 Task: Look for space in Morgan Hill, United States from 10th September, 2023 to 16th September, 2023 for 4 adults in price range Rs.10000 to Rs.14000. Place can be private room with 4 bedrooms having 4 beds and 4 bathrooms. Property type can be house, flat, guest house. Amenities needed are: wifi, TV, free parkinig on premises, gym, breakfast. Booking option can be shelf check-in. Required host language is English.
Action: Mouse moved to (455, 131)
Screenshot: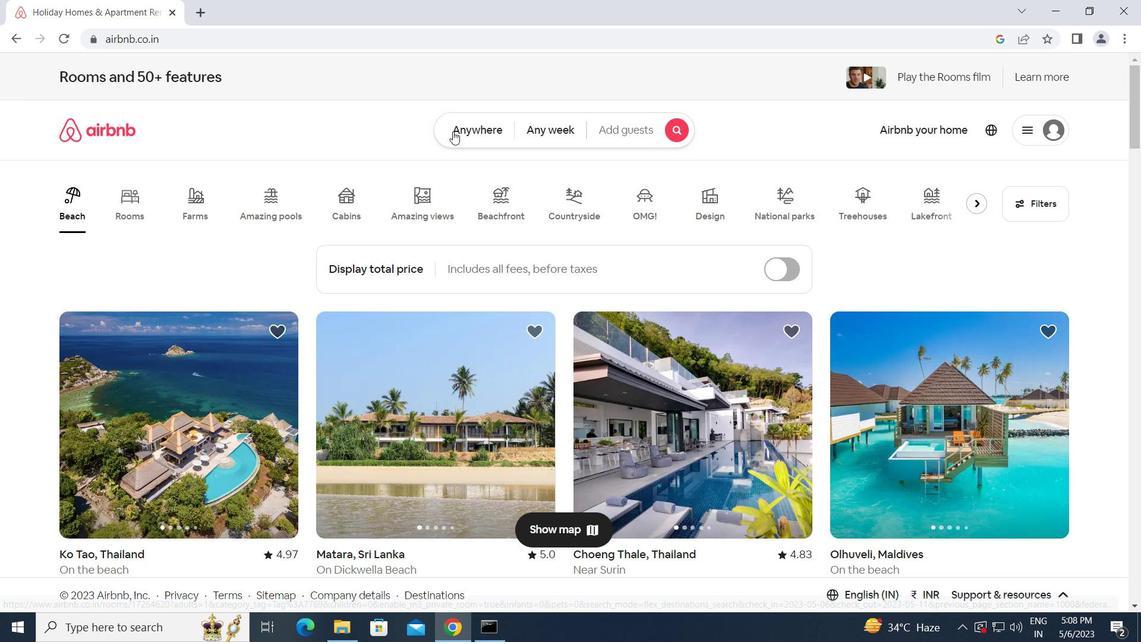 
Action: Mouse pressed left at (455, 131)
Screenshot: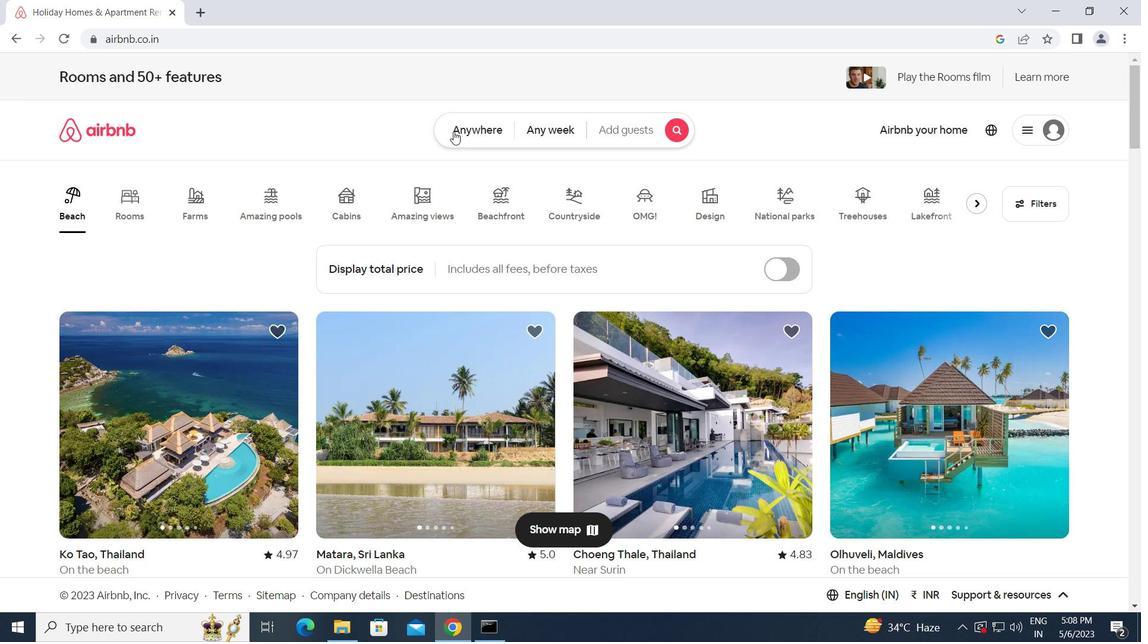 
Action: Mouse moved to (417, 184)
Screenshot: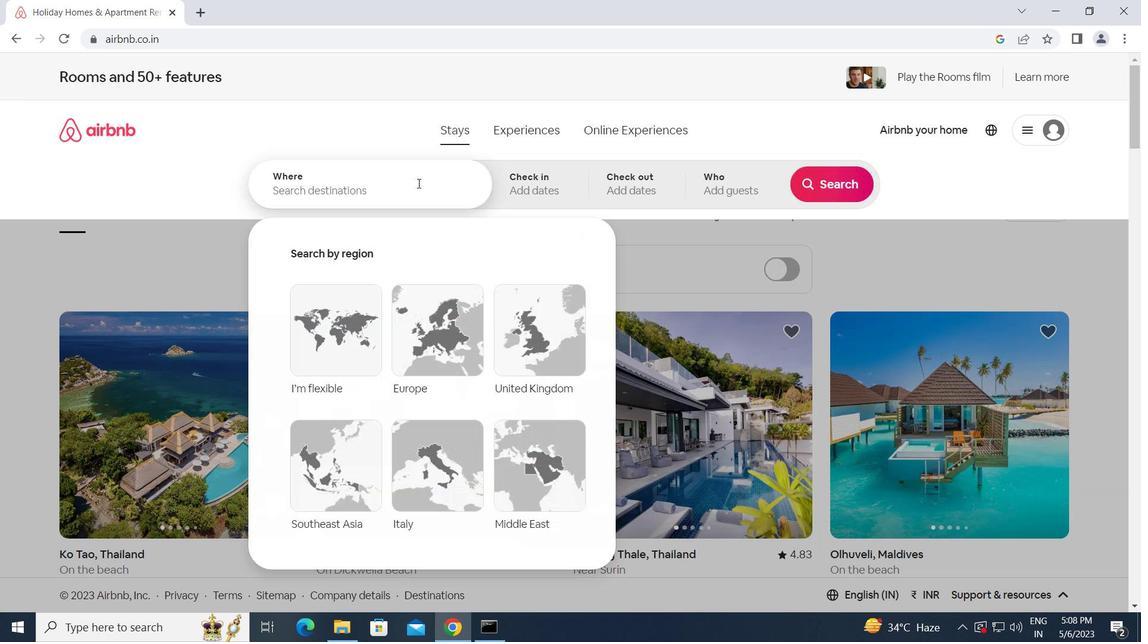 
Action: Mouse pressed left at (417, 184)
Screenshot: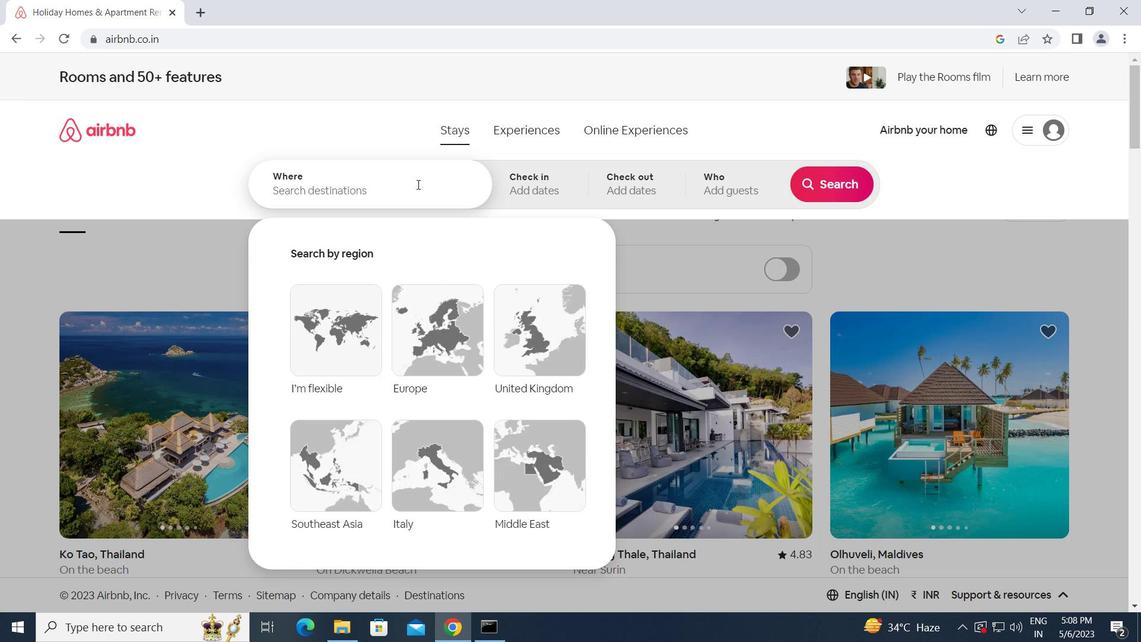 
Action: Key pressed <Key.caps_lock><Key.caps_lock>m<Key.caps_lock>organ<Key.space><Key.caps_lock>h<Key.caps_lock>ill,<Key.space><Key.caps_lock>u<Key.caps_lock>nited<Key.space><Key.caps_lock>s<Key.caps_lock>tates<Key.enter>
Screenshot: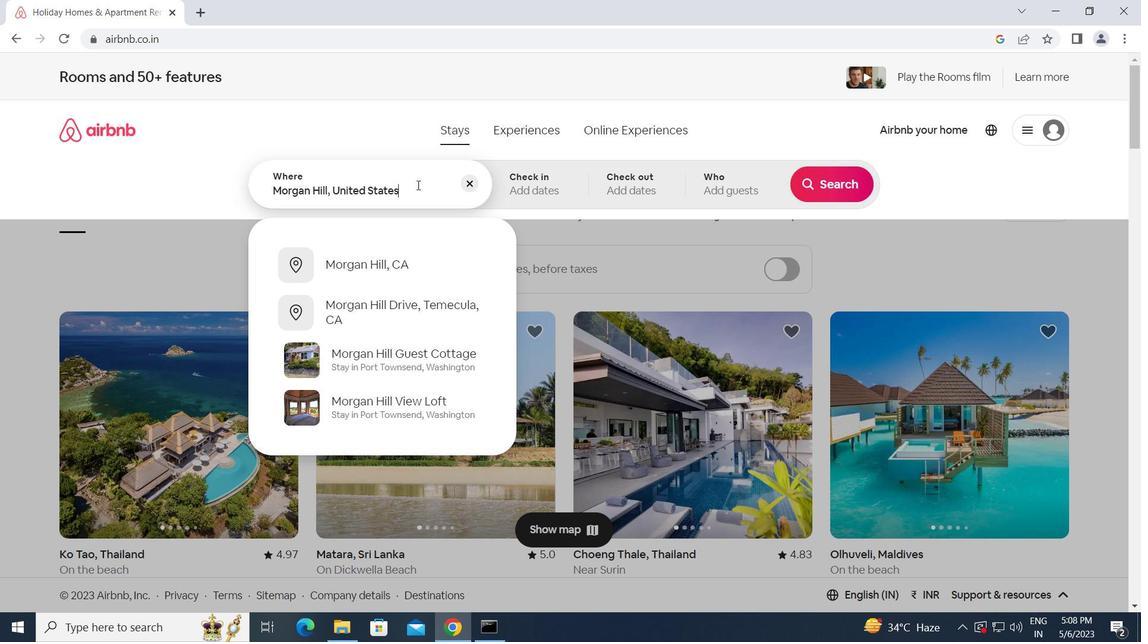 
Action: Mouse moved to (820, 307)
Screenshot: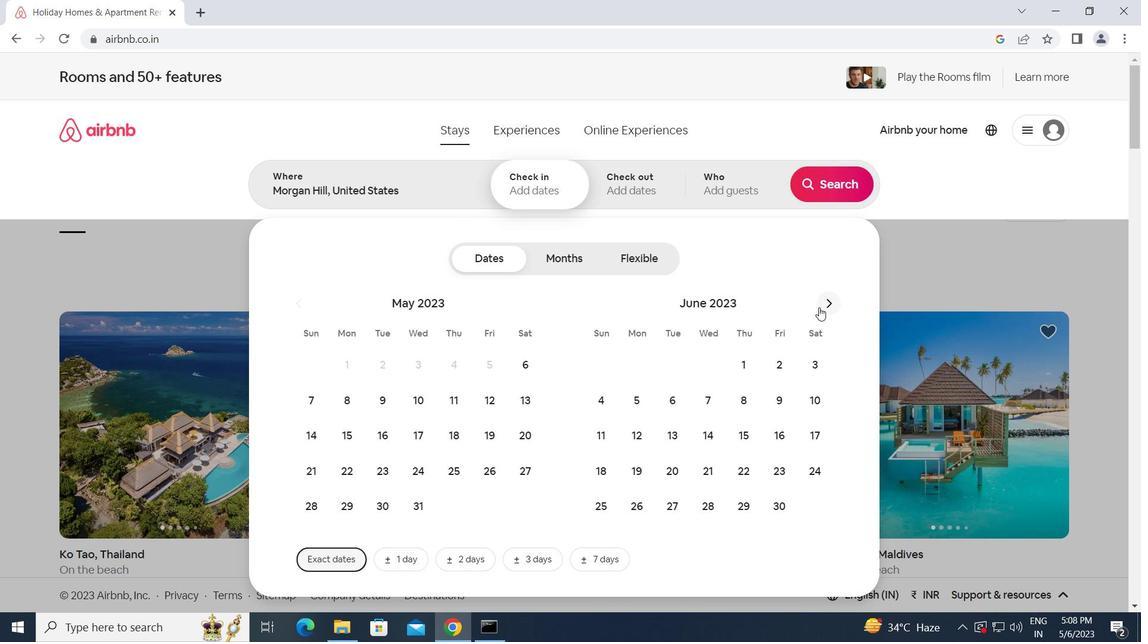
Action: Mouse pressed left at (820, 307)
Screenshot: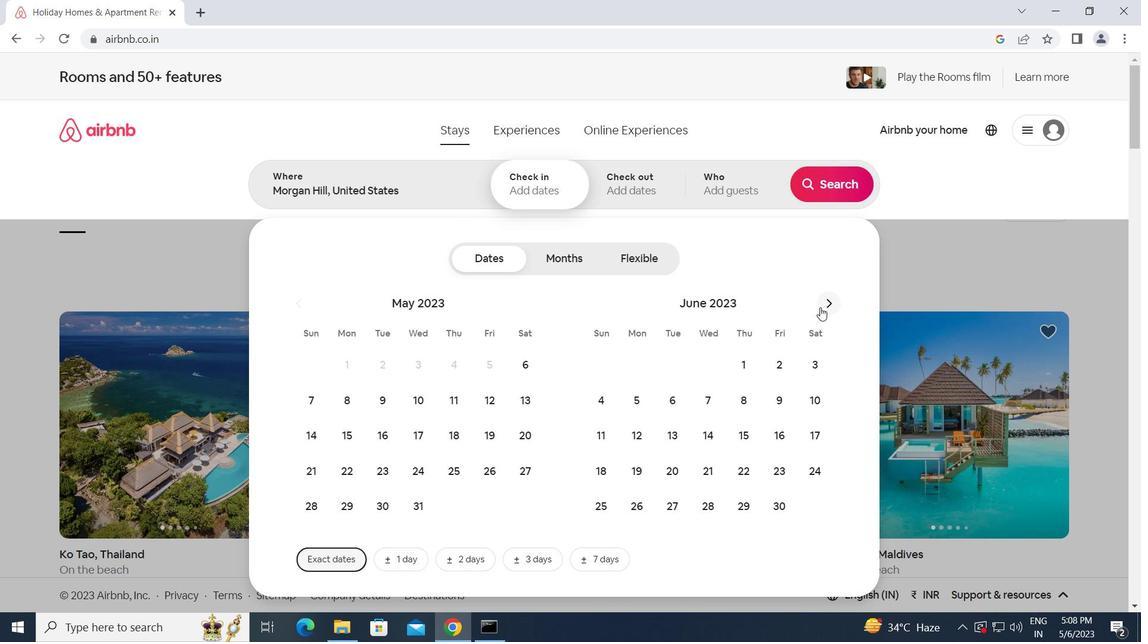 
Action: Mouse moved to (822, 302)
Screenshot: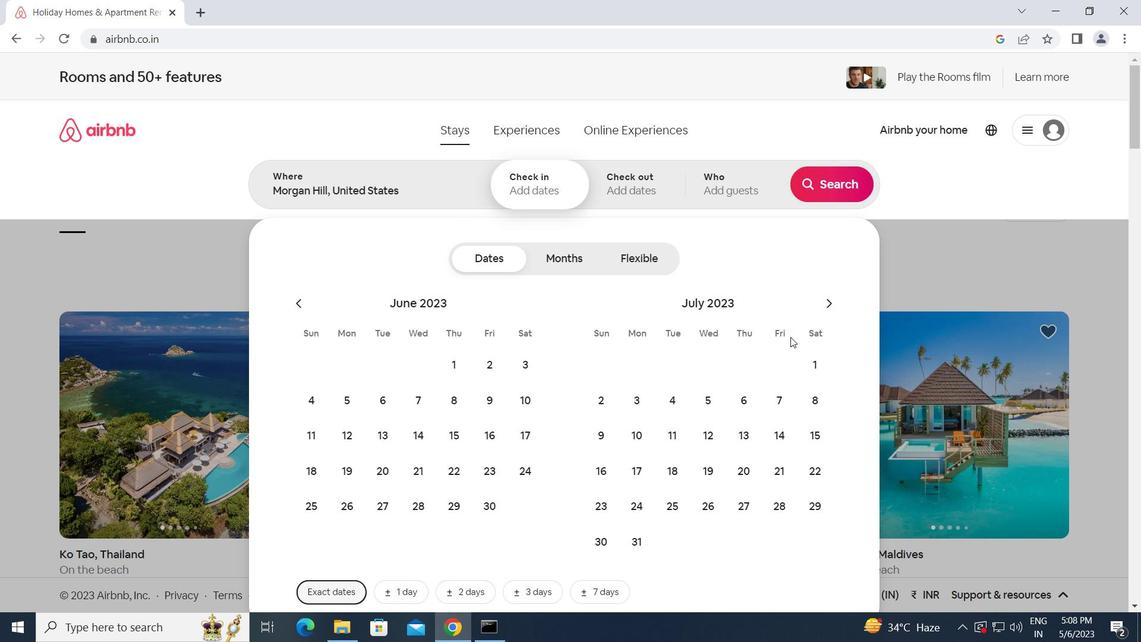
Action: Mouse pressed left at (822, 302)
Screenshot: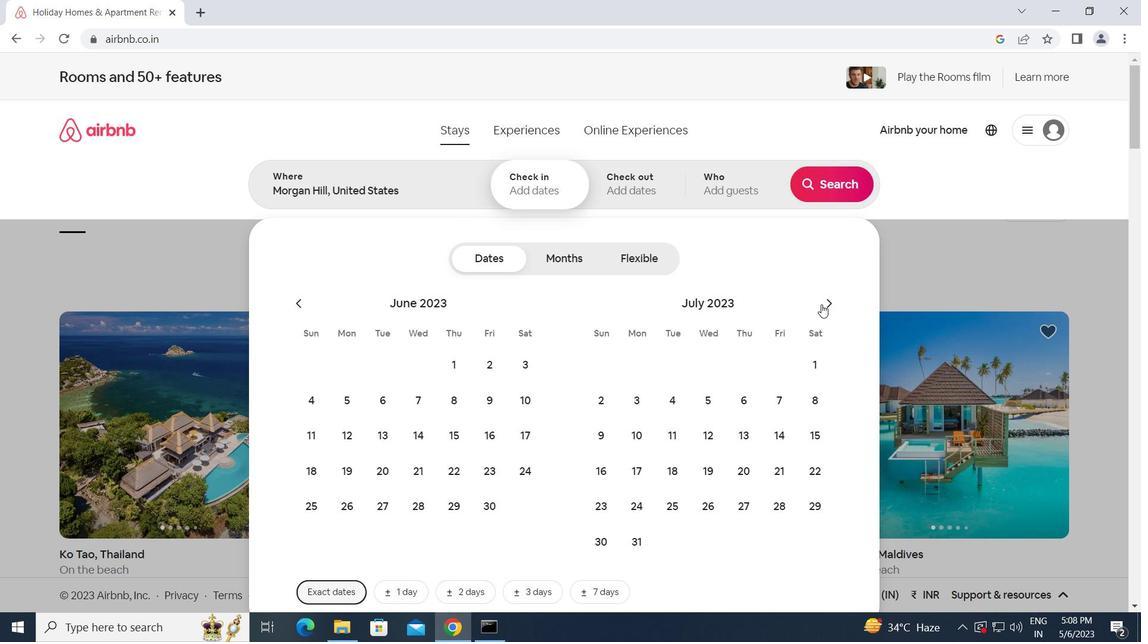 
Action: Mouse pressed left at (822, 302)
Screenshot: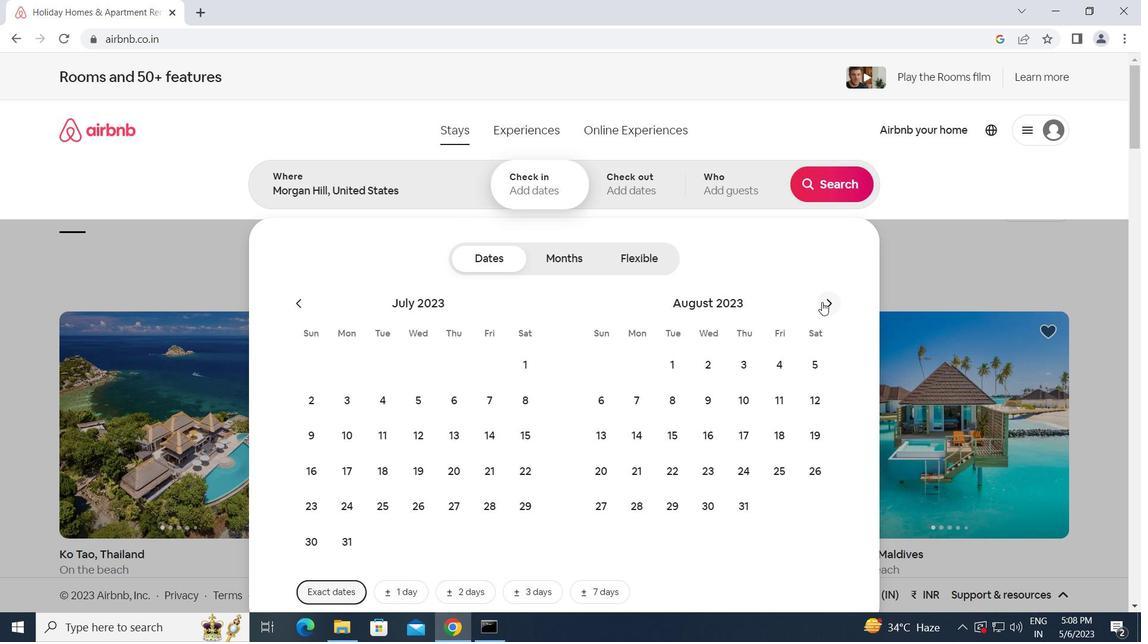 
Action: Mouse moved to (596, 426)
Screenshot: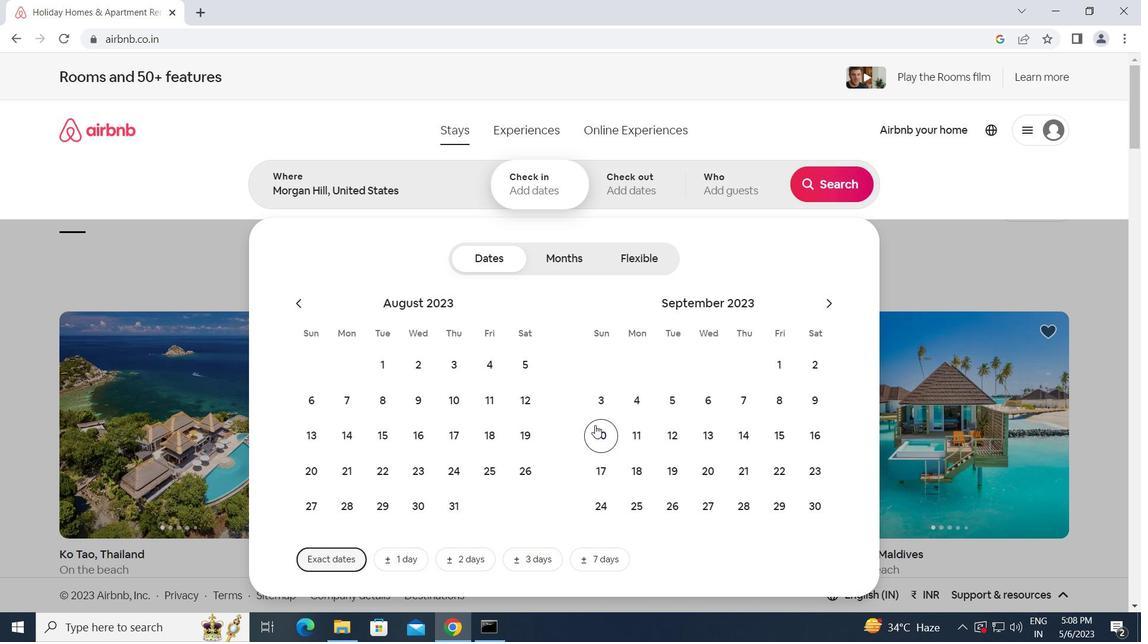 
Action: Mouse pressed left at (596, 426)
Screenshot: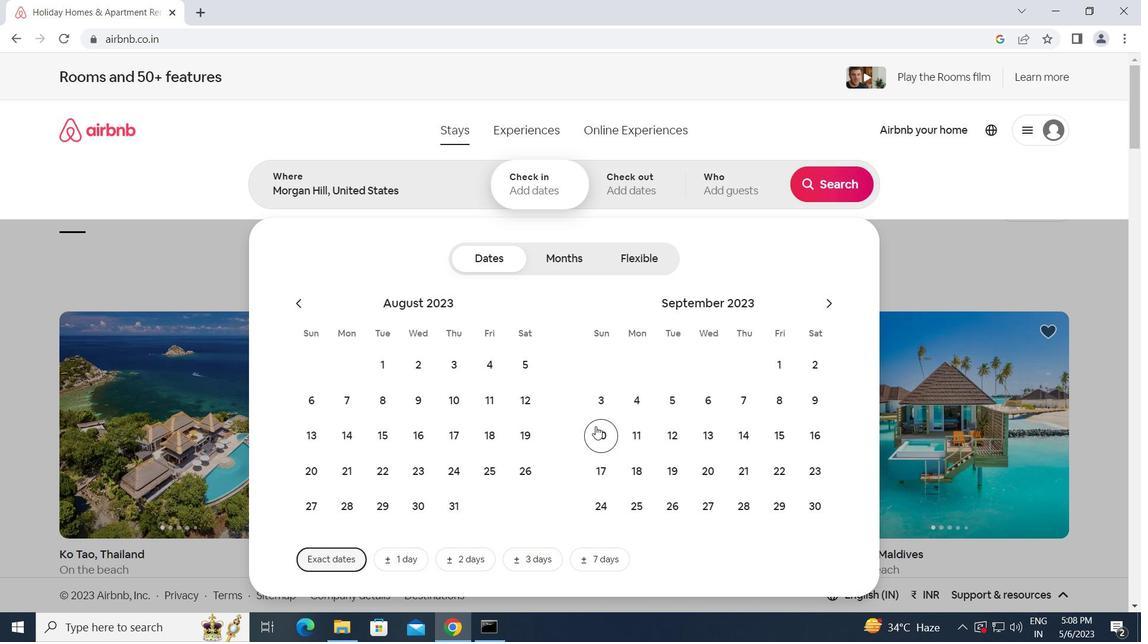
Action: Mouse moved to (816, 432)
Screenshot: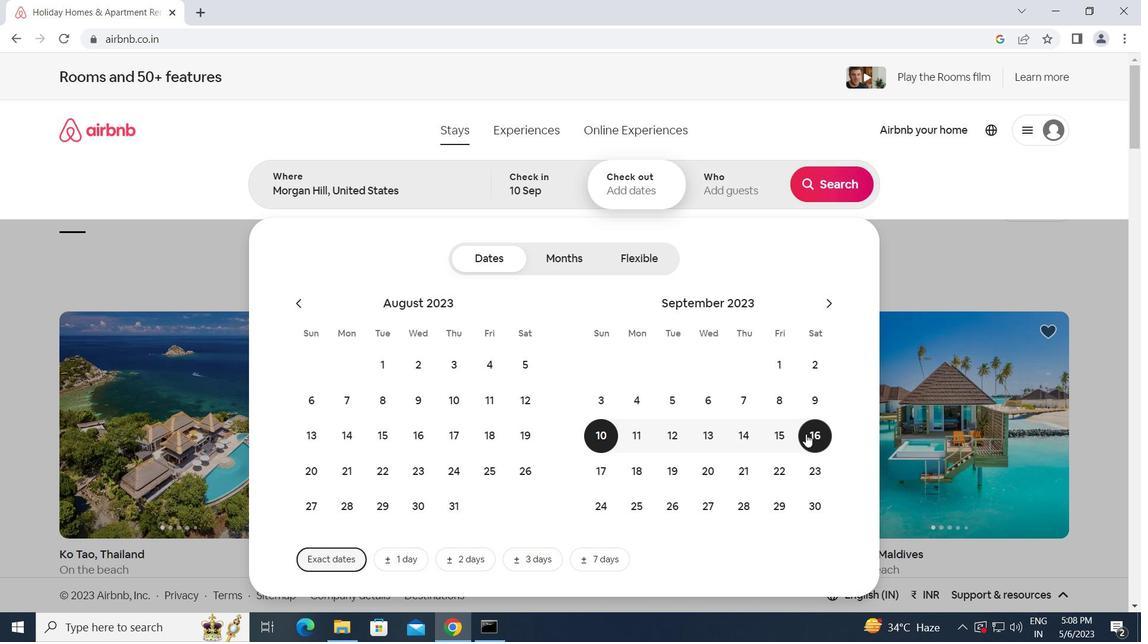 
Action: Mouse pressed left at (816, 432)
Screenshot: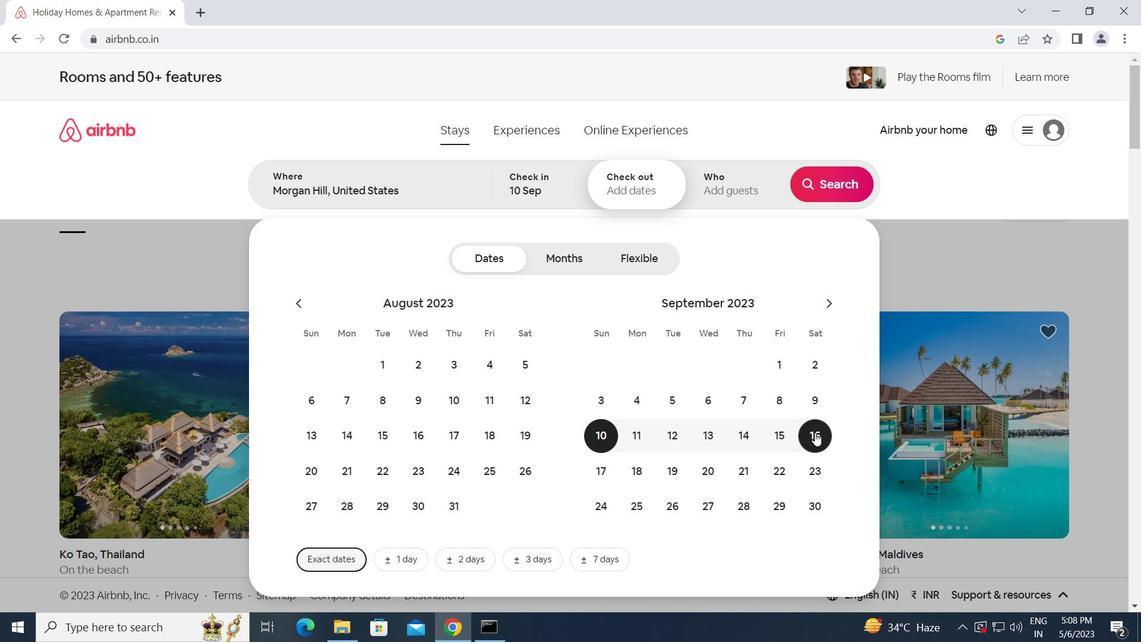 
Action: Mouse moved to (752, 185)
Screenshot: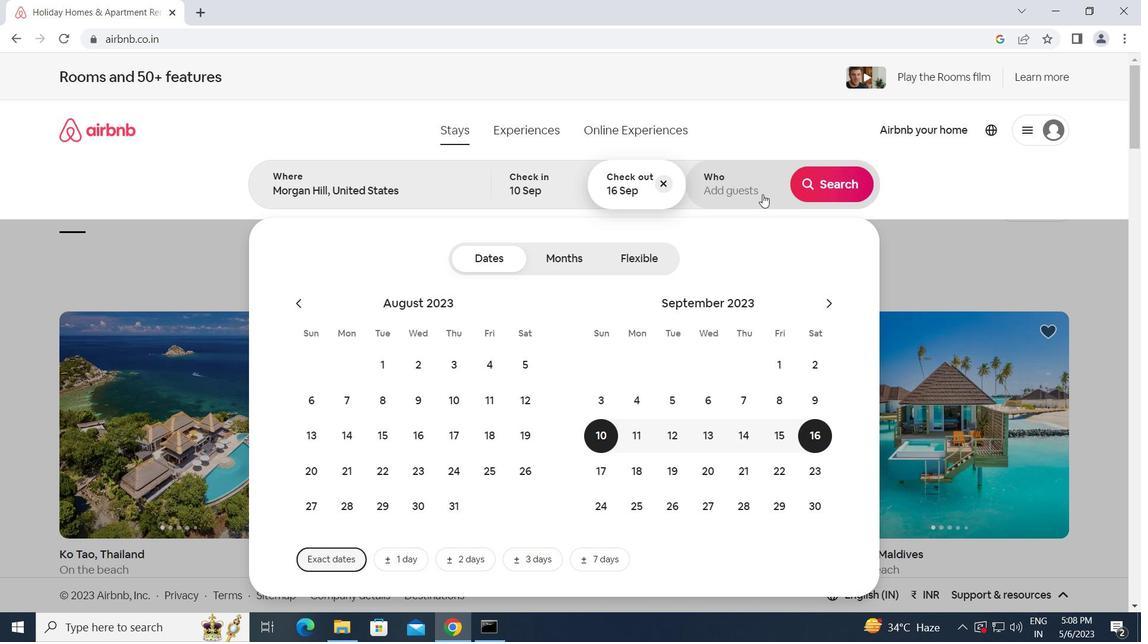 
Action: Mouse pressed left at (752, 185)
Screenshot: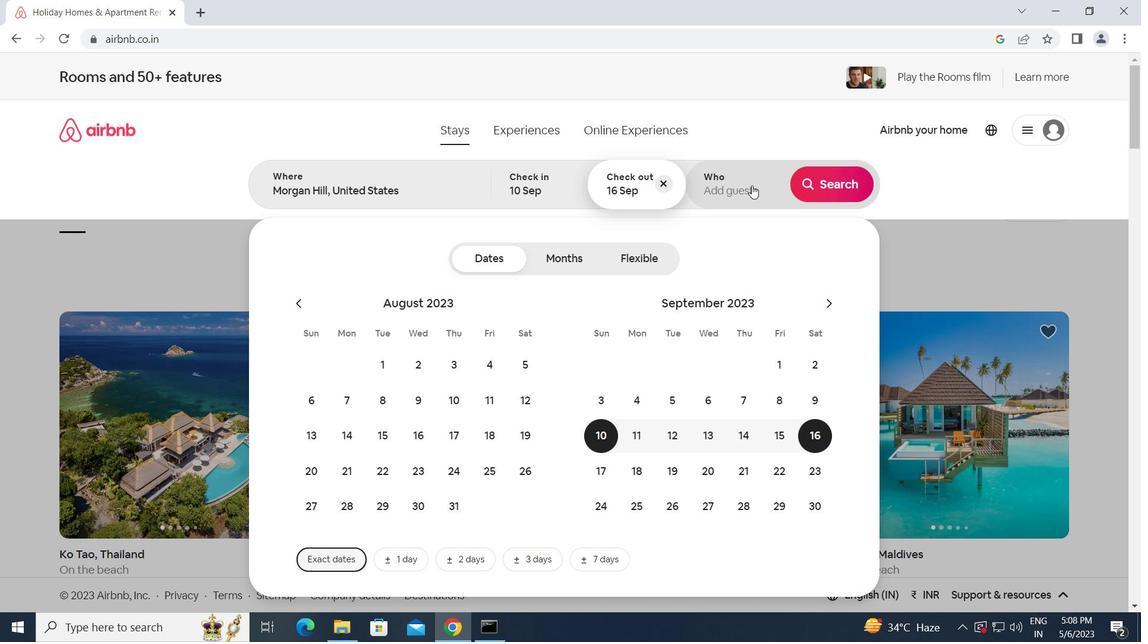
Action: Mouse moved to (828, 262)
Screenshot: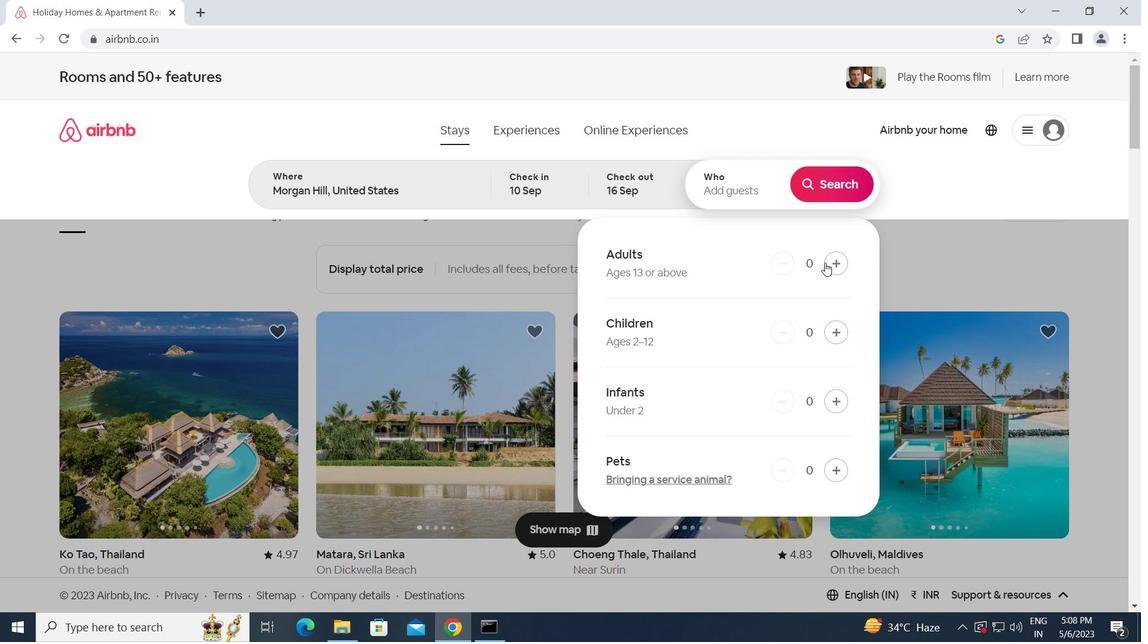
Action: Mouse pressed left at (828, 262)
Screenshot: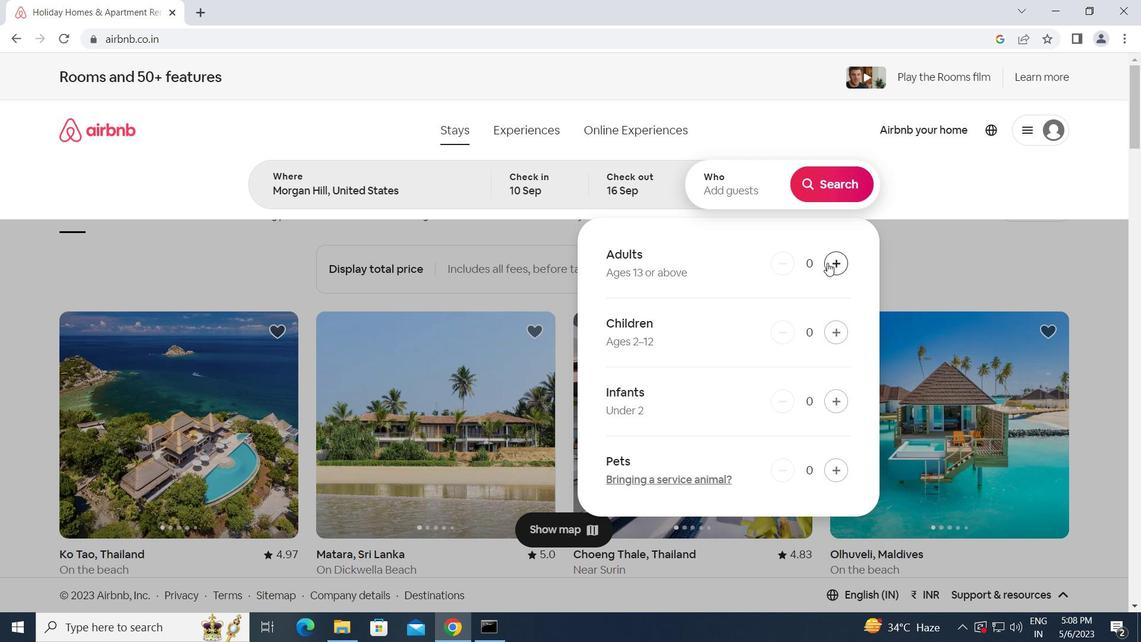 
Action: Mouse pressed left at (828, 262)
Screenshot: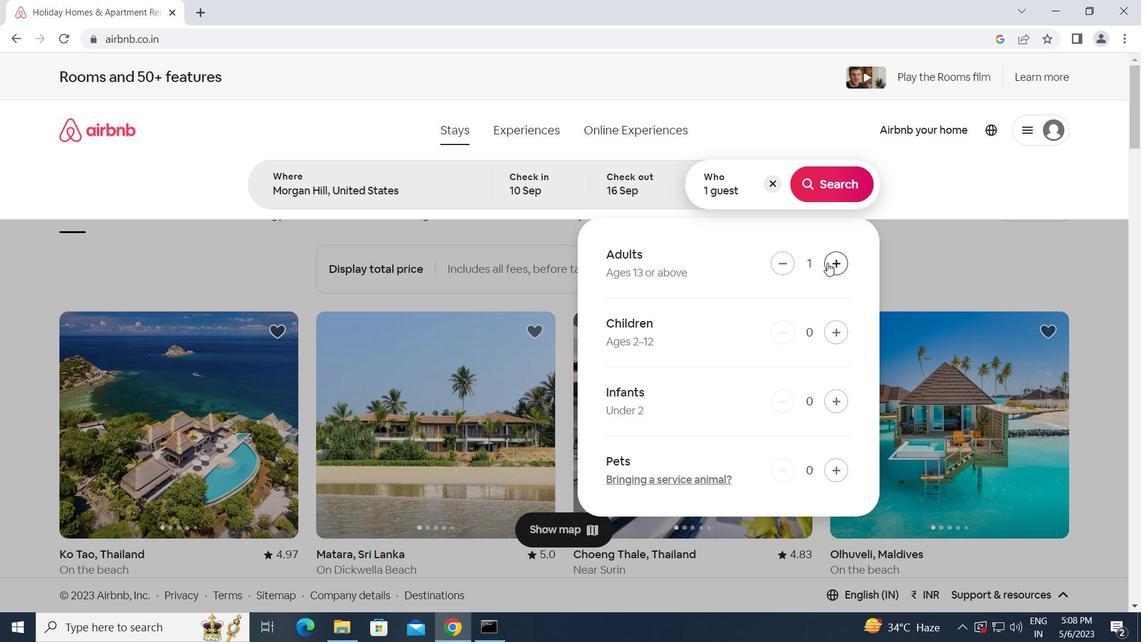 
Action: Mouse pressed left at (828, 262)
Screenshot: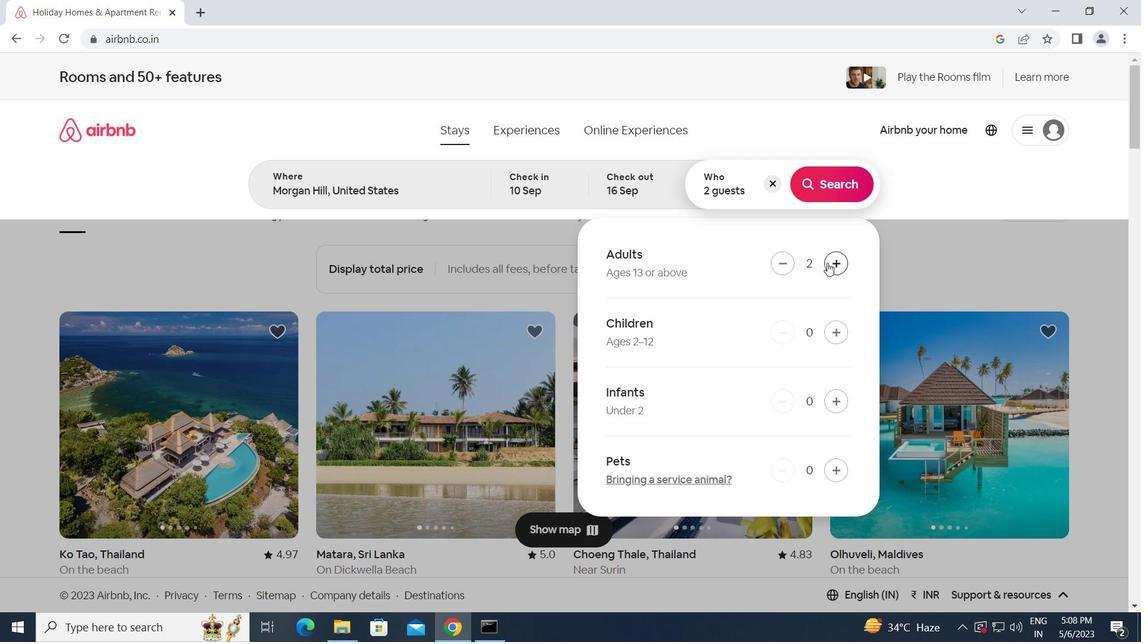 
Action: Mouse moved to (838, 258)
Screenshot: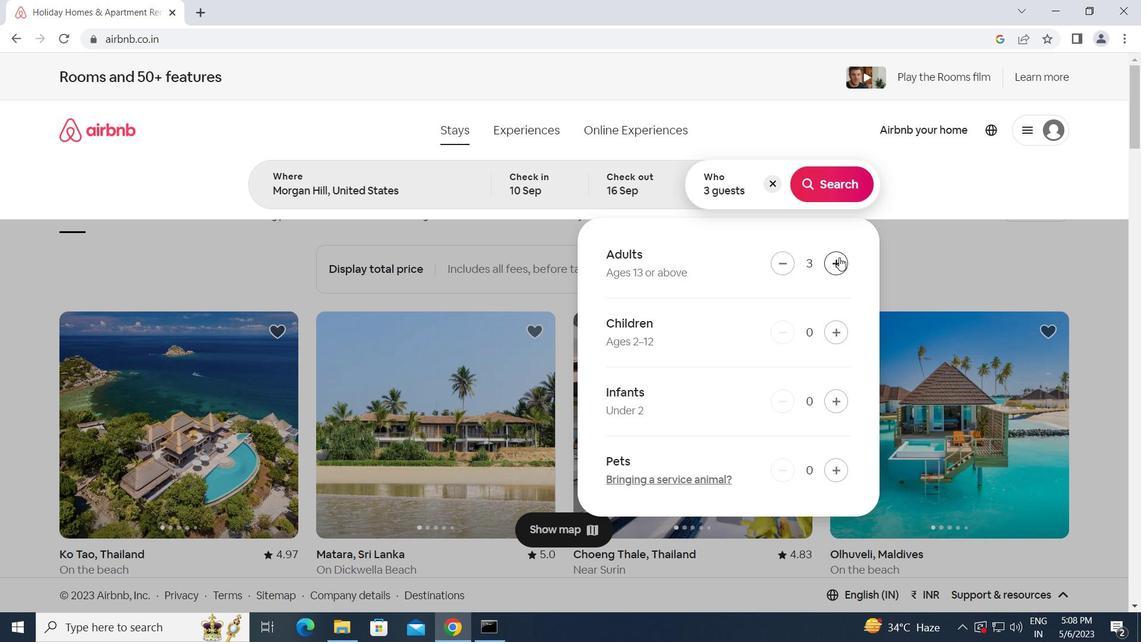 
Action: Mouse pressed left at (838, 258)
Screenshot: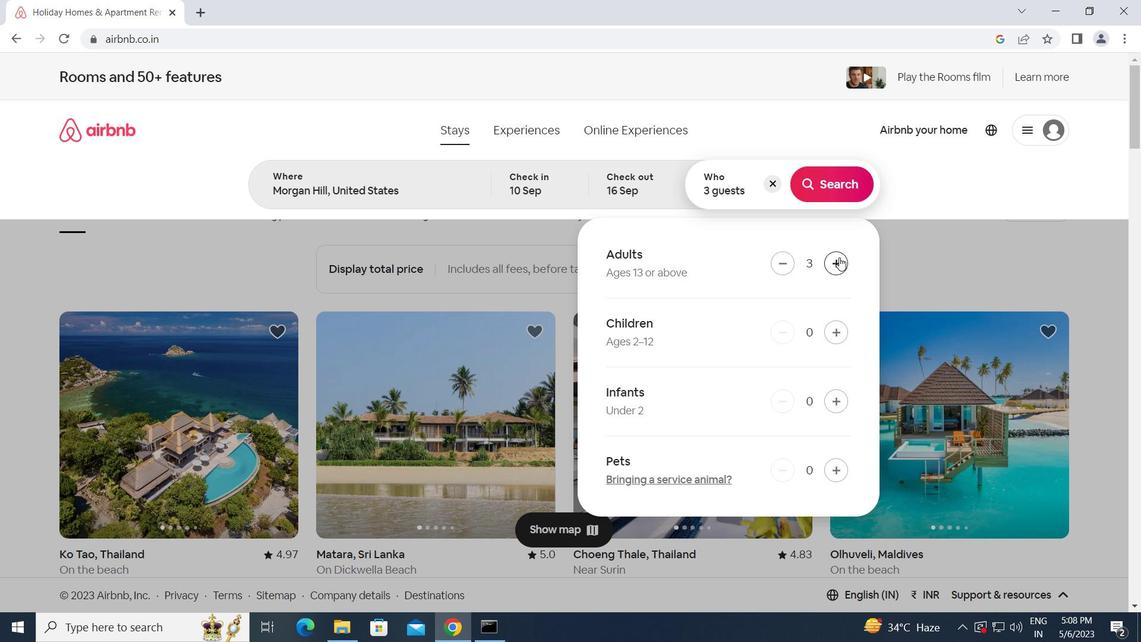 
Action: Mouse moved to (824, 182)
Screenshot: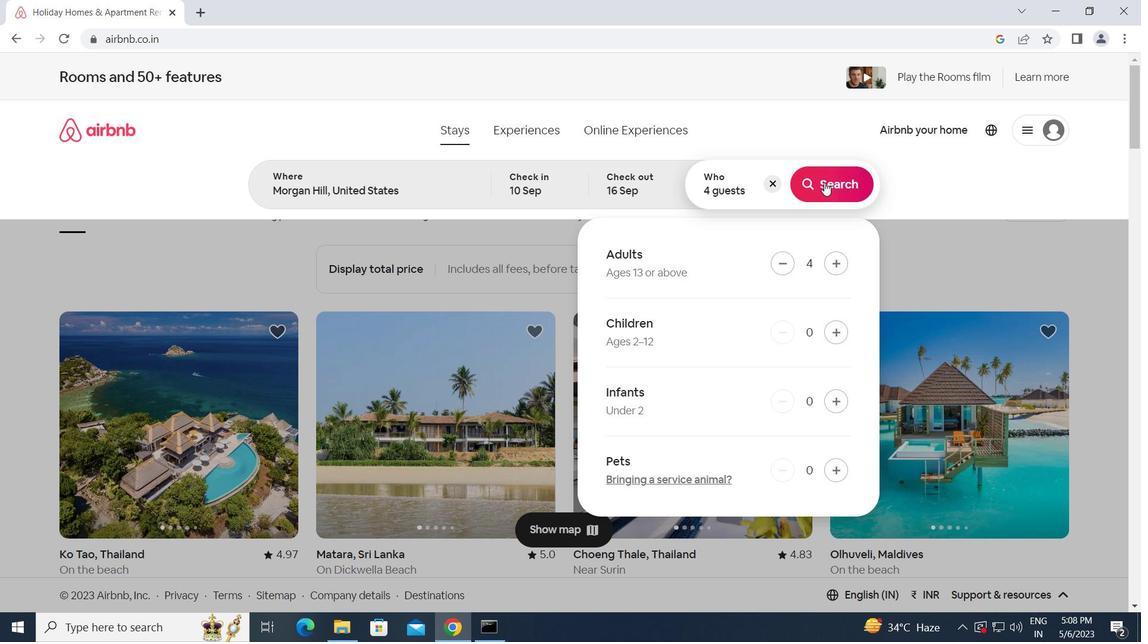 
Action: Mouse pressed left at (824, 182)
Screenshot: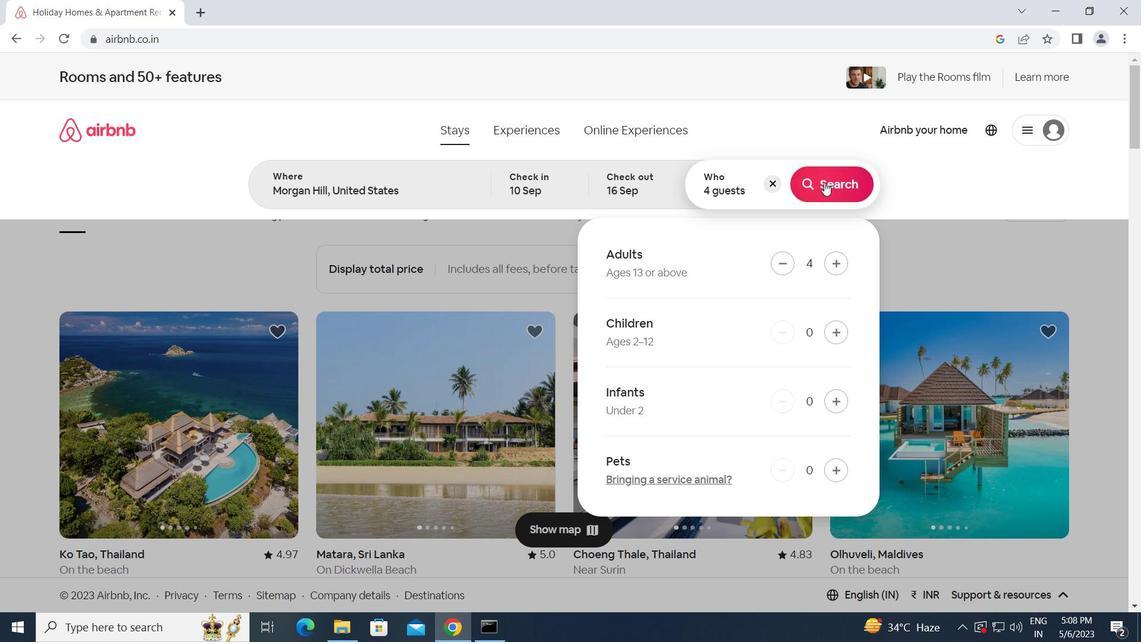 
Action: Mouse moved to (1078, 143)
Screenshot: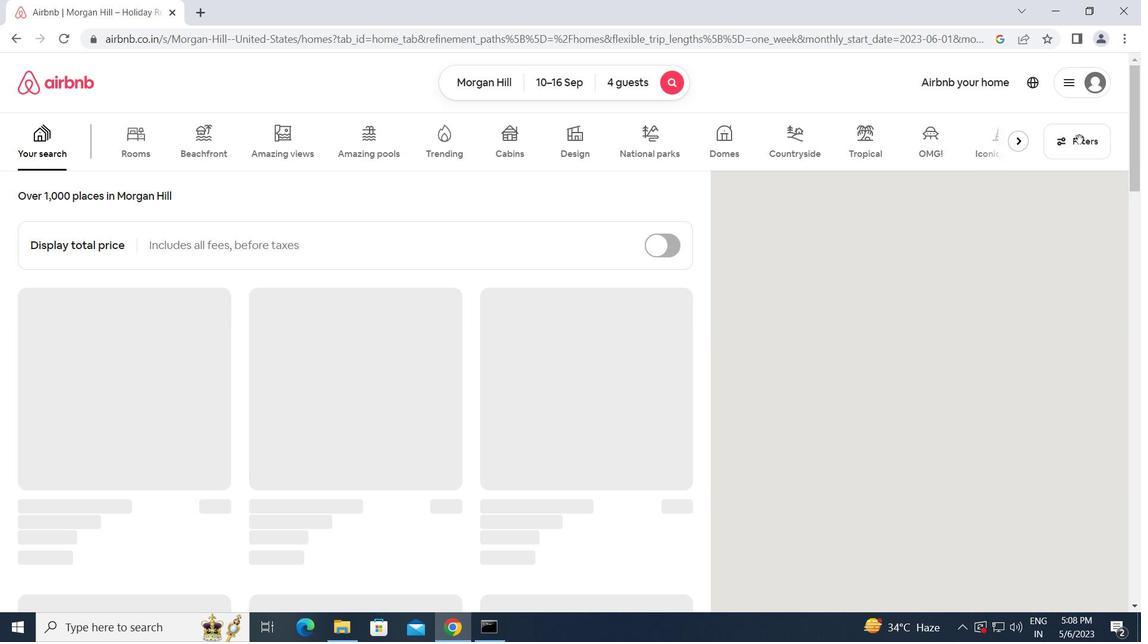 
Action: Mouse pressed left at (1078, 143)
Screenshot: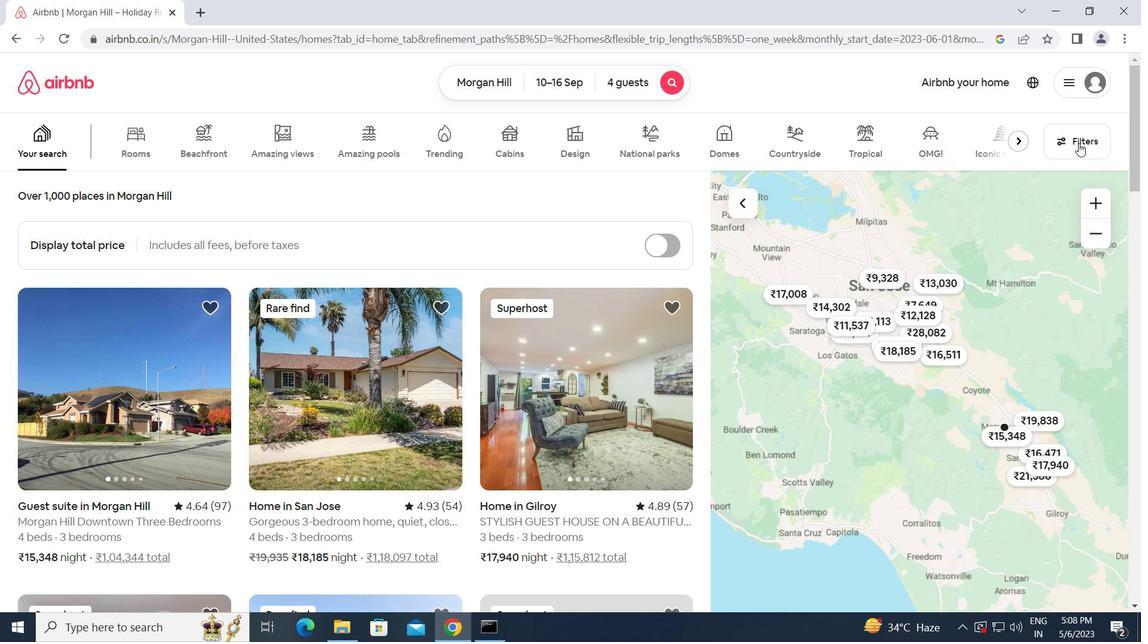 
Action: Mouse moved to (364, 511)
Screenshot: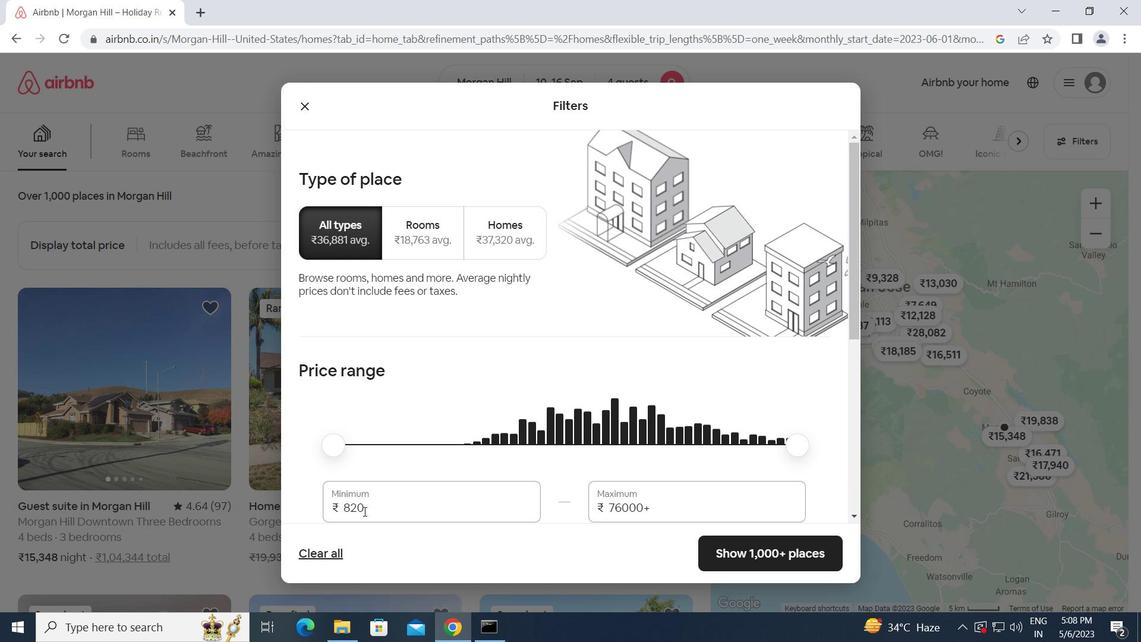 
Action: Mouse pressed left at (364, 511)
Screenshot: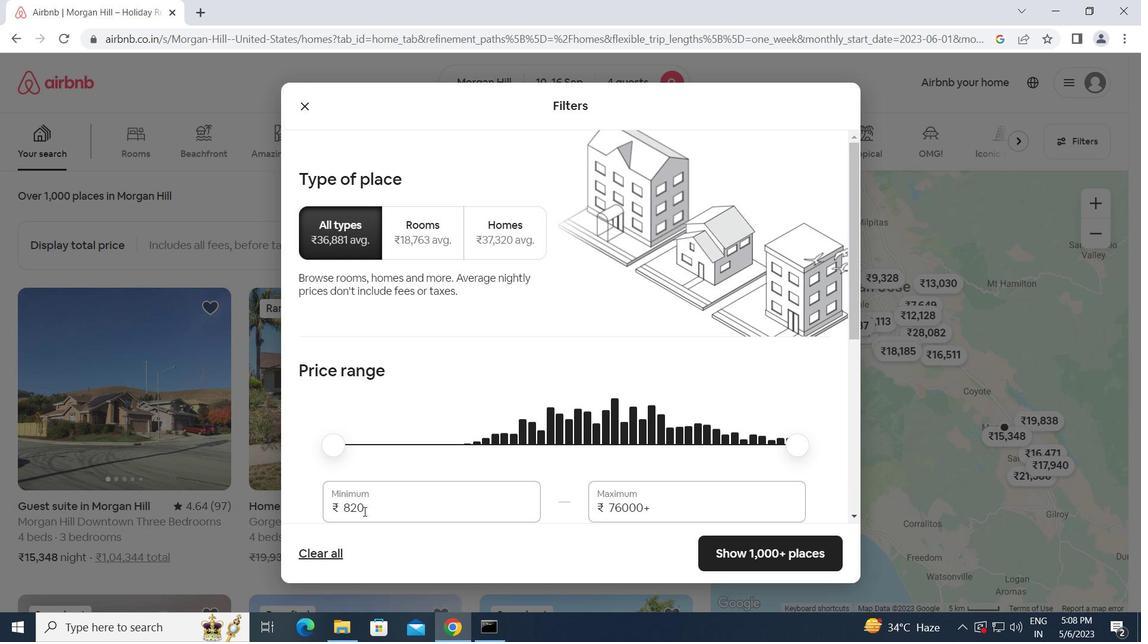 
Action: Mouse moved to (375, 504)
Screenshot: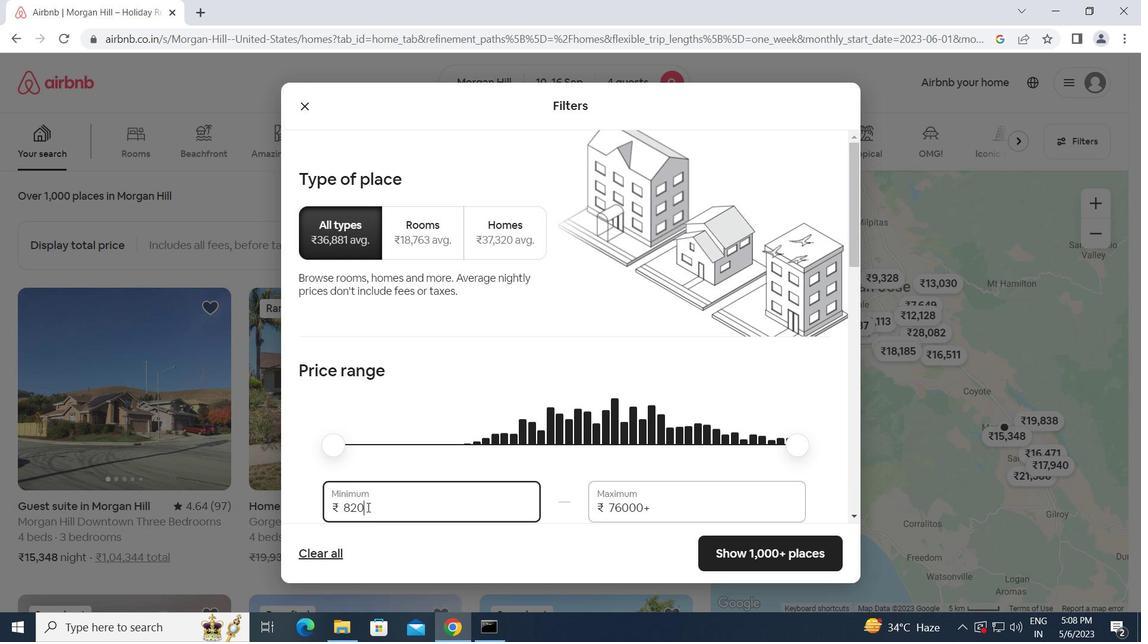 
Action: Mouse pressed left at (375, 504)
Screenshot: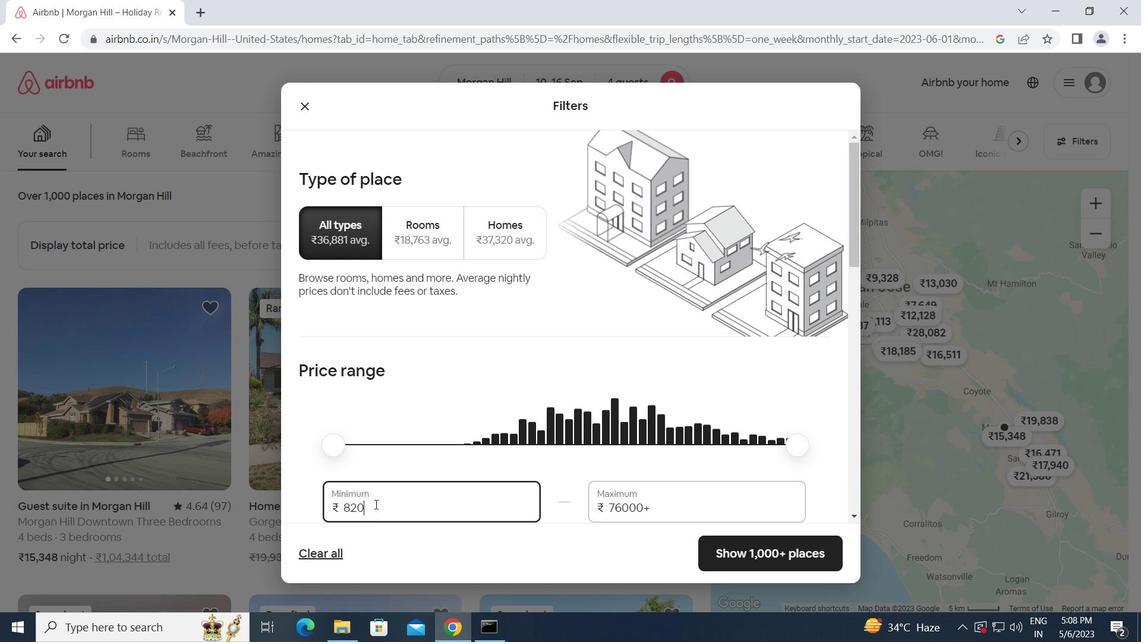 
Action: Mouse moved to (305, 508)
Screenshot: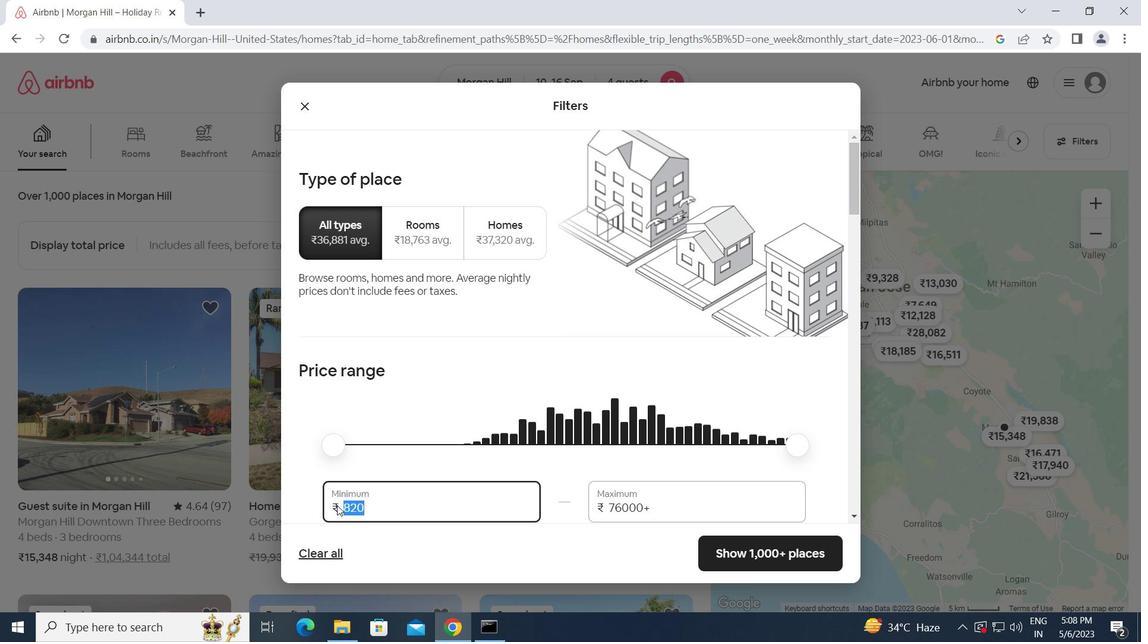 
Action: Key pressed 1
Screenshot: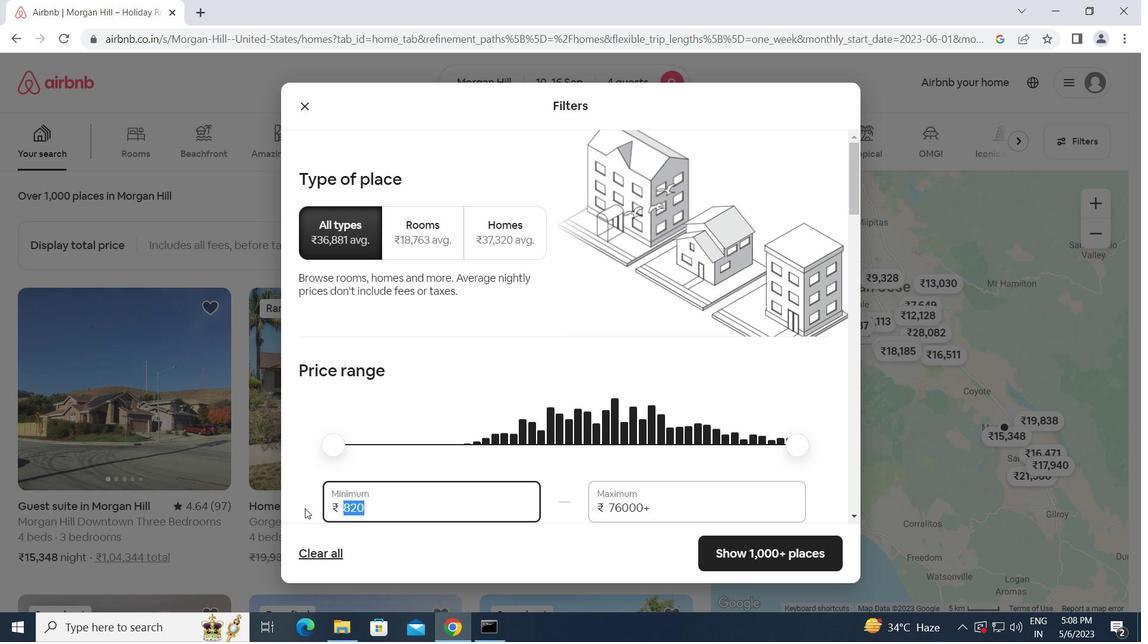 
Action: Mouse moved to (305, 507)
Screenshot: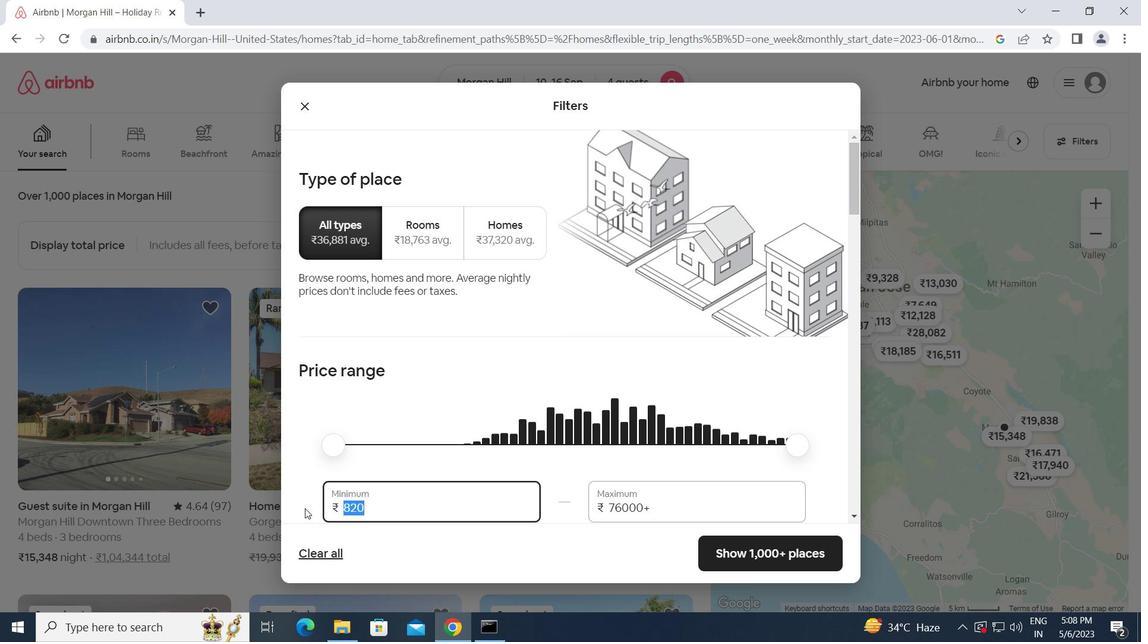 
Action: Key pressed 0000<Key.tab>14000
Screenshot: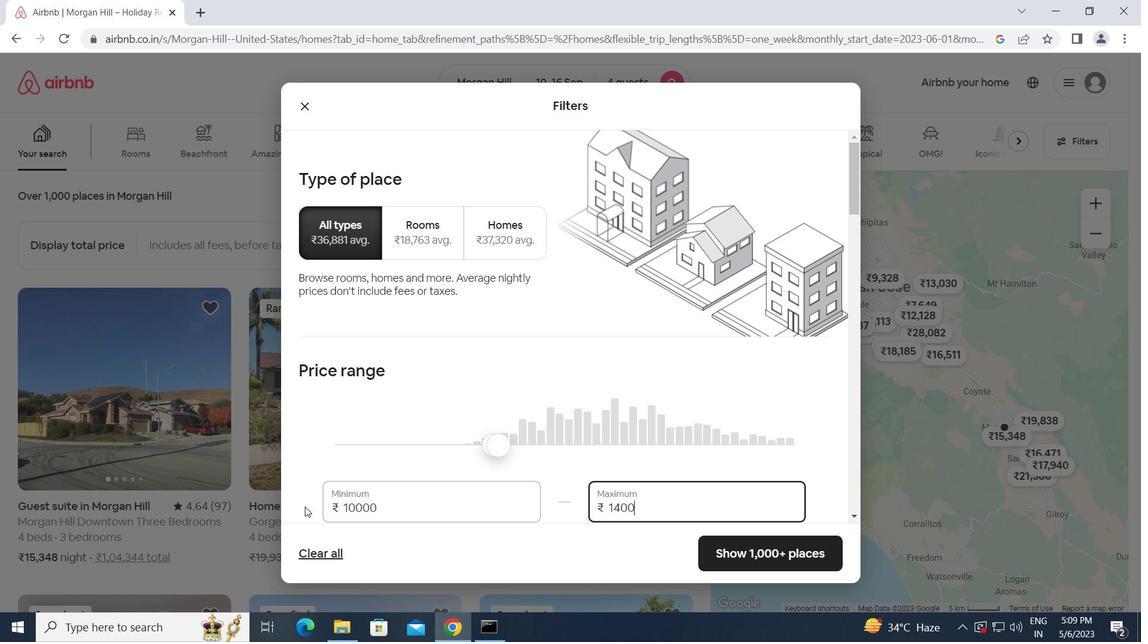 
Action: Mouse moved to (469, 472)
Screenshot: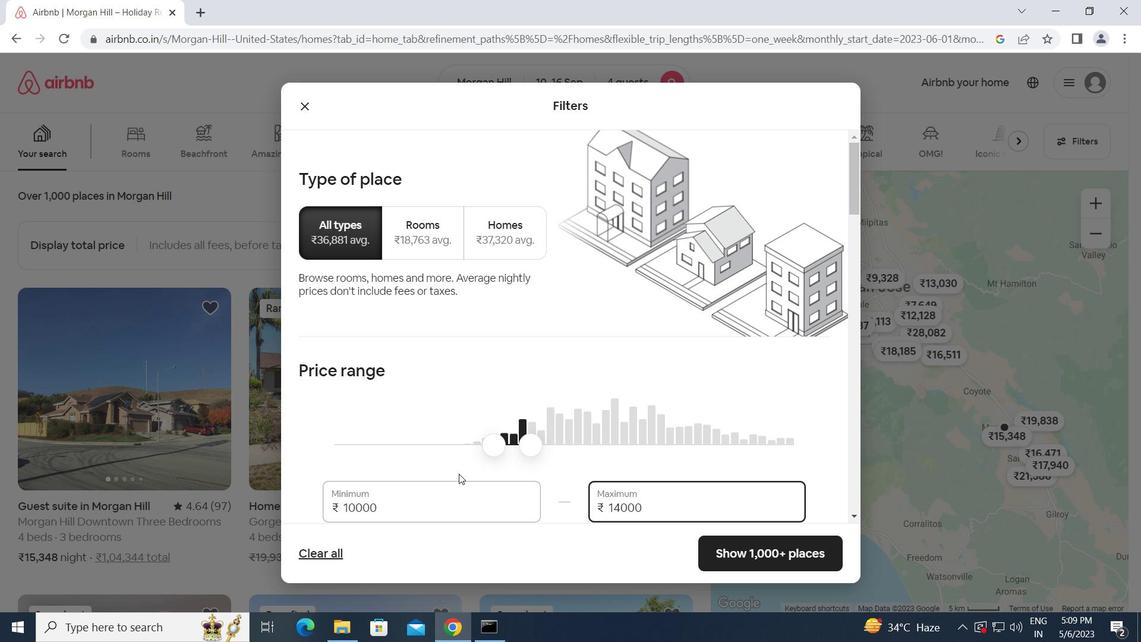 
Action: Mouse scrolled (469, 471) with delta (0, 0)
Screenshot: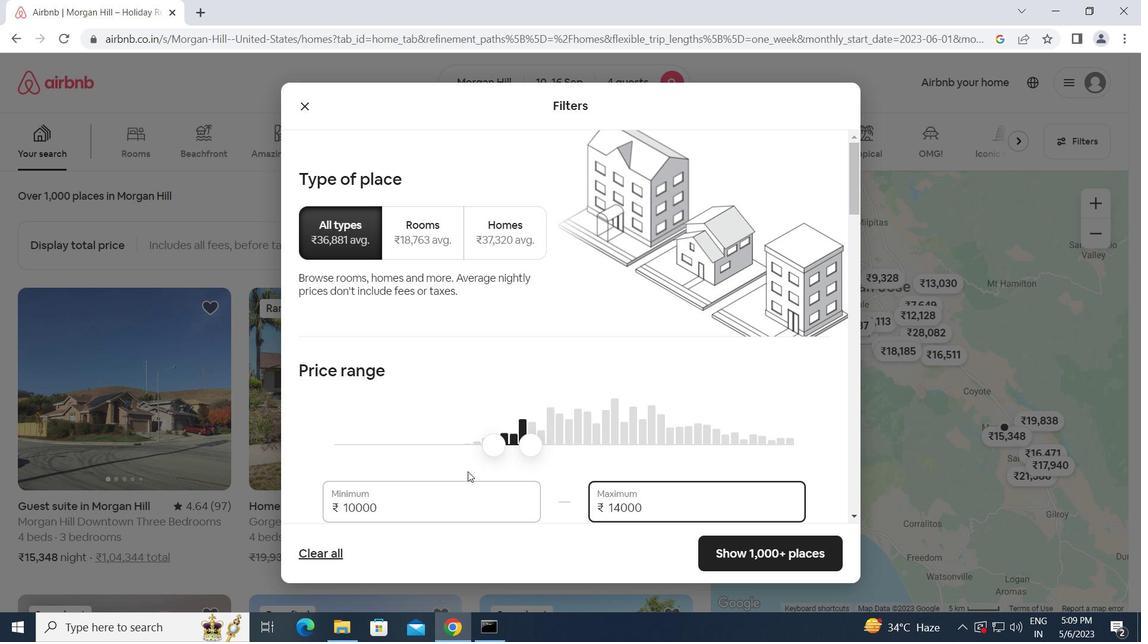 
Action: Mouse moved to (469, 472)
Screenshot: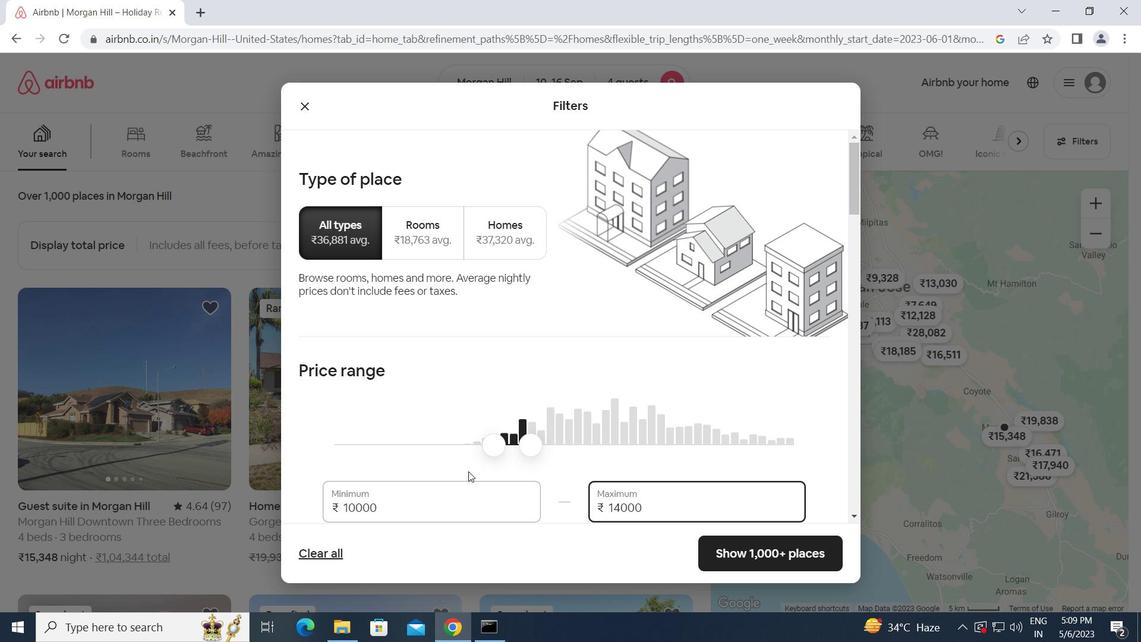 
Action: Mouse scrolled (469, 471) with delta (0, 0)
Screenshot: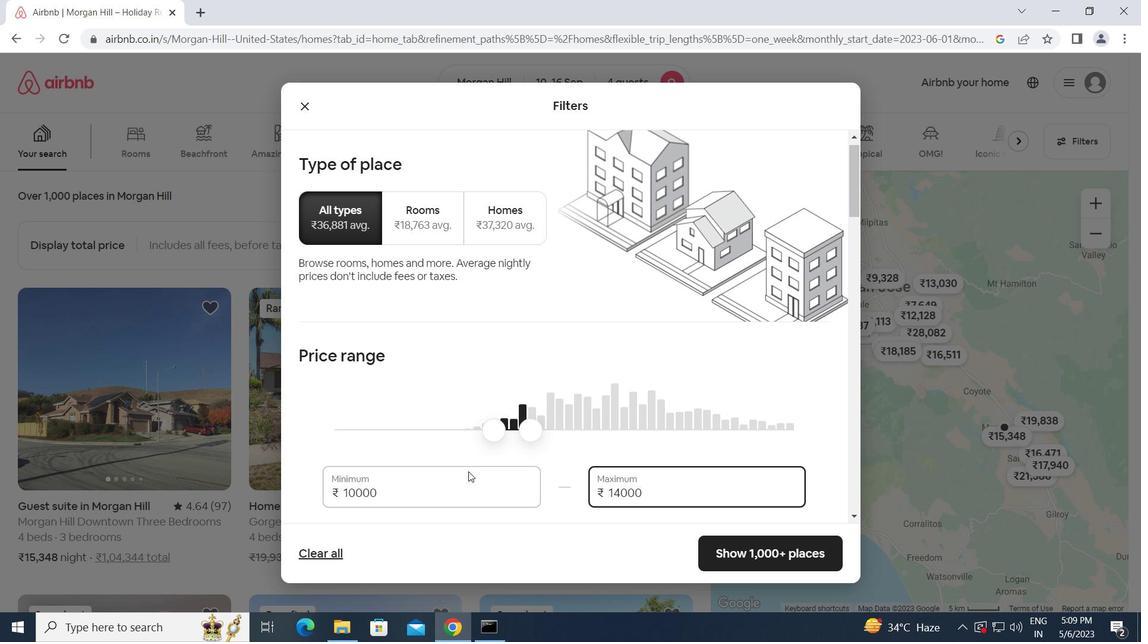 
Action: Mouse moved to (467, 472)
Screenshot: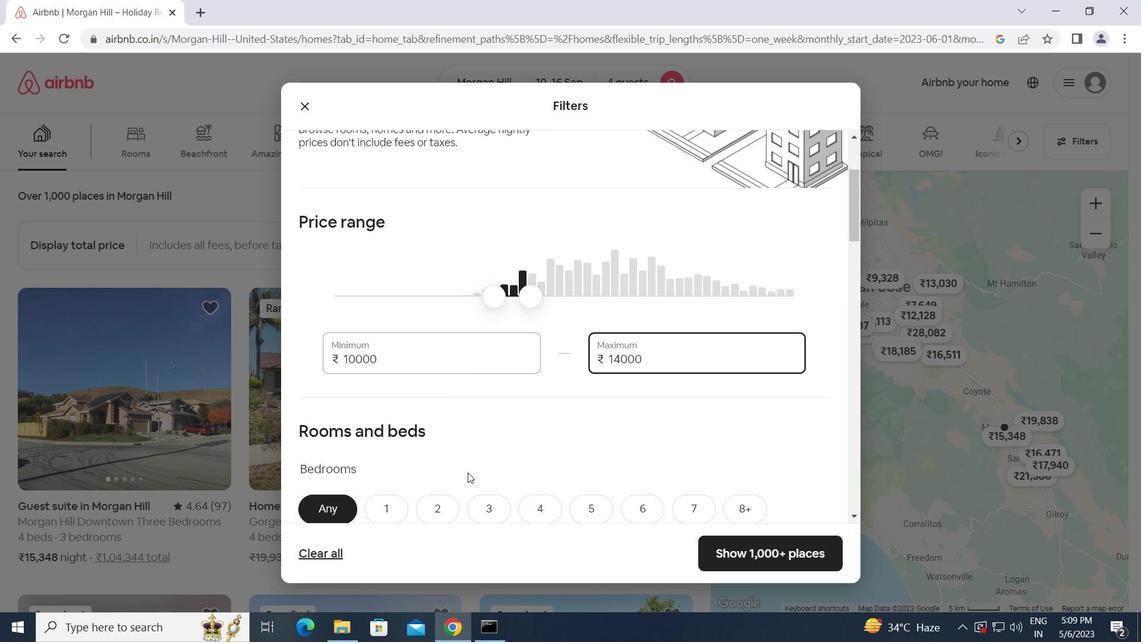 
Action: Mouse scrolled (467, 472) with delta (0, 0)
Screenshot: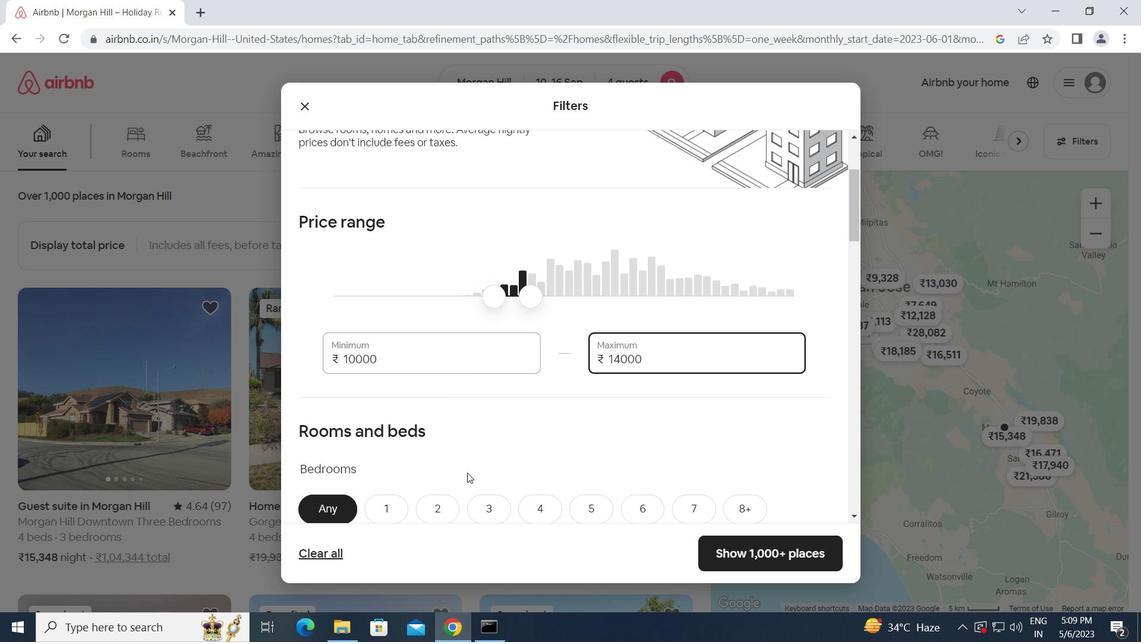 
Action: Mouse moved to (464, 473)
Screenshot: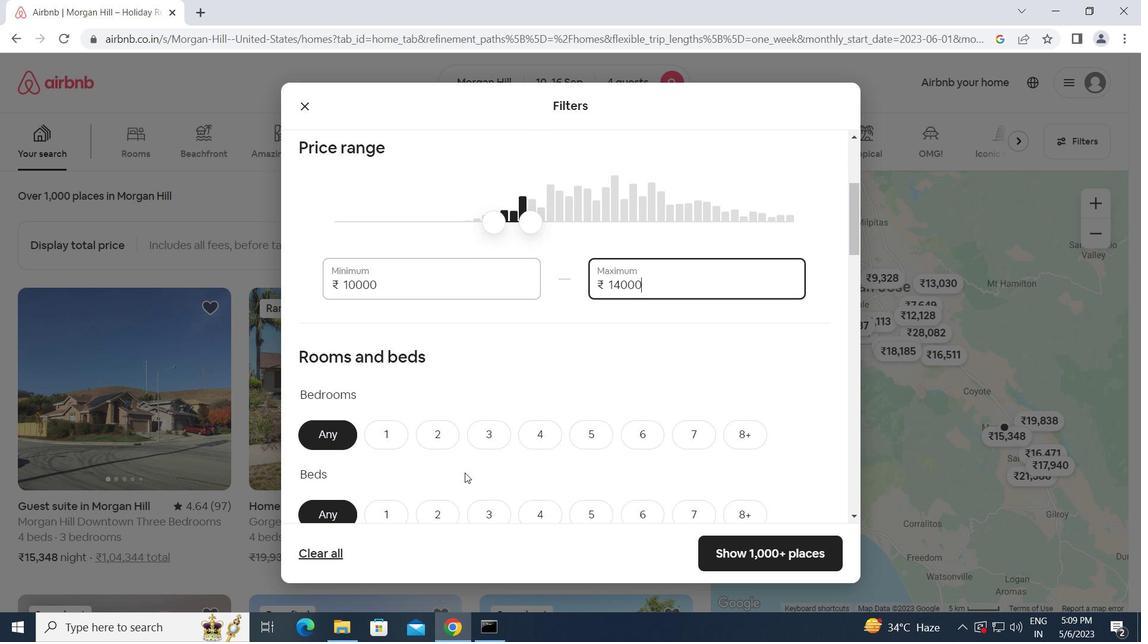 
Action: Mouse scrolled (464, 473) with delta (0, 0)
Screenshot: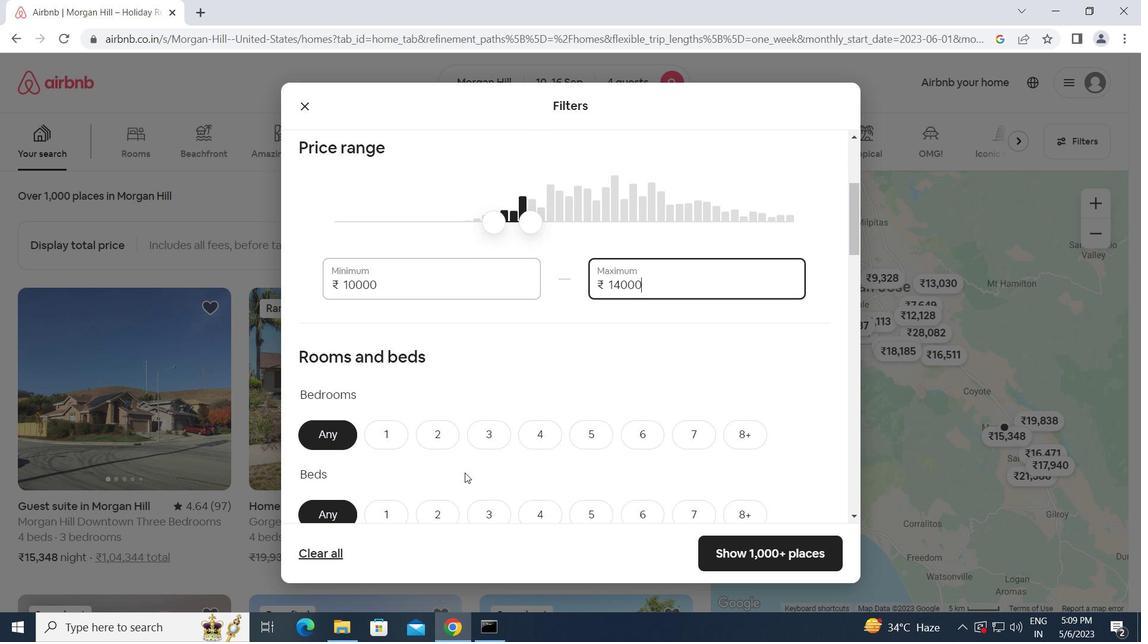 
Action: Mouse moved to (462, 474)
Screenshot: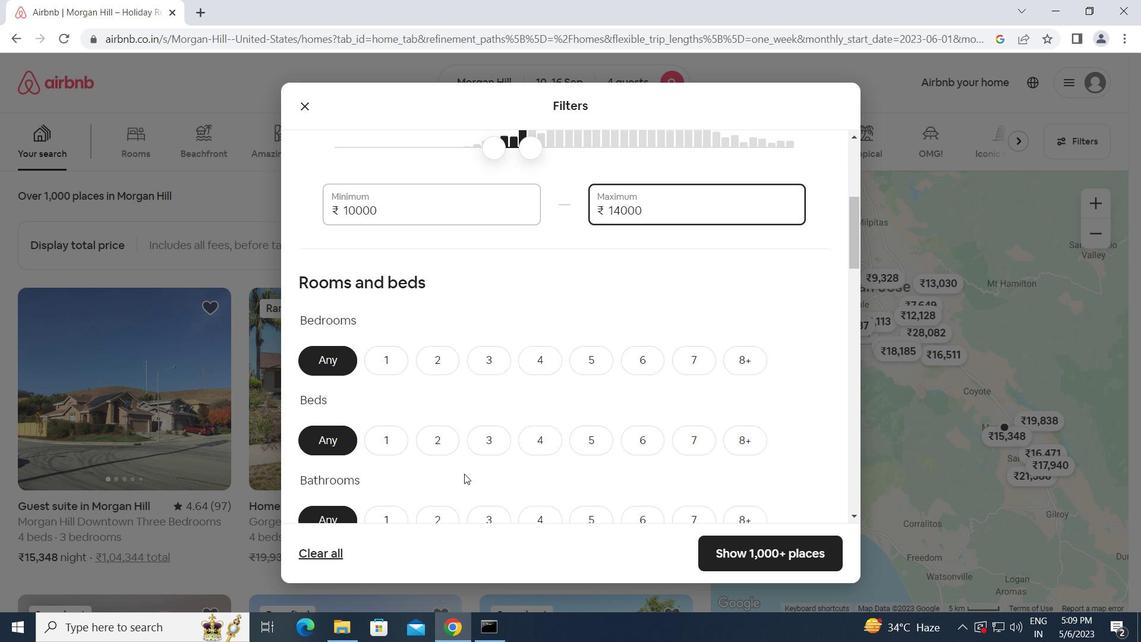 
Action: Mouse scrolled (462, 473) with delta (0, 0)
Screenshot: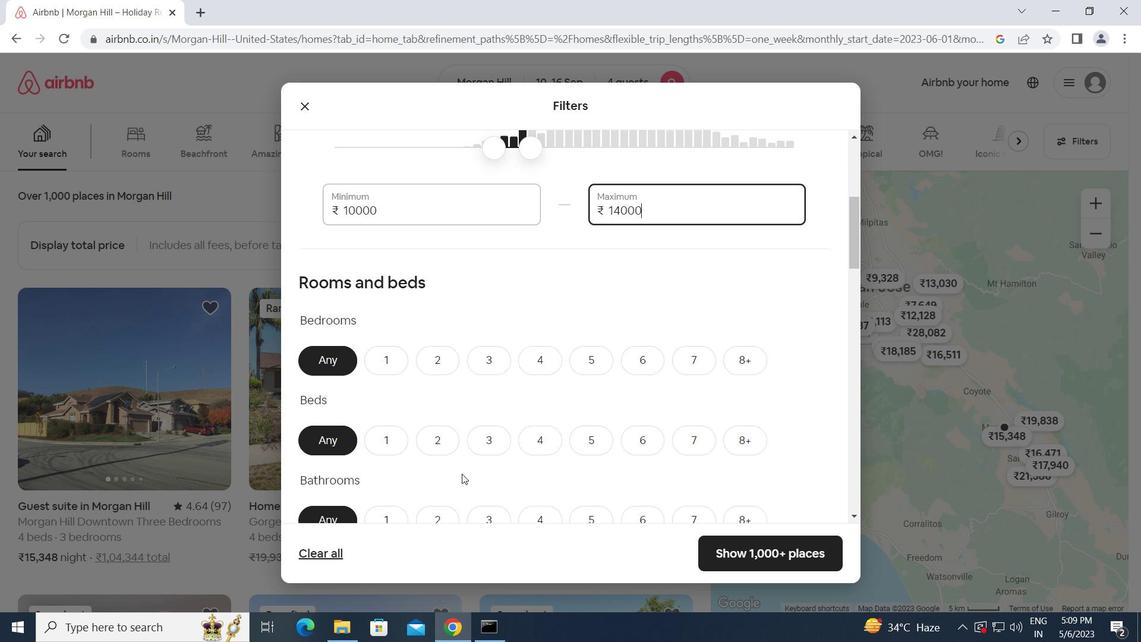 
Action: Mouse moved to (531, 286)
Screenshot: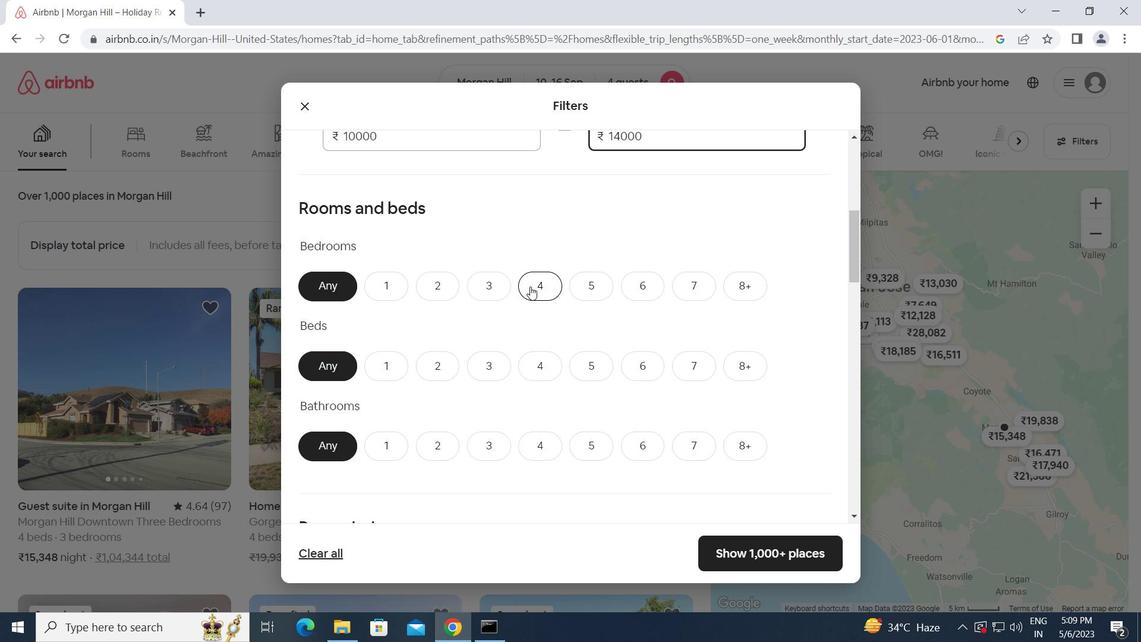 
Action: Mouse pressed left at (531, 286)
Screenshot: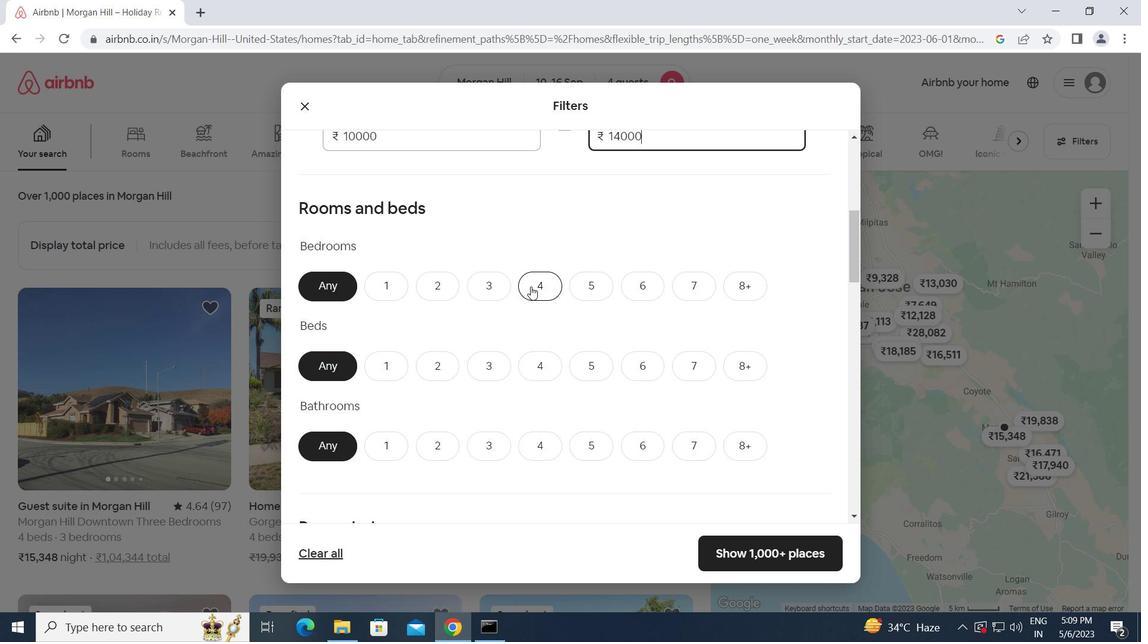 
Action: Mouse moved to (545, 362)
Screenshot: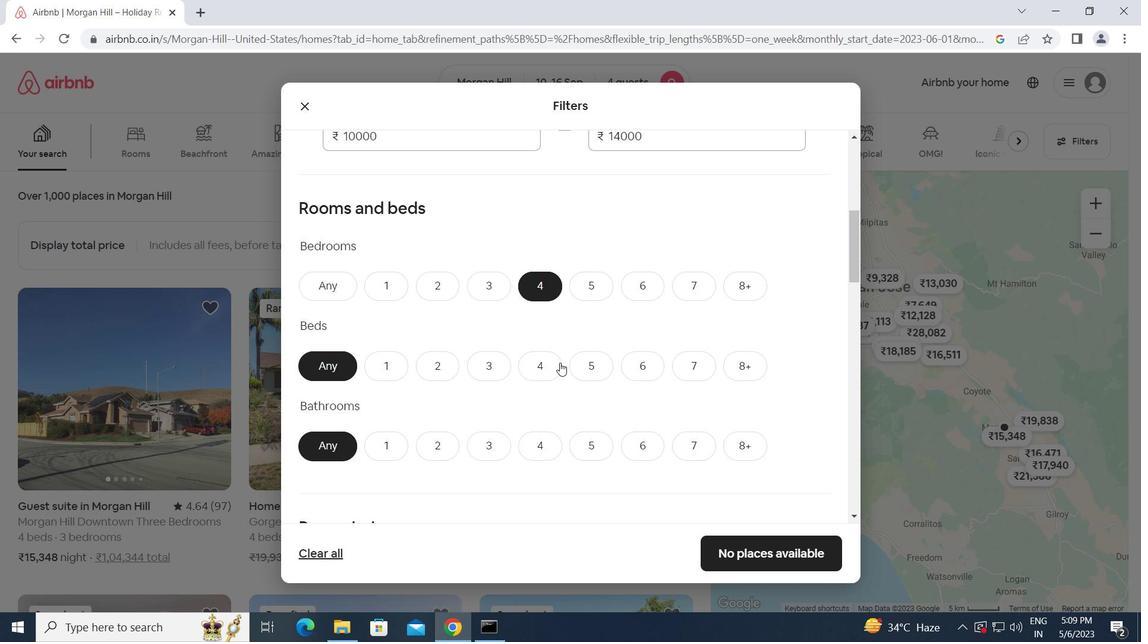 
Action: Mouse pressed left at (545, 362)
Screenshot: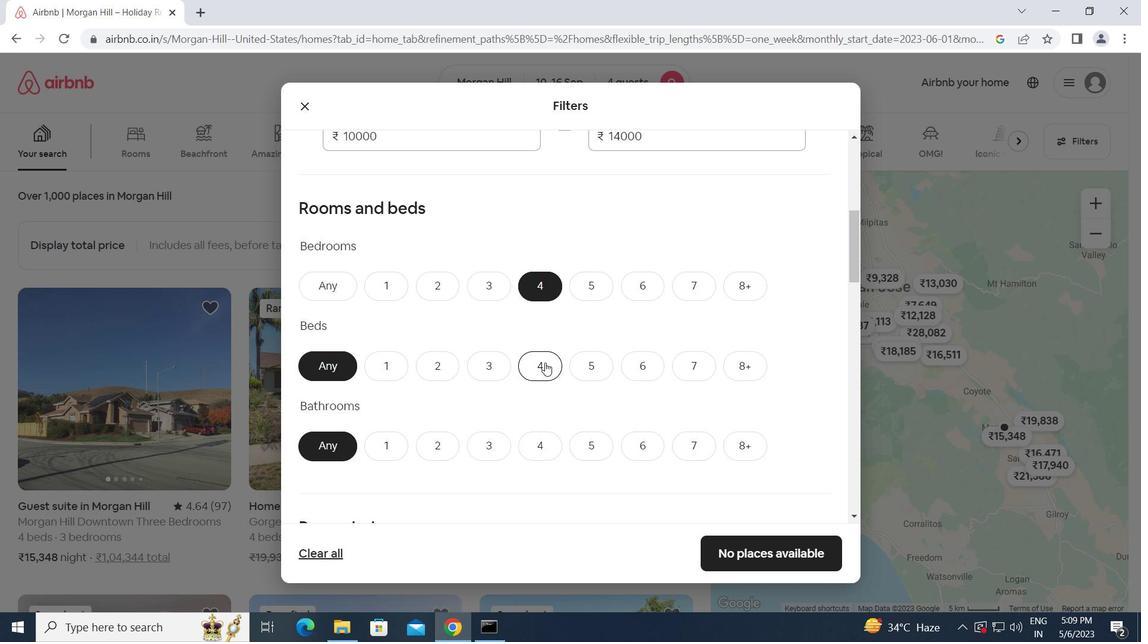 
Action: Mouse moved to (543, 445)
Screenshot: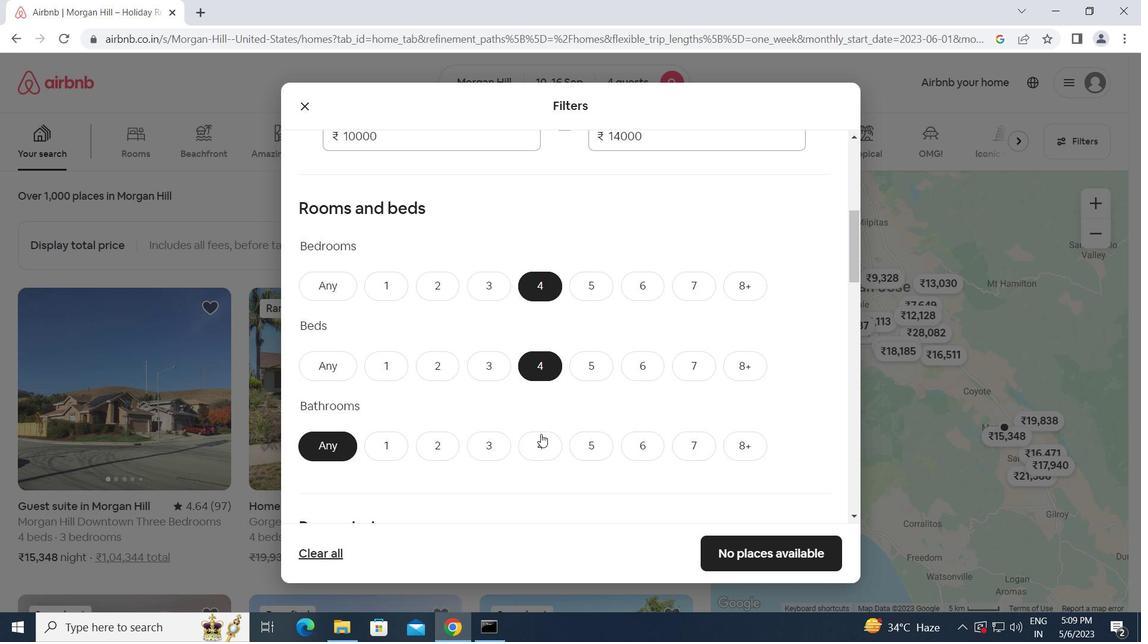 
Action: Mouse pressed left at (543, 445)
Screenshot: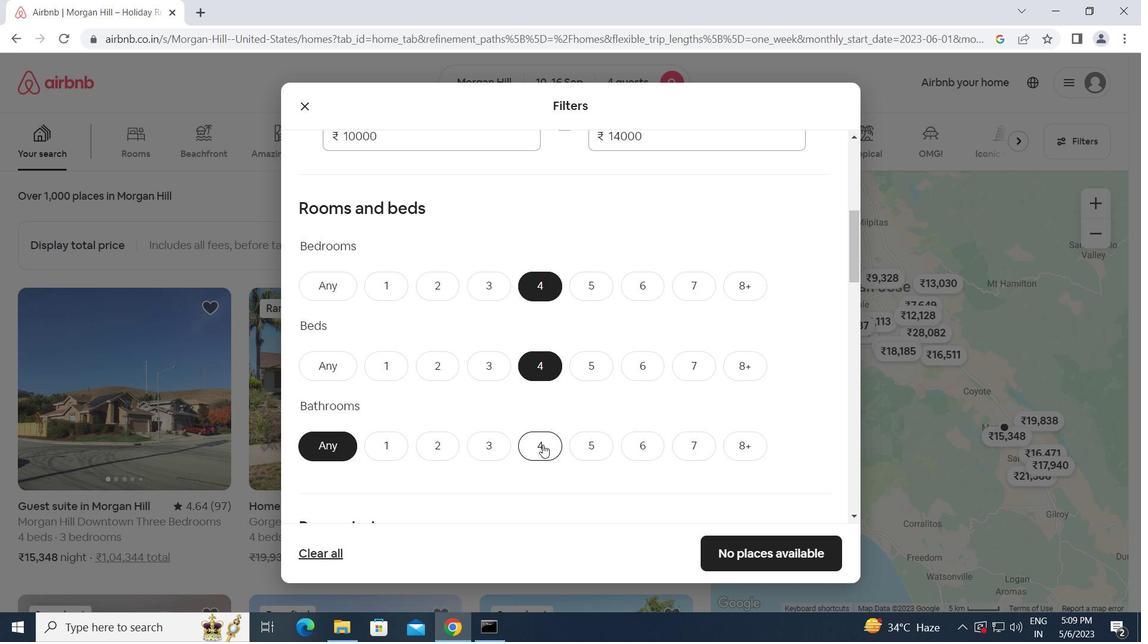
Action: Mouse scrolled (543, 444) with delta (0, 0)
Screenshot: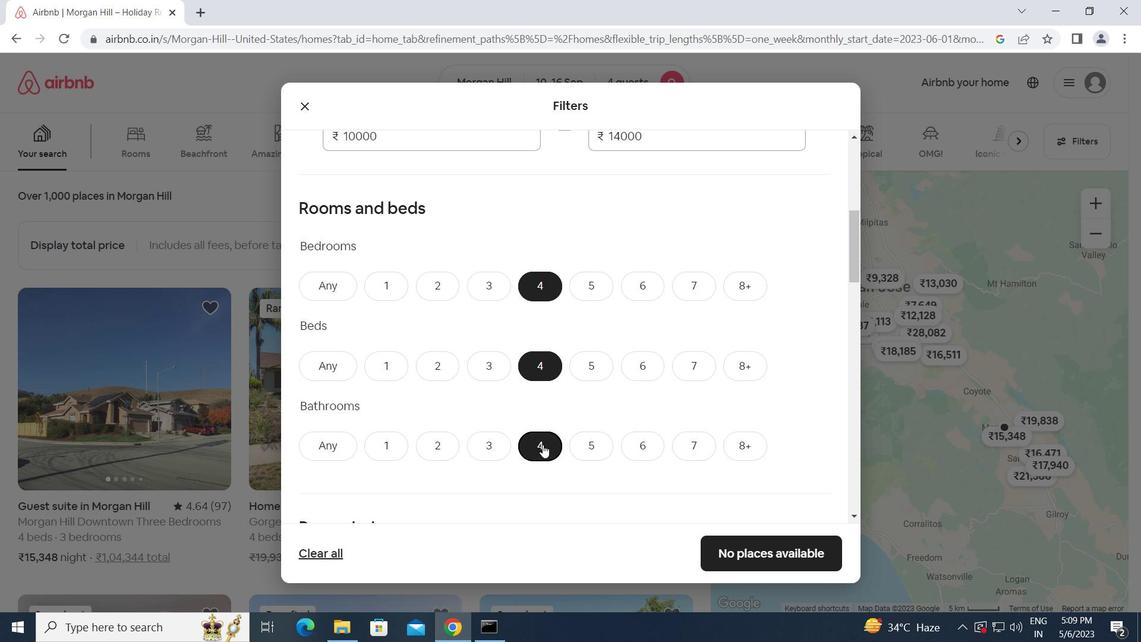 
Action: Mouse scrolled (543, 444) with delta (0, 0)
Screenshot: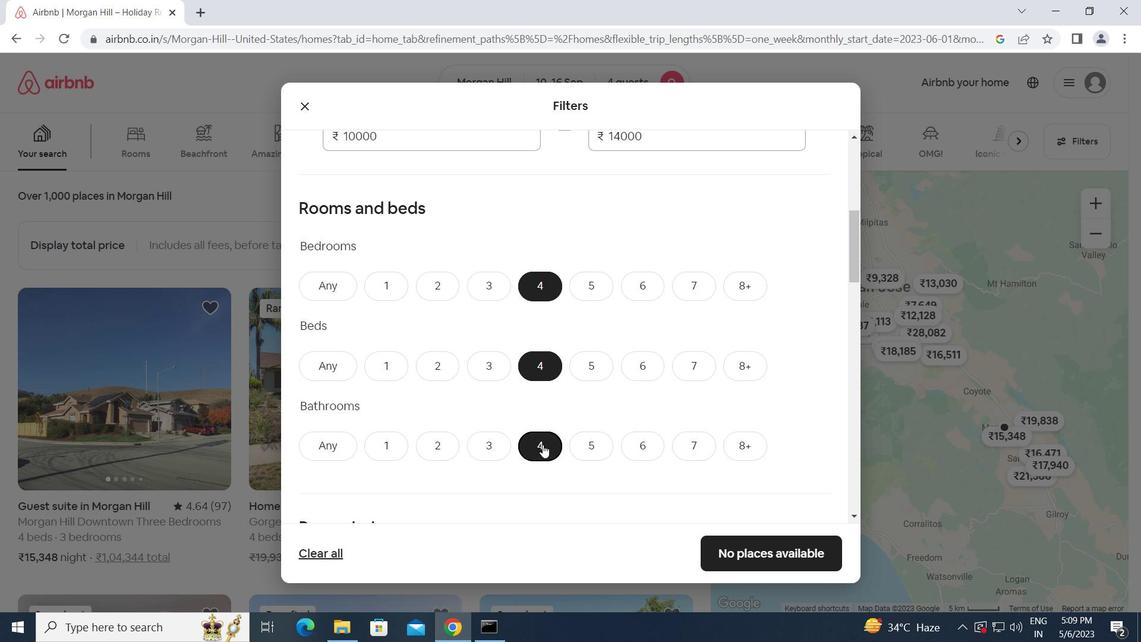 
Action: Mouse moved to (343, 436)
Screenshot: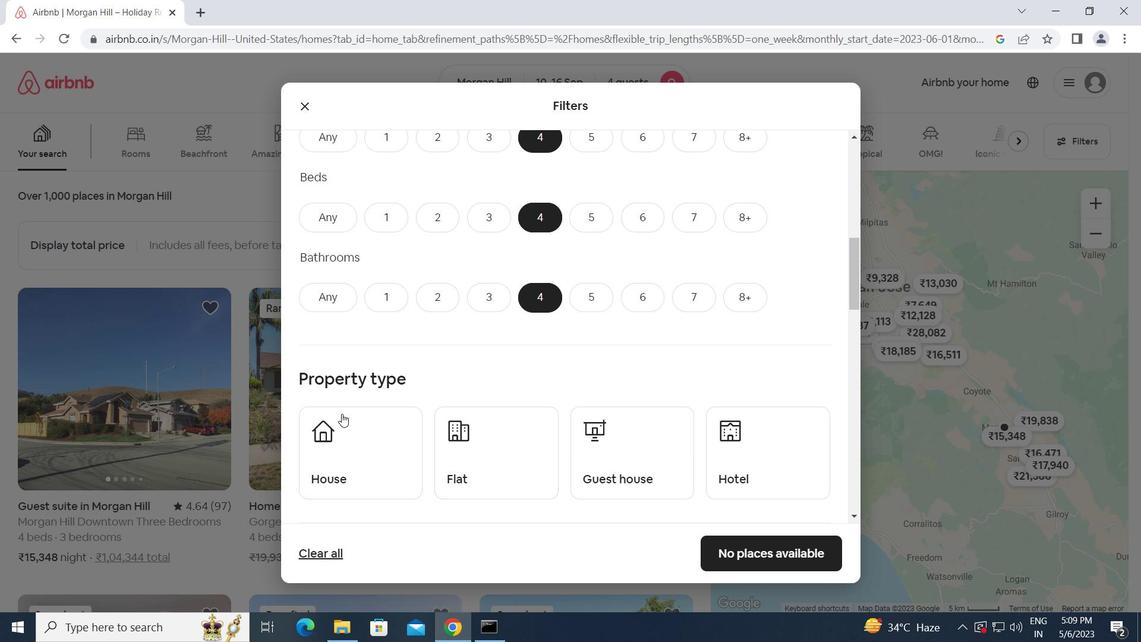 
Action: Mouse pressed left at (343, 436)
Screenshot: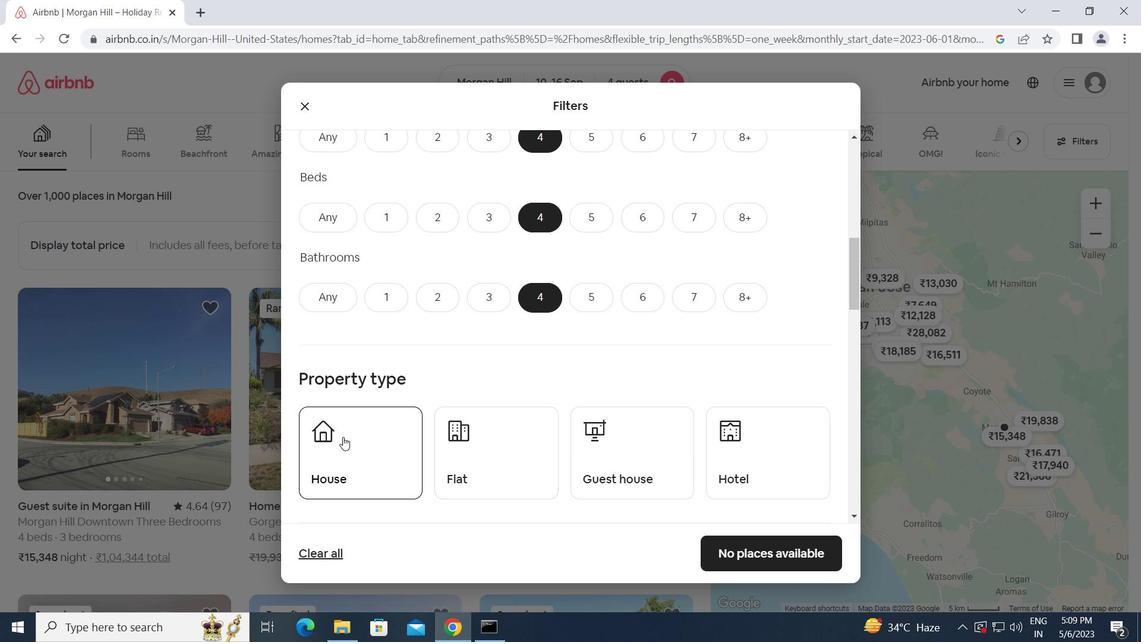 
Action: Mouse moved to (510, 445)
Screenshot: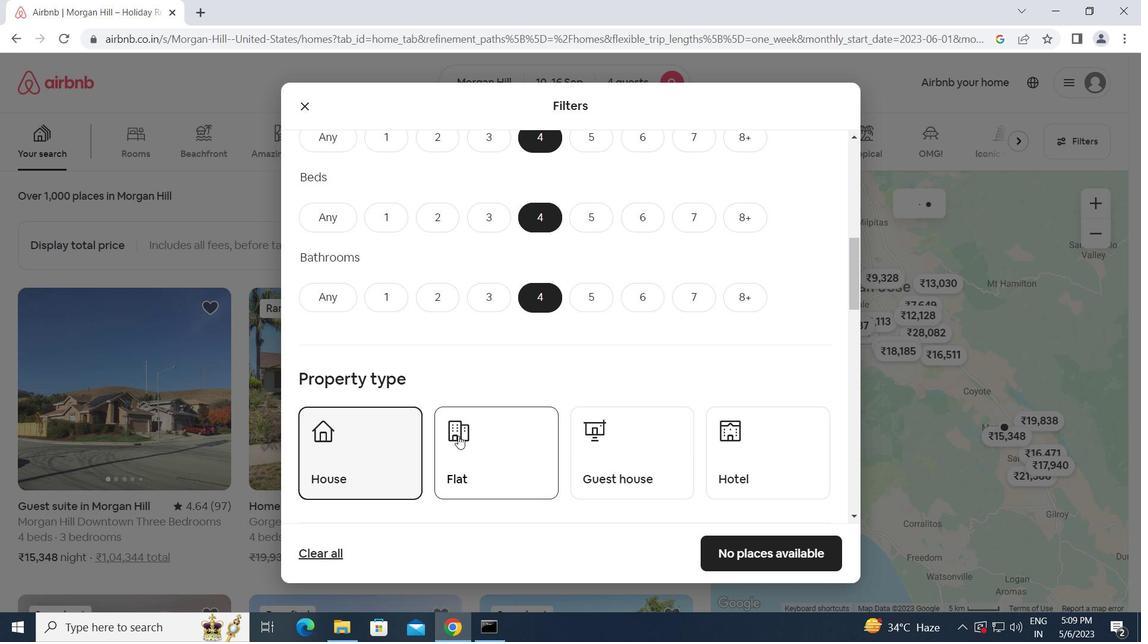 
Action: Mouse pressed left at (510, 445)
Screenshot: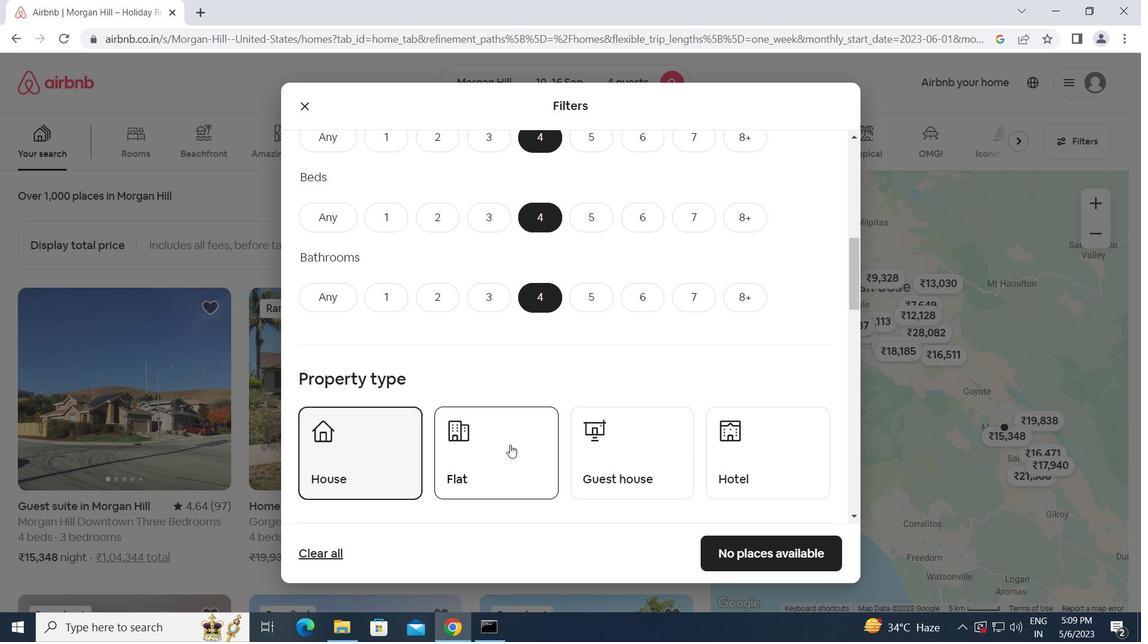 
Action: Mouse moved to (608, 445)
Screenshot: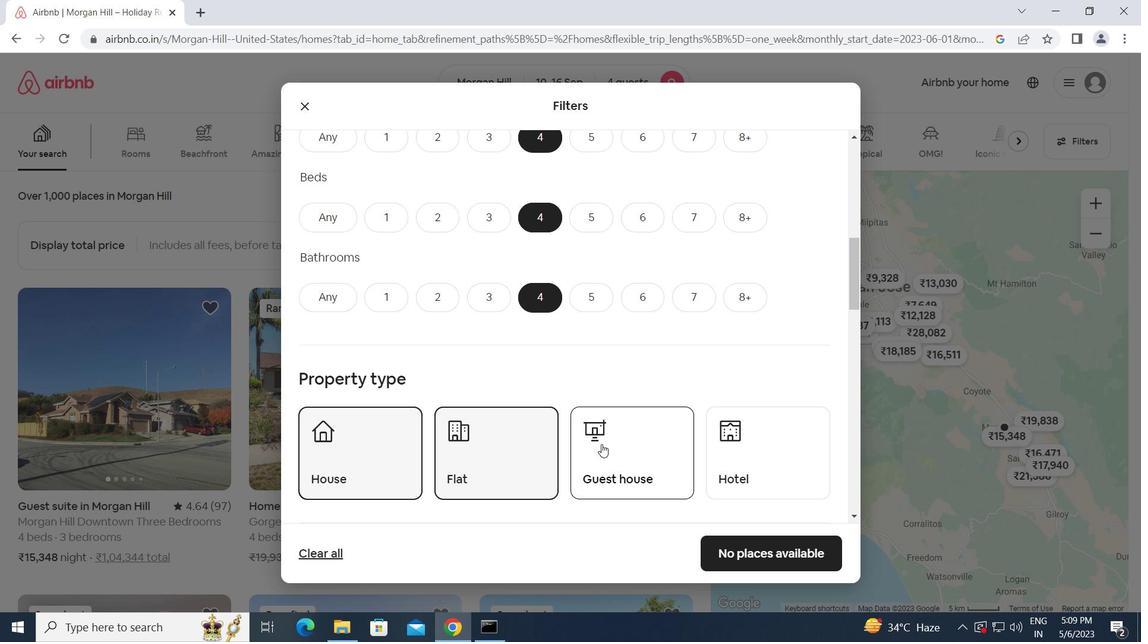 
Action: Mouse pressed left at (608, 445)
Screenshot: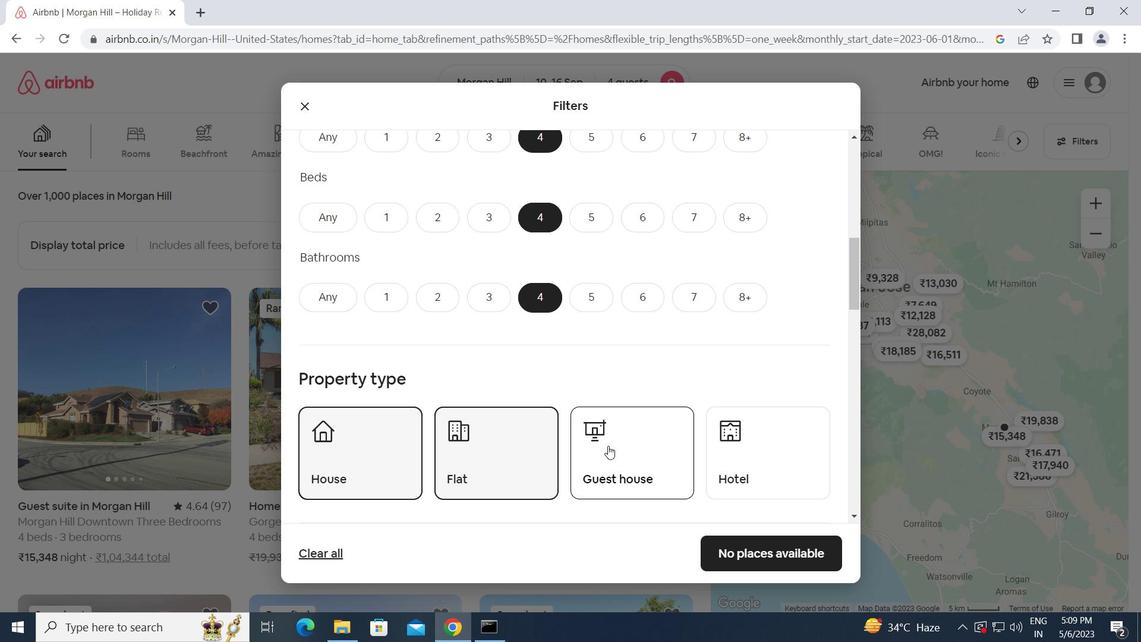 
Action: Mouse moved to (501, 477)
Screenshot: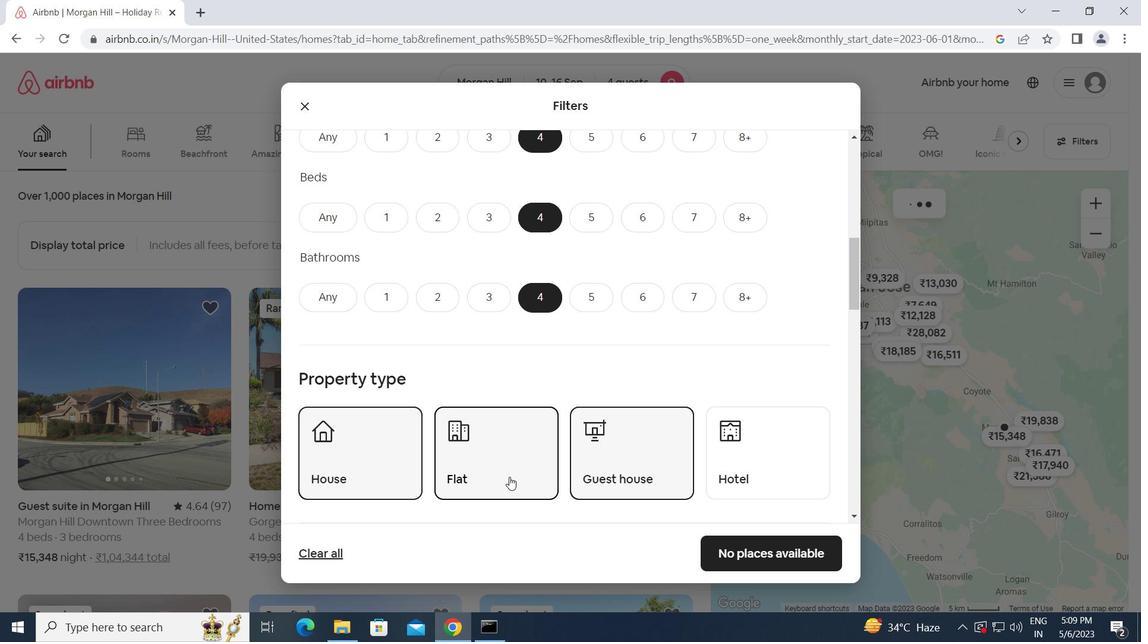 
Action: Mouse scrolled (501, 477) with delta (0, 0)
Screenshot: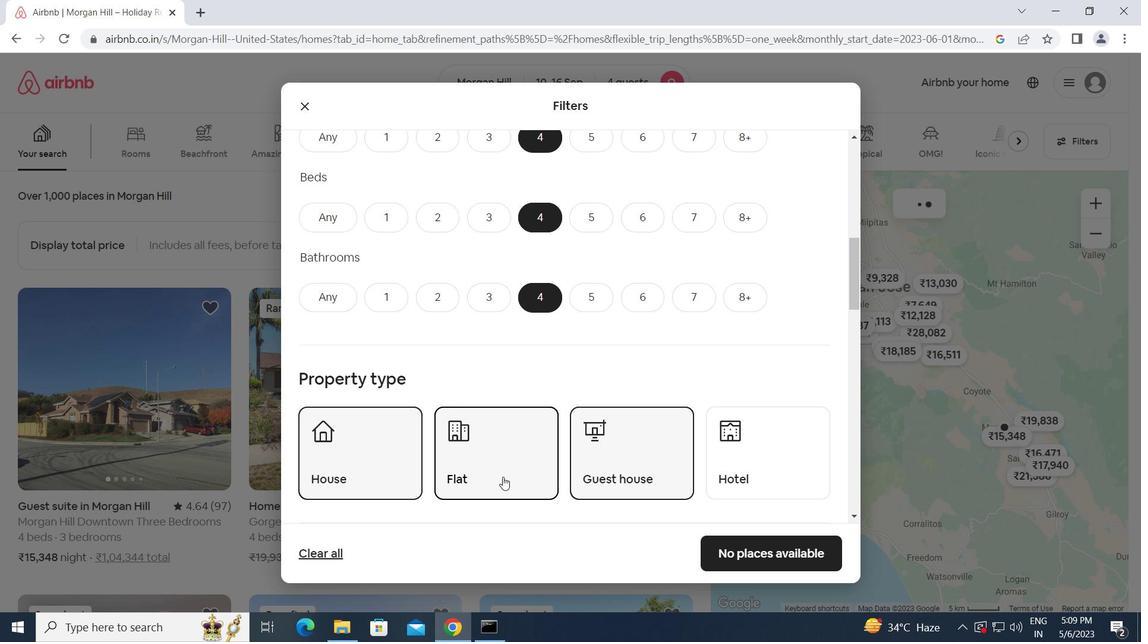 
Action: Mouse scrolled (501, 477) with delta (0, 0)
Screenshot: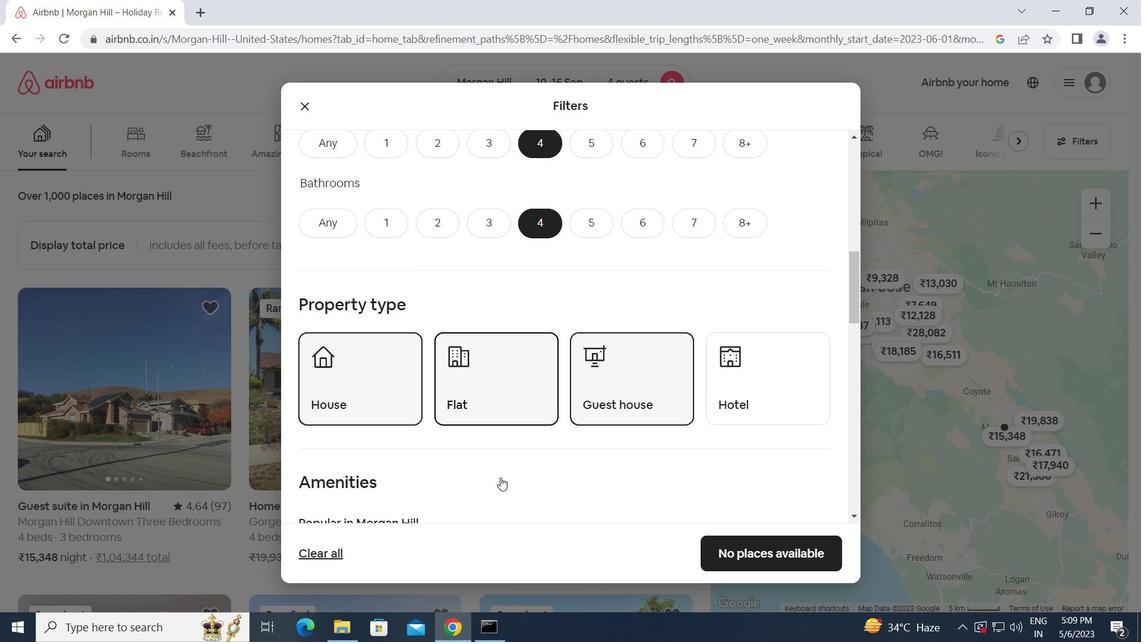 
Action: Mouse scrolled (501, 477) with delta (0, 0)
Screenshot: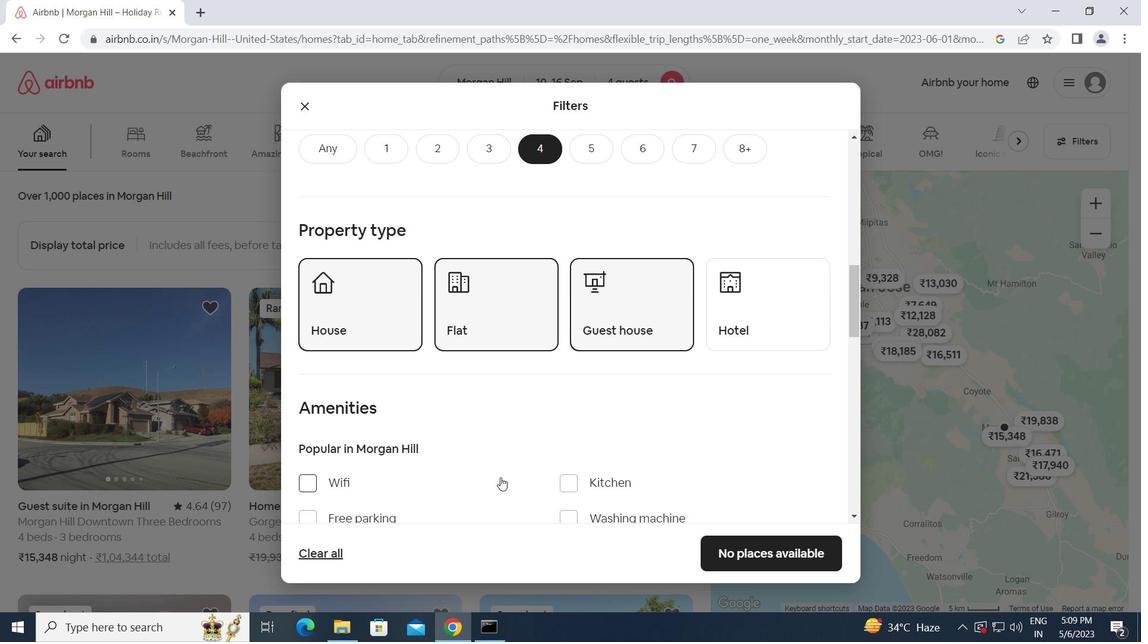 
Action: Mouse scrolled (501, 477) with delta (0, 0)
Screenshot: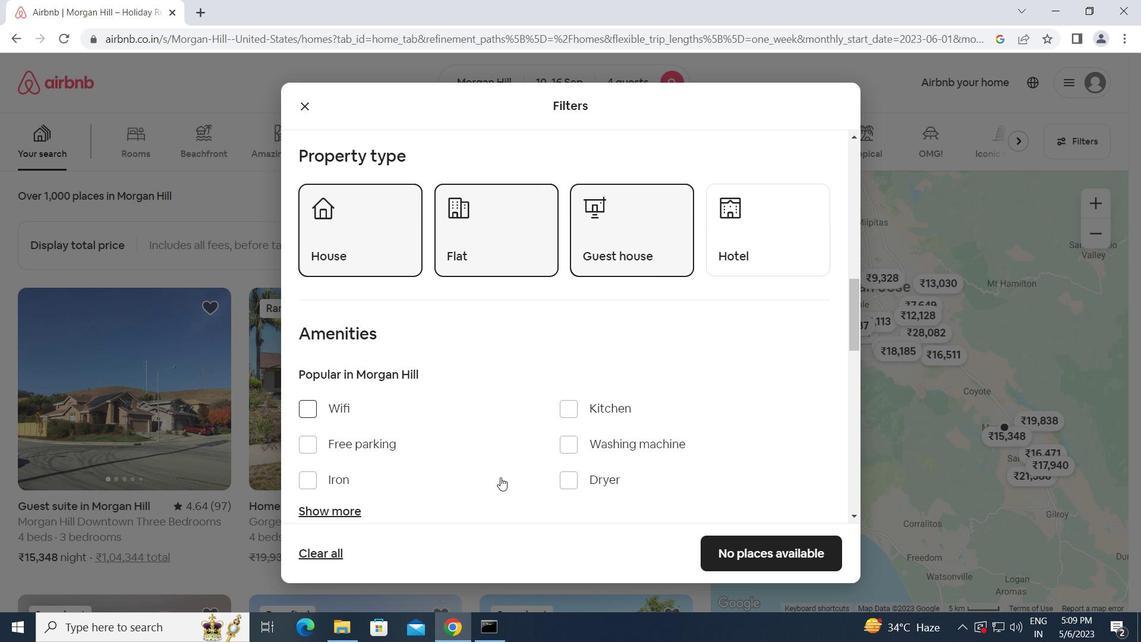 
Action: Mouse moved to (326, 438)
Screenshot: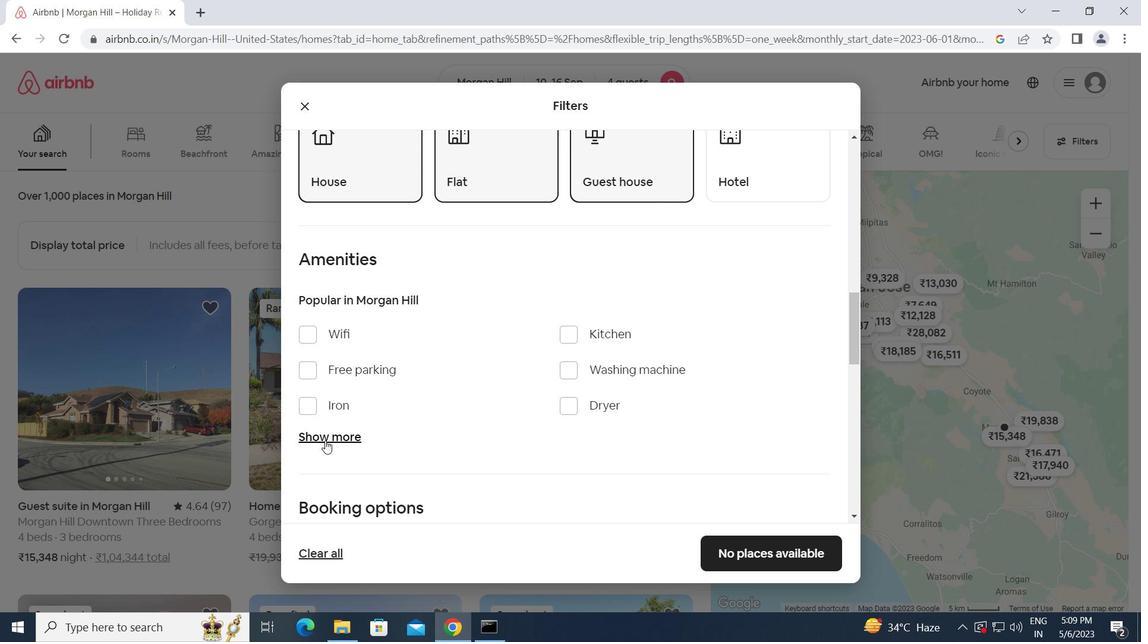 
Action: Mouse pressed left at (326, 438)
Screenshot: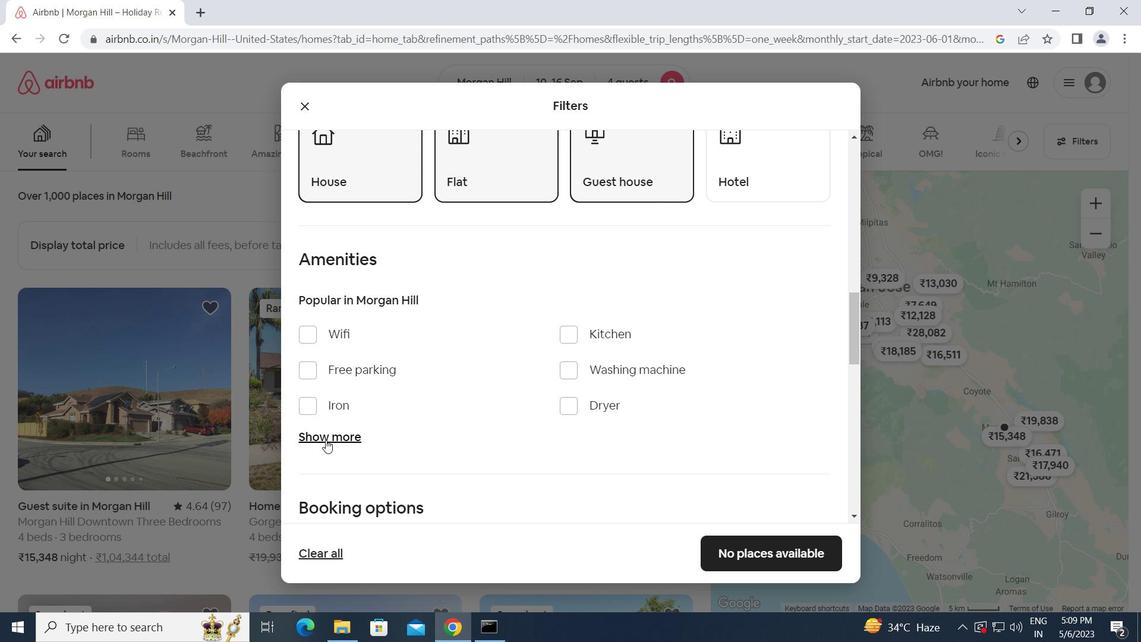 
Action: Mouse moved to (314, 334)
Screenshot: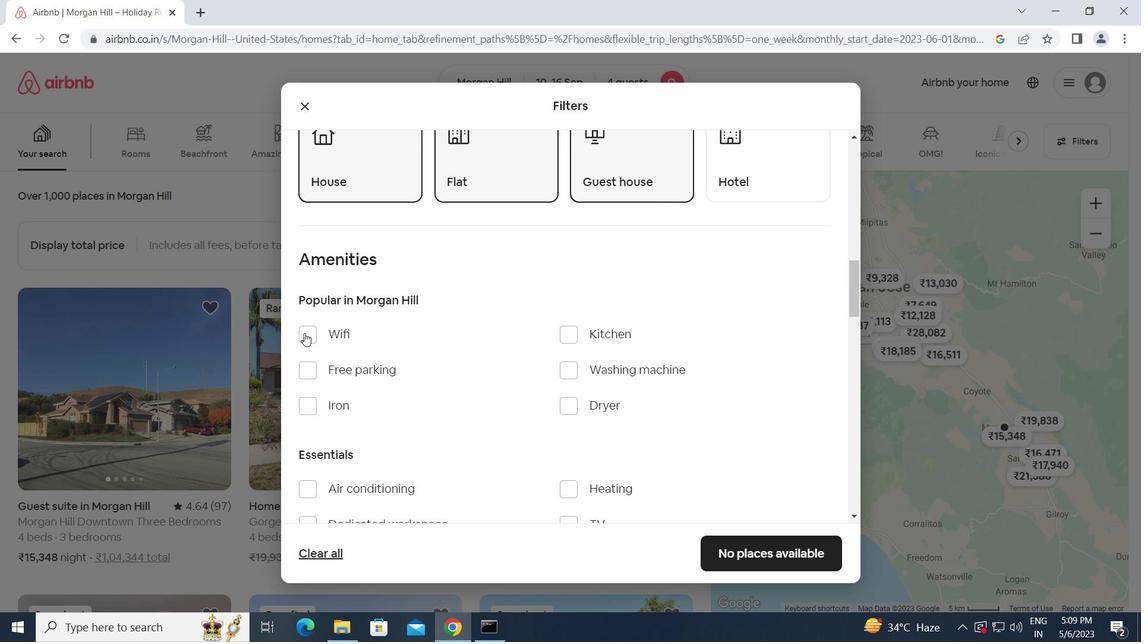 
Action: Mouse pressed left at (314, 334)
Screenshot: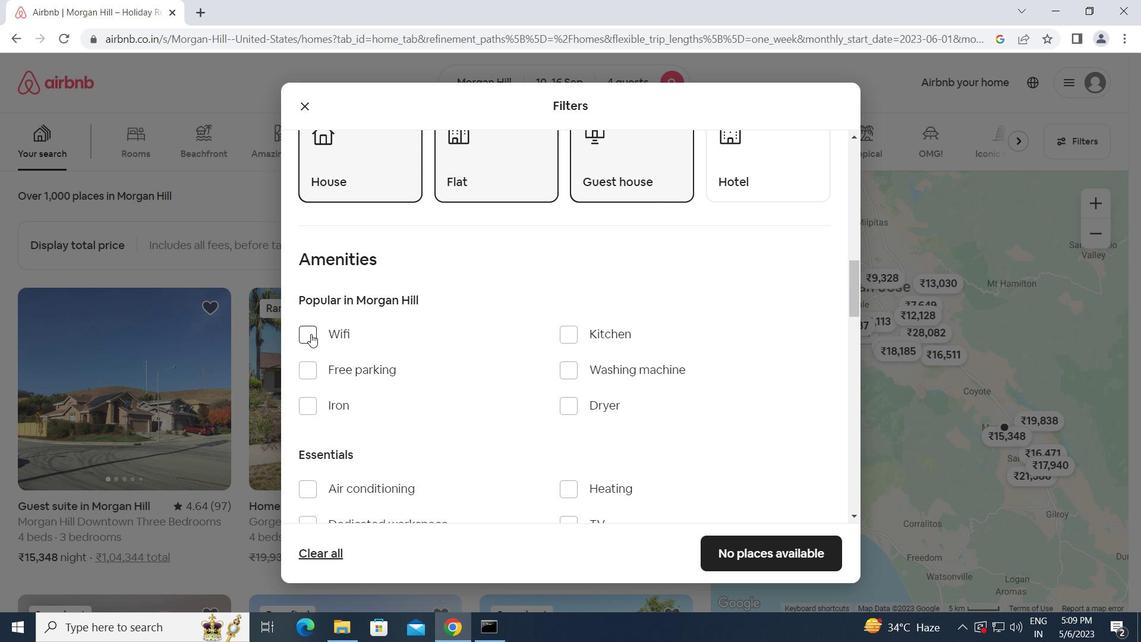 
Action: Mouse moved to (342, 360)
Screenshot: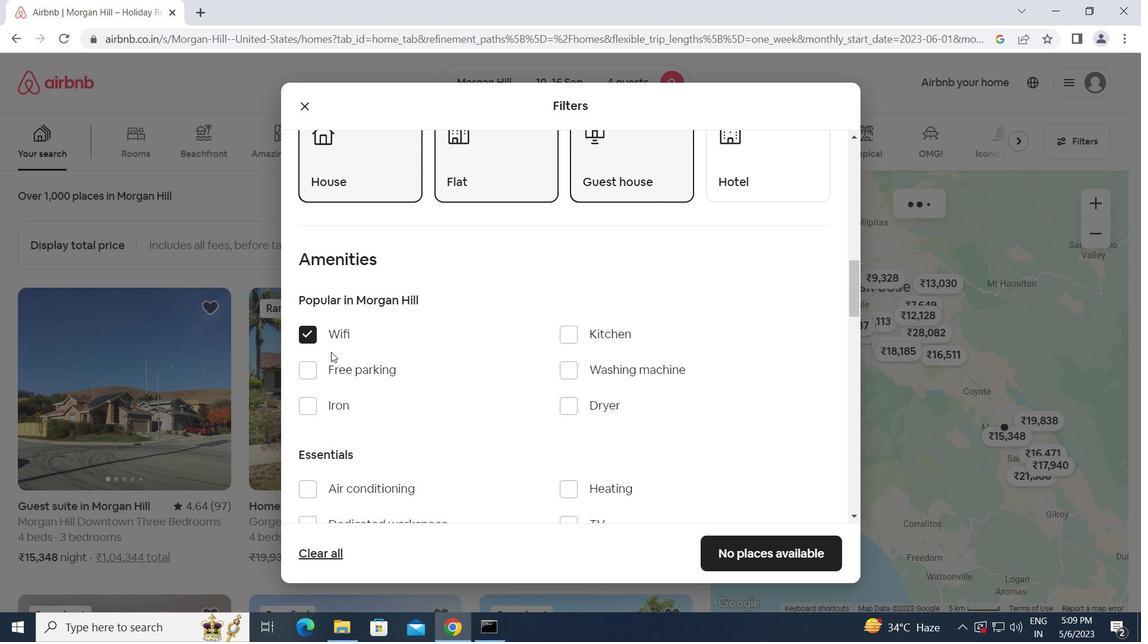 
Action: Mouse scrolled (342, 360) with delta (0, 0)
Screenshot: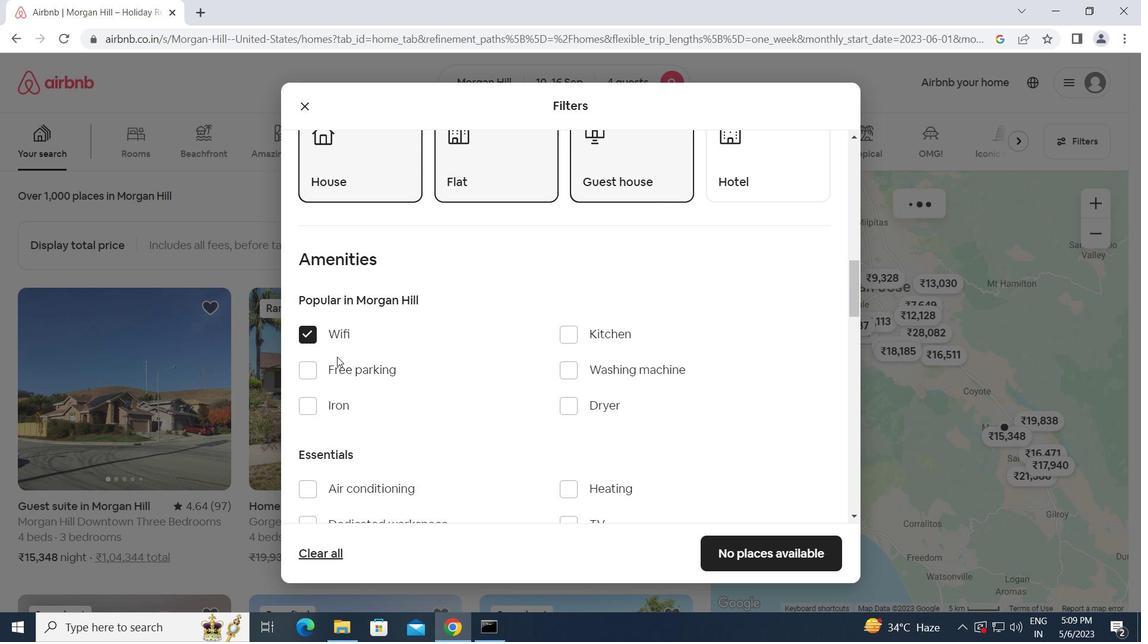 
Action: Mouse moved to (566, 450)
Screenshot: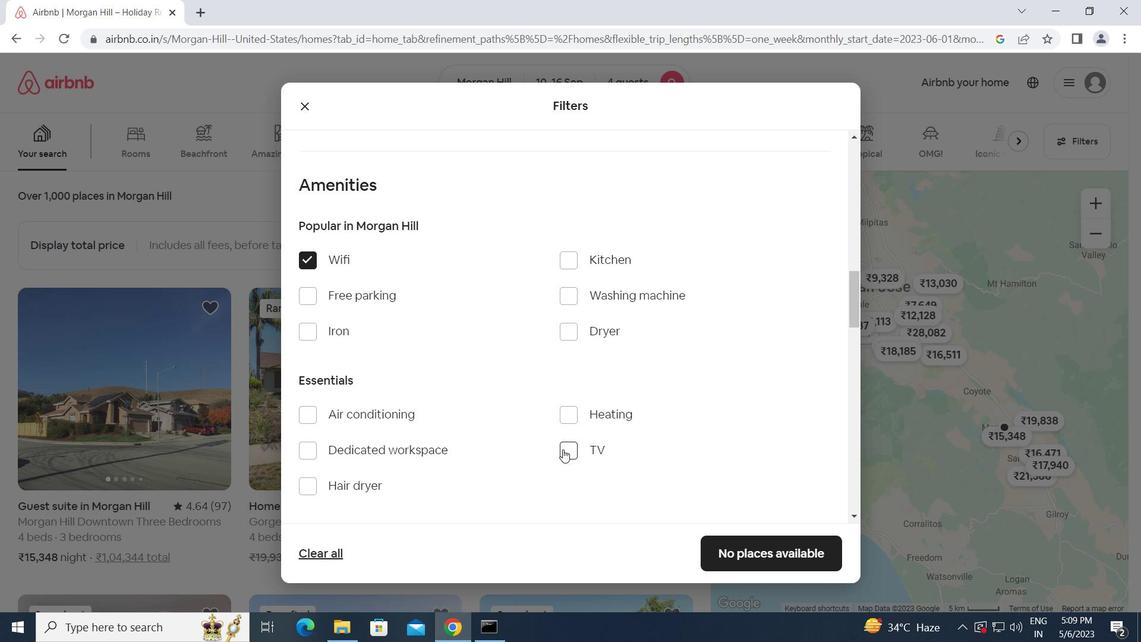 
Action: Mouse pressed left at (566, 450)
Screenshot: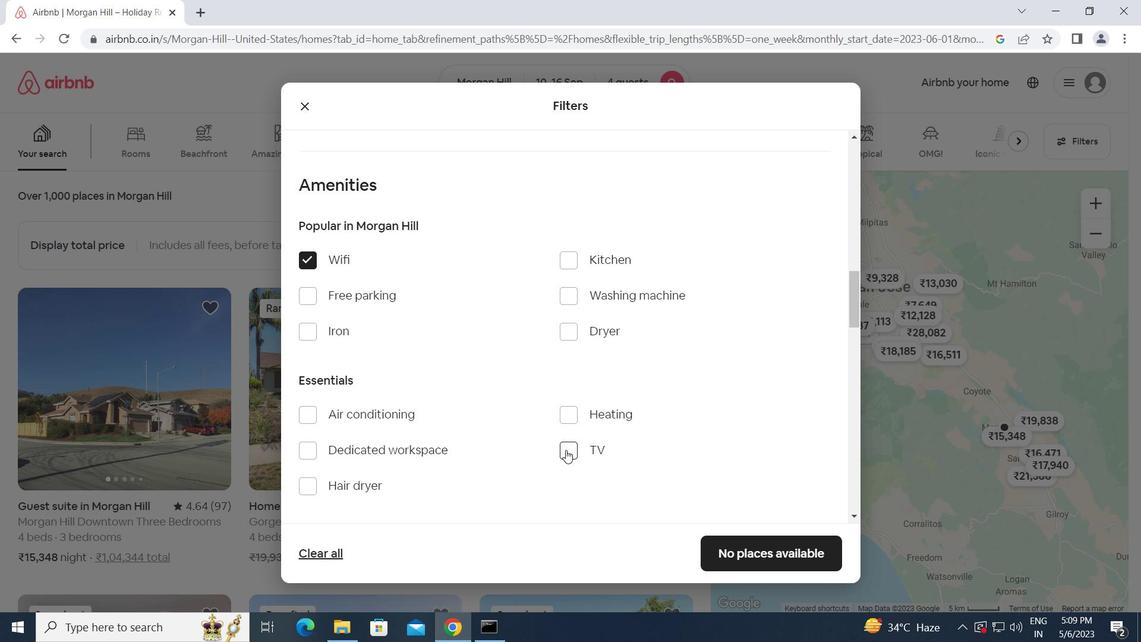 
Action: Mouse moved to (316, 291)
Screenshot: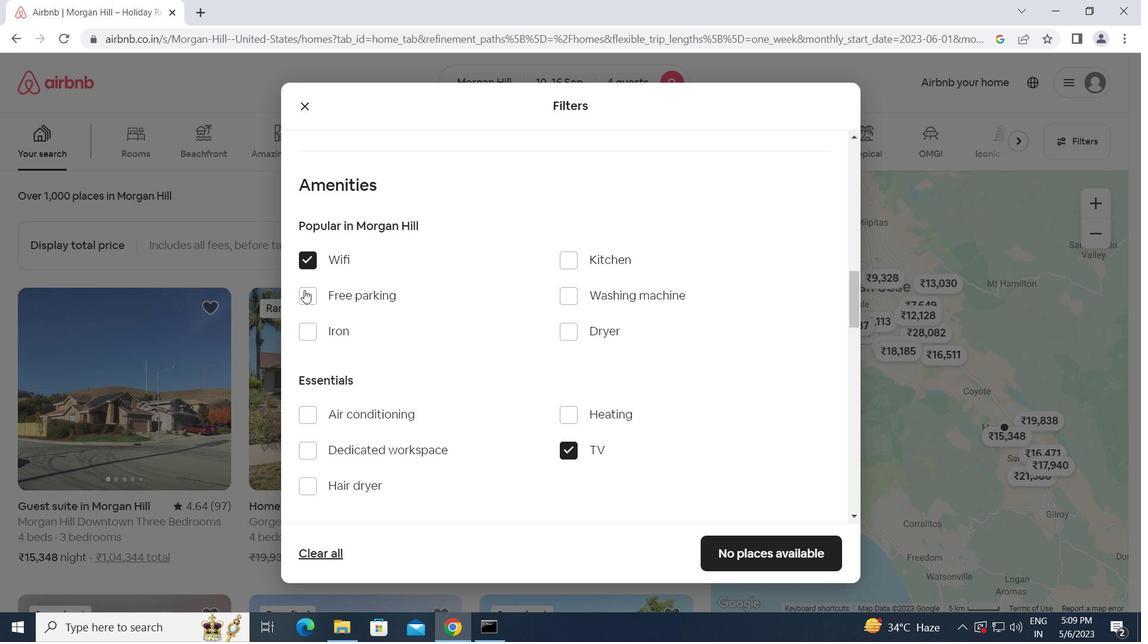 
Action: Mouse pressed left at (316, 291)
Screenshot: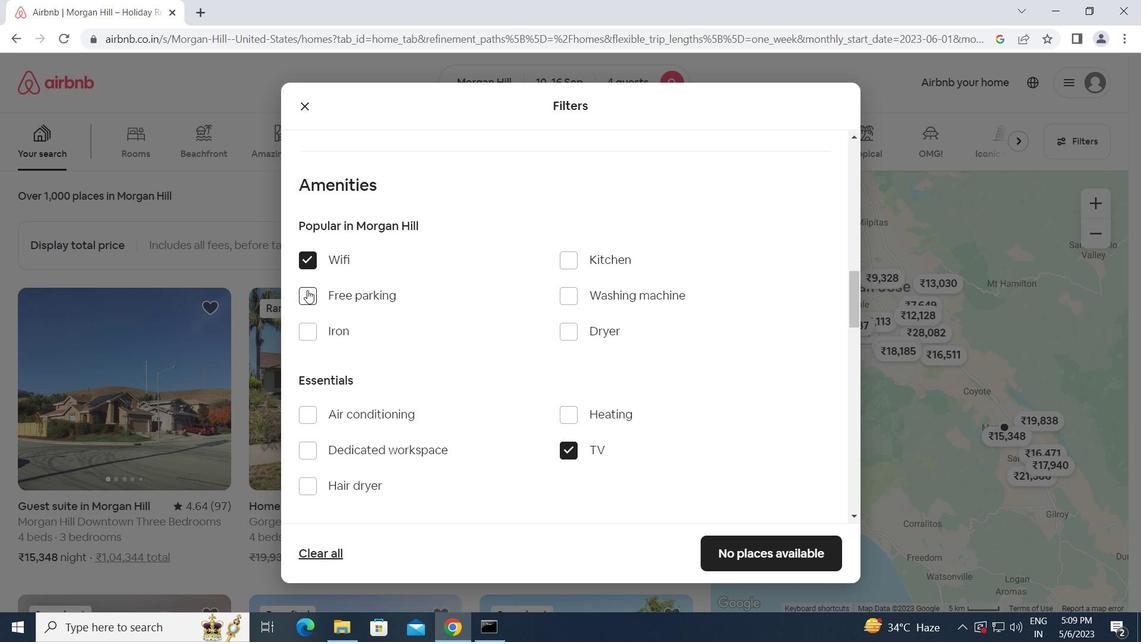 
Action: Mouse moved to (426, 359)
Screenshot: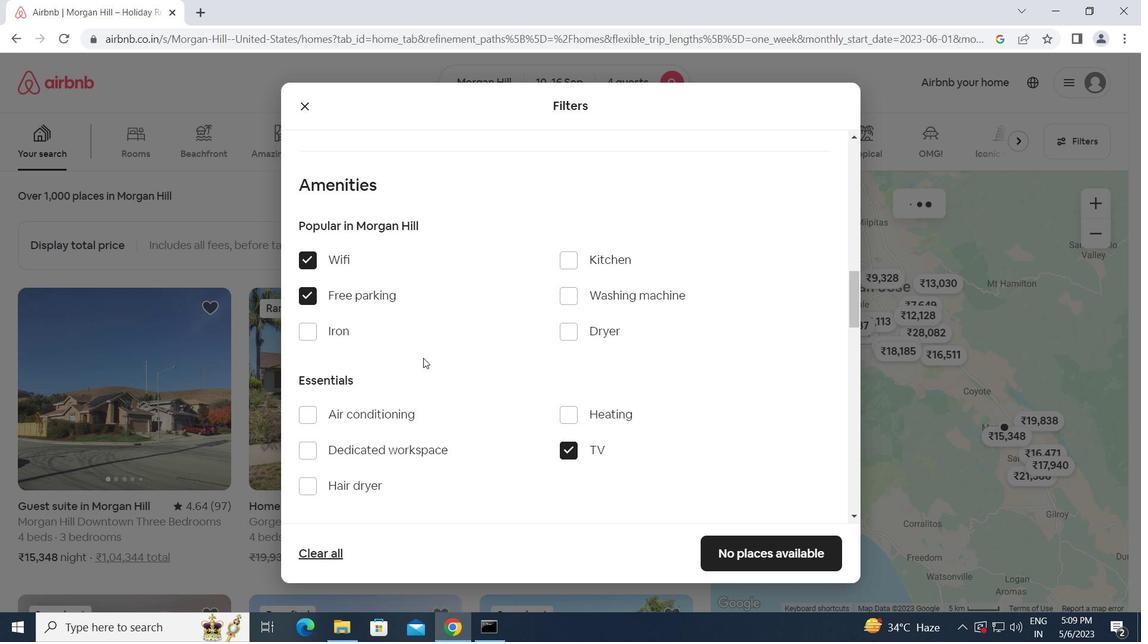 
Action: Mouse scrolled (426, 359) with delta (0, 0)
Screenshot: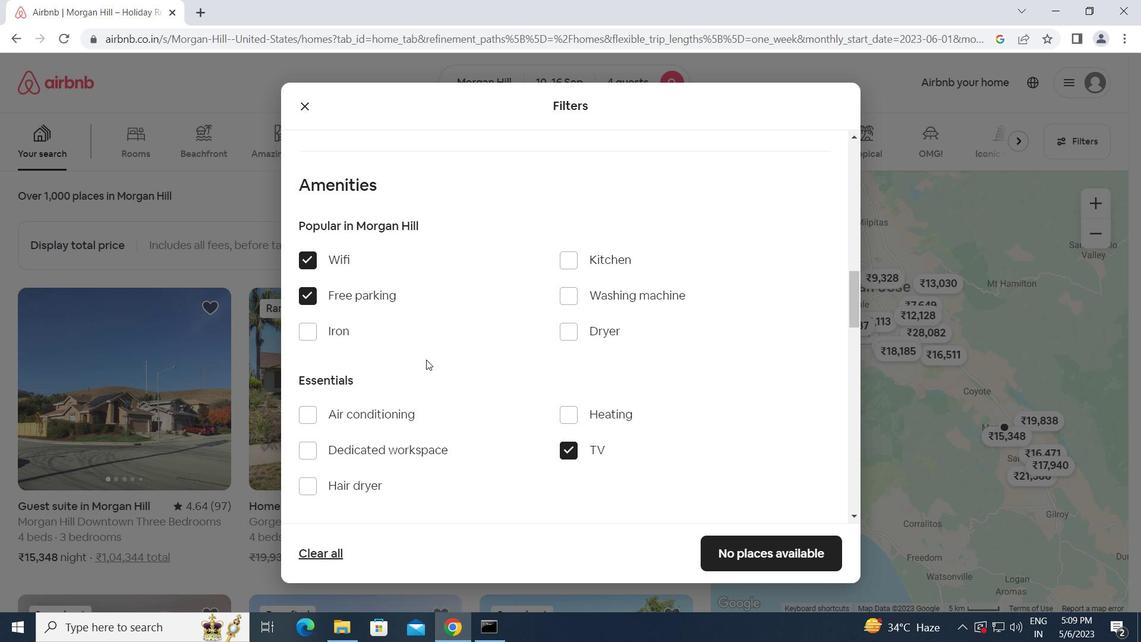 
Action: Mouse scrolled (426, 359) with delta (0, 0)
Screenshot: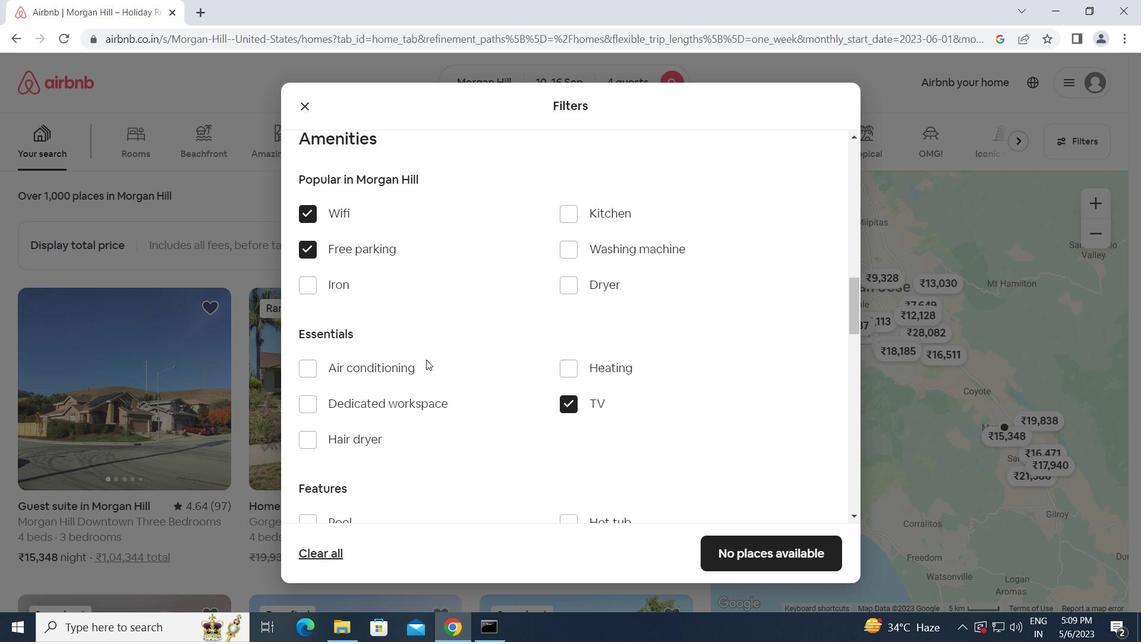 
Action: Mouse moved to (394, 373)
Screenshot: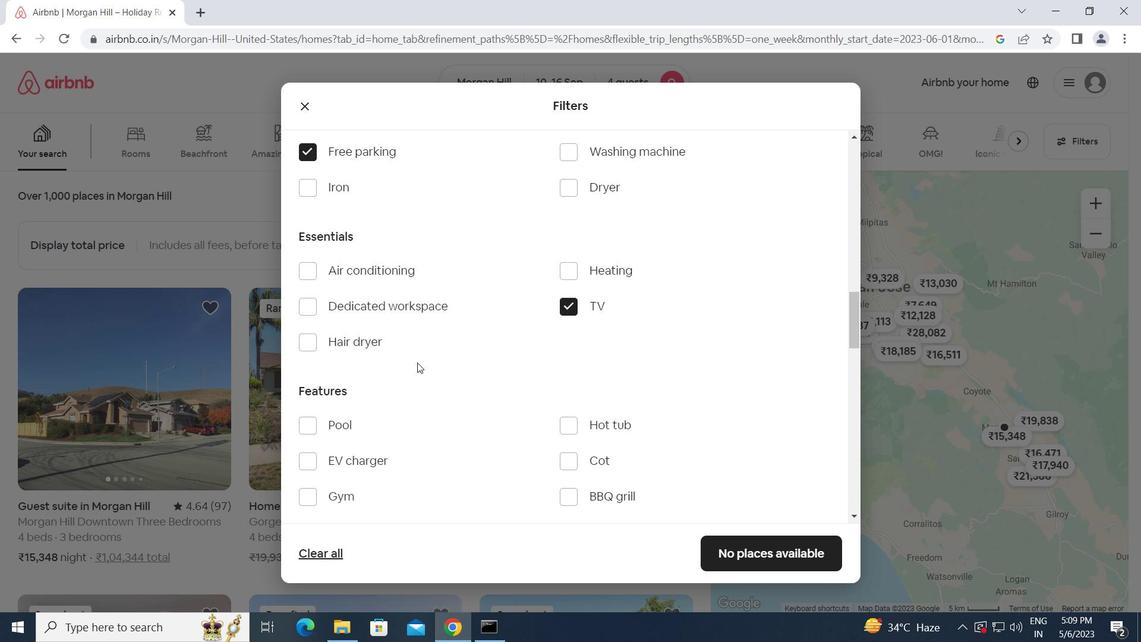 
Action: Mouse scrolled (394, 372) with delta (0, 0)
Screenshot: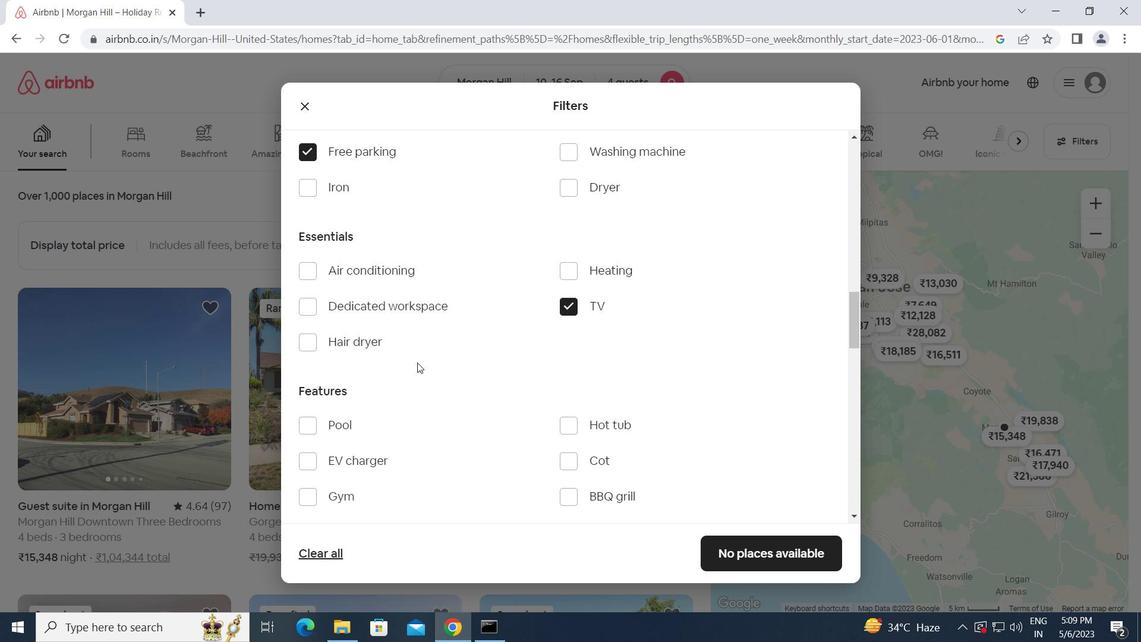 
Action: Mouse moved to (307, 418)
Screenshot: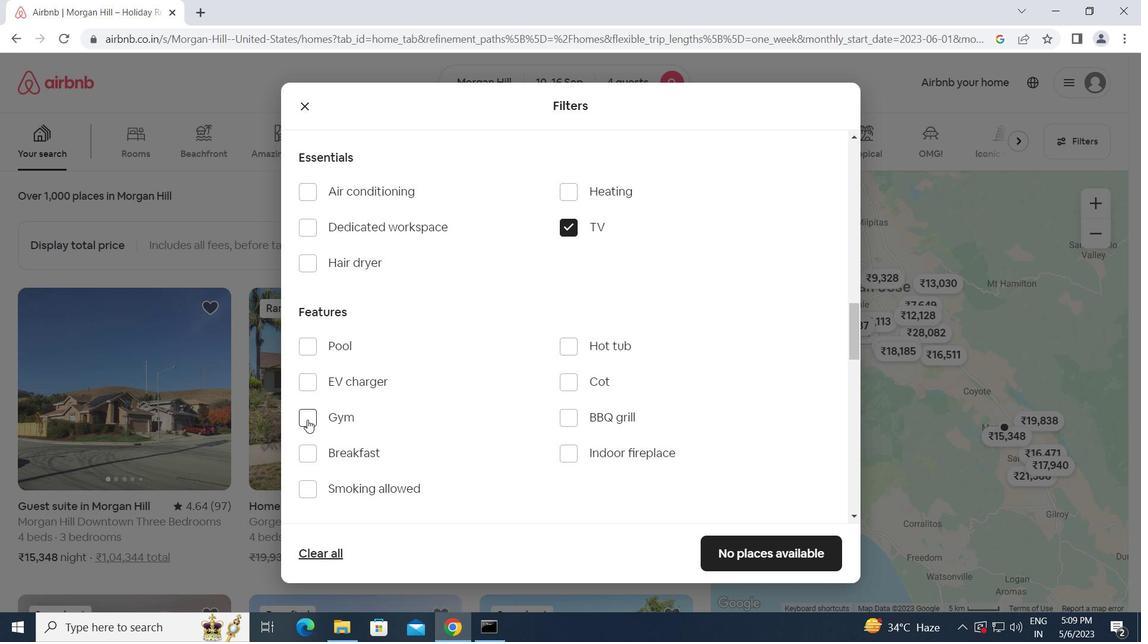 
Action: Mouse pressed left at (307, 418)
Screenshot: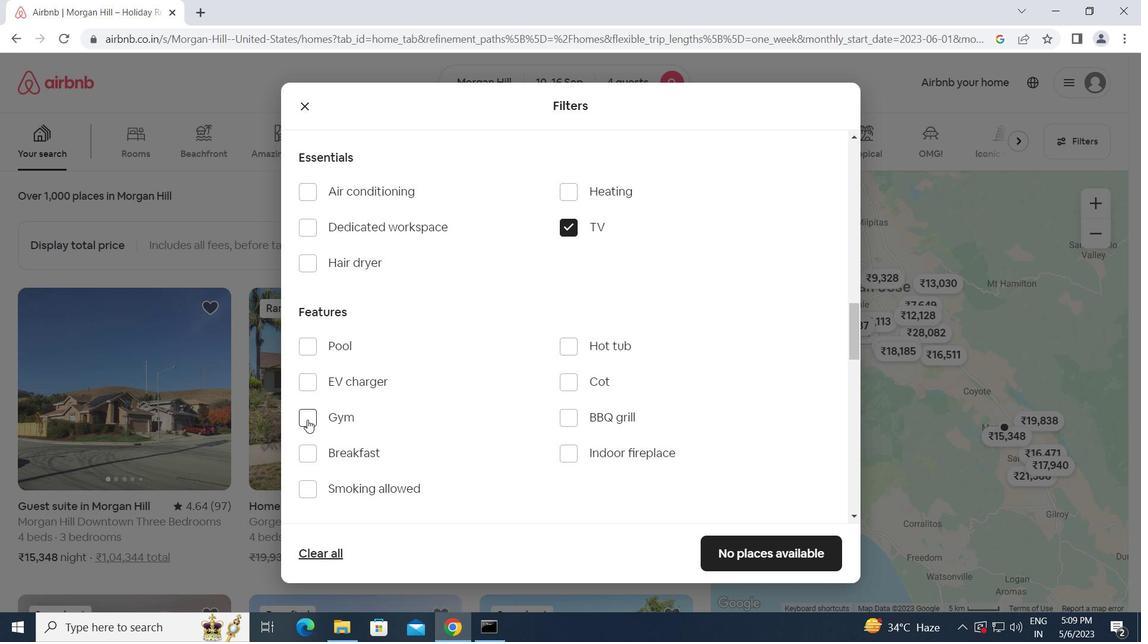 
Action: Mouse moved to (310, 452)
Screenshot: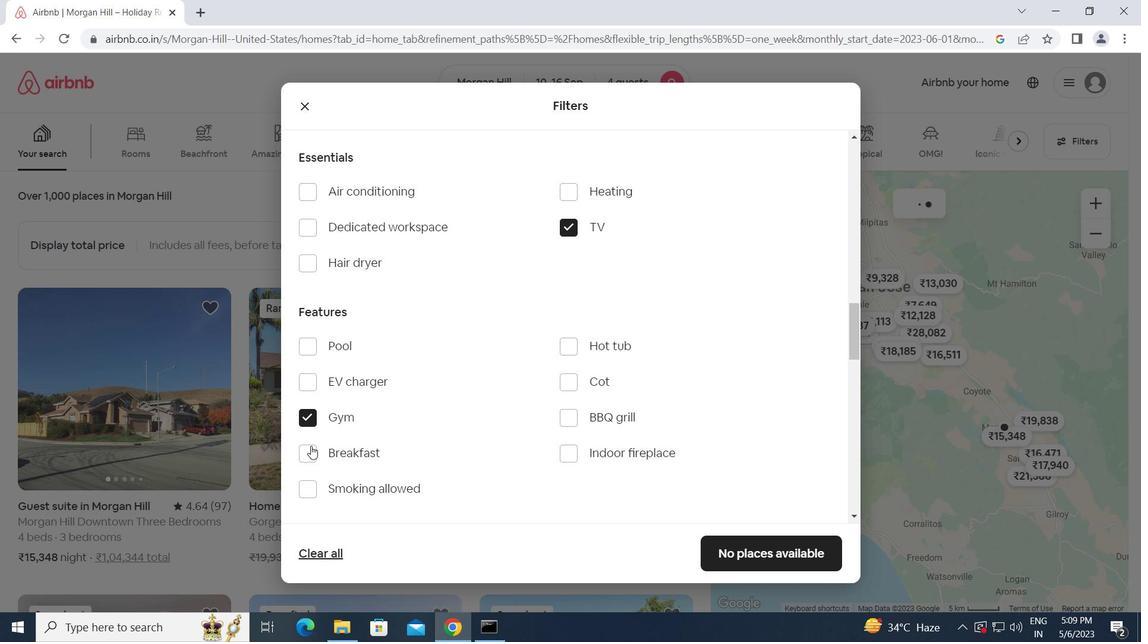 
Action: Mouse pressed left at (310, 452)
Screenshot: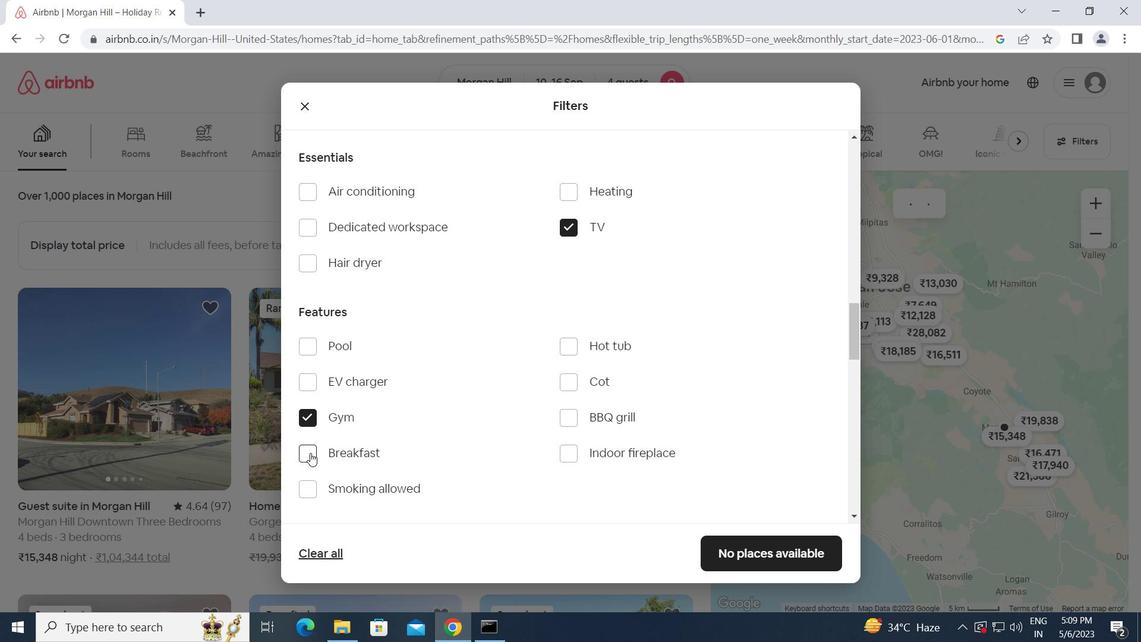 
Action: Mouse moved to (437, 448)
Screenshot: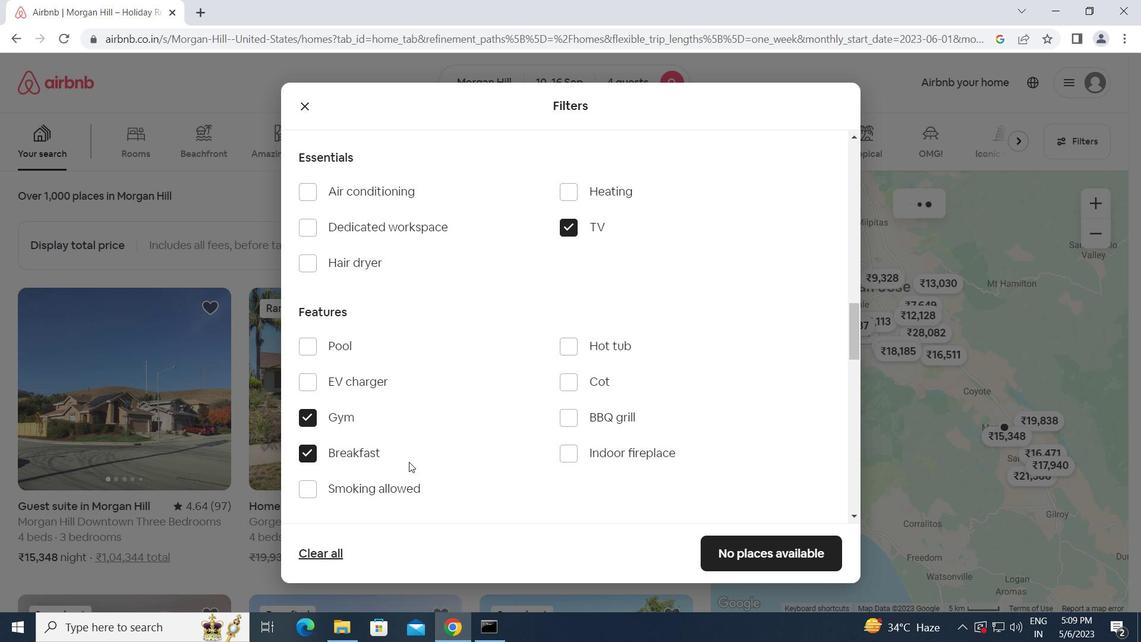 
Action: Mouse scrolled (437, 448) with delta (0, 0)
Screenshot: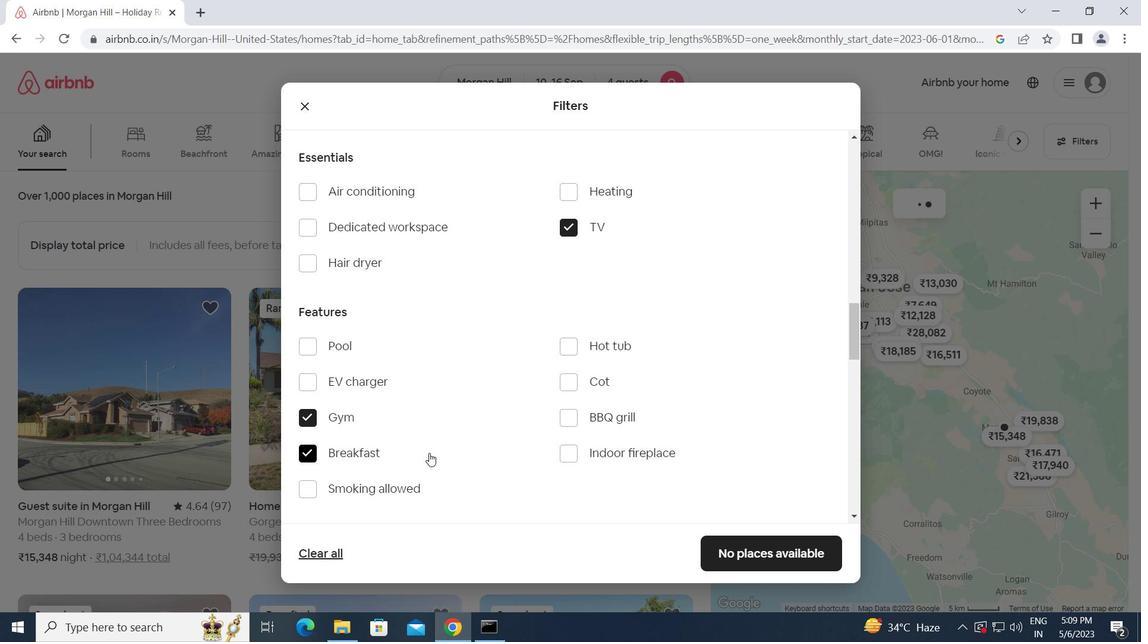 
Action: Mouse moved to (433, 446)
Screenshot: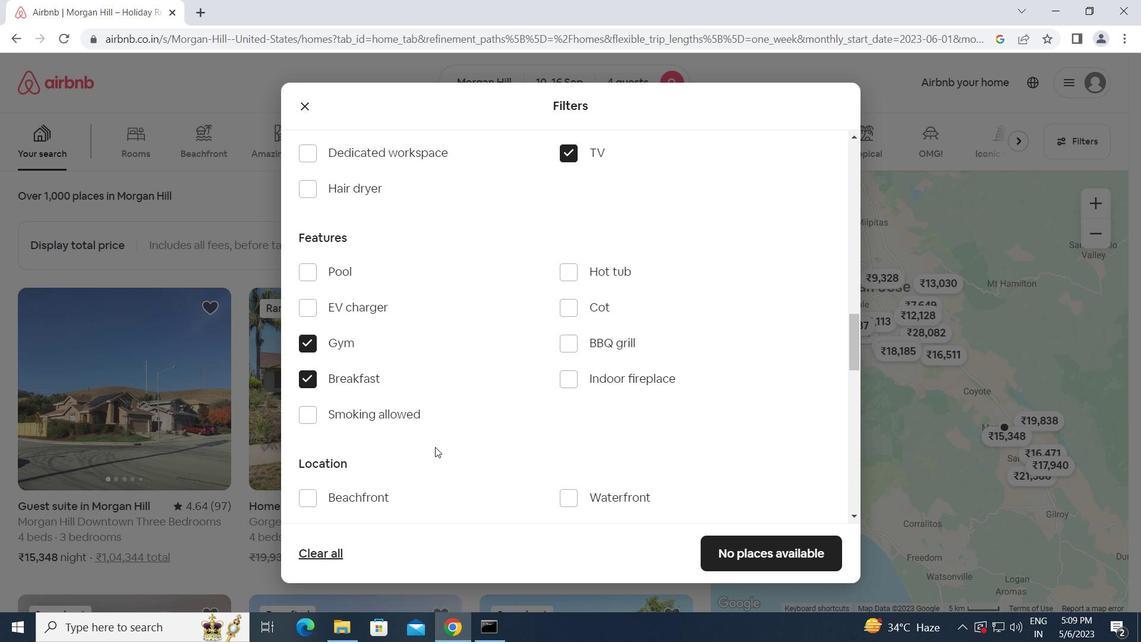 
Action: Mouse scrolled (433, 445) with delta (0, 0)
Screenshot: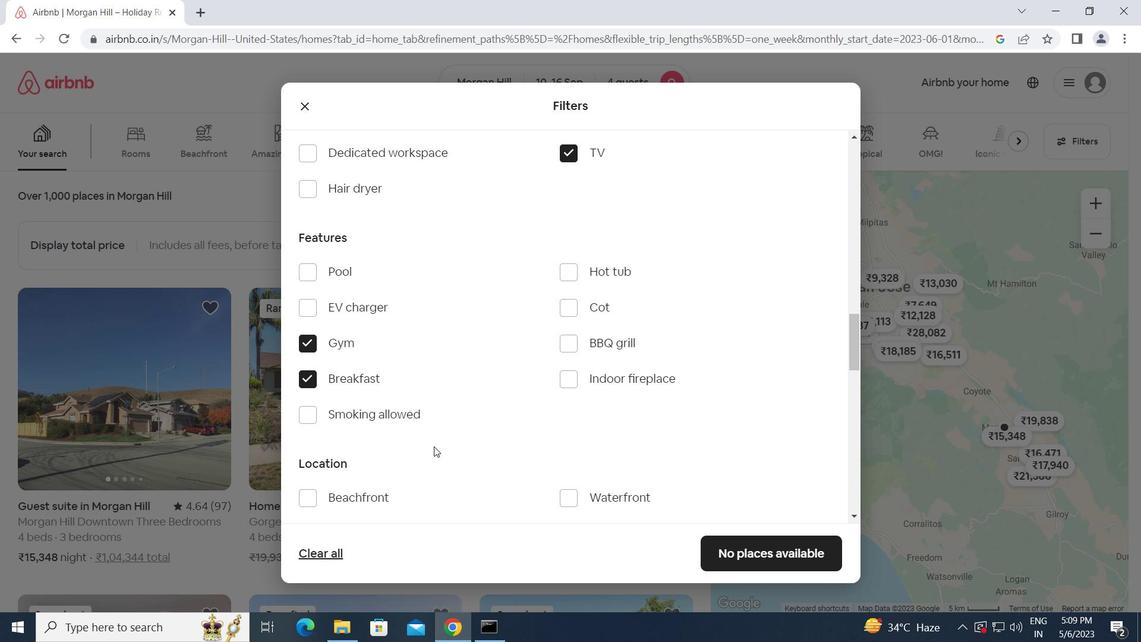 
Action: Mouse moved to (433, 446)
Screenshot: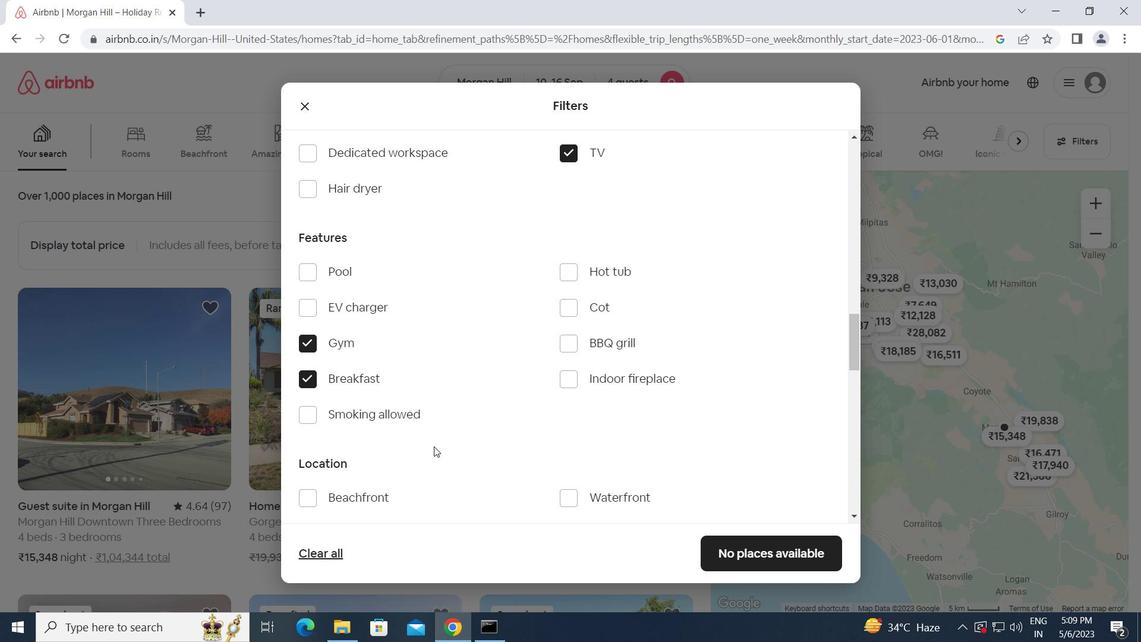 
Action: Mouse scrolled (433, 445) with delta (0, 0)
Screenshot: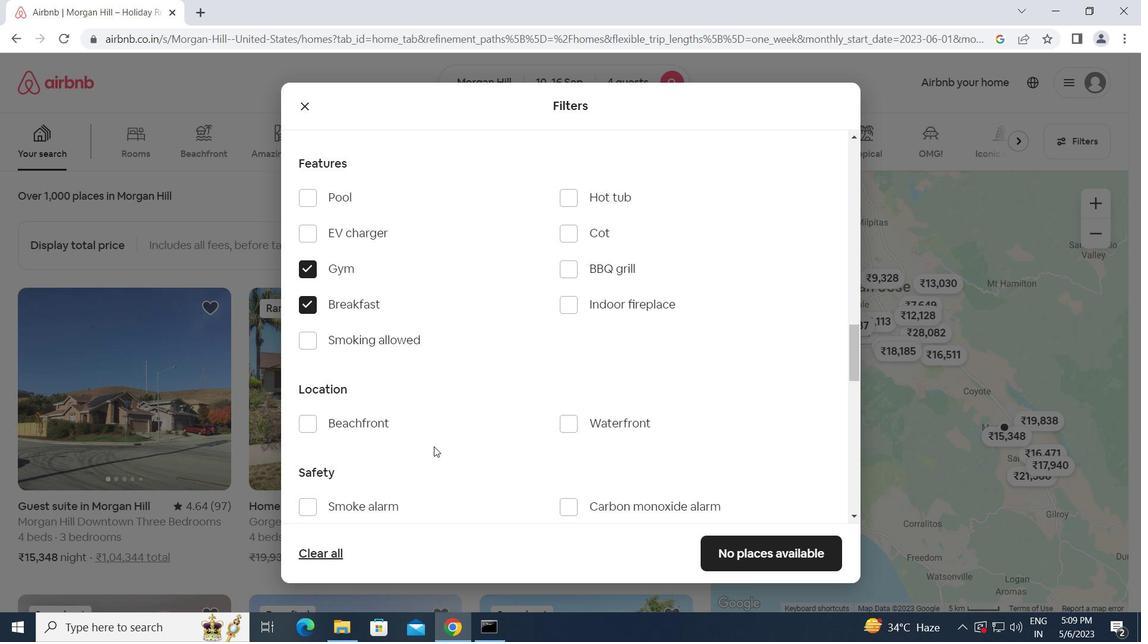 
Action: Mouse scrolled (433, 445) with delta (0, 0)
Screenshot: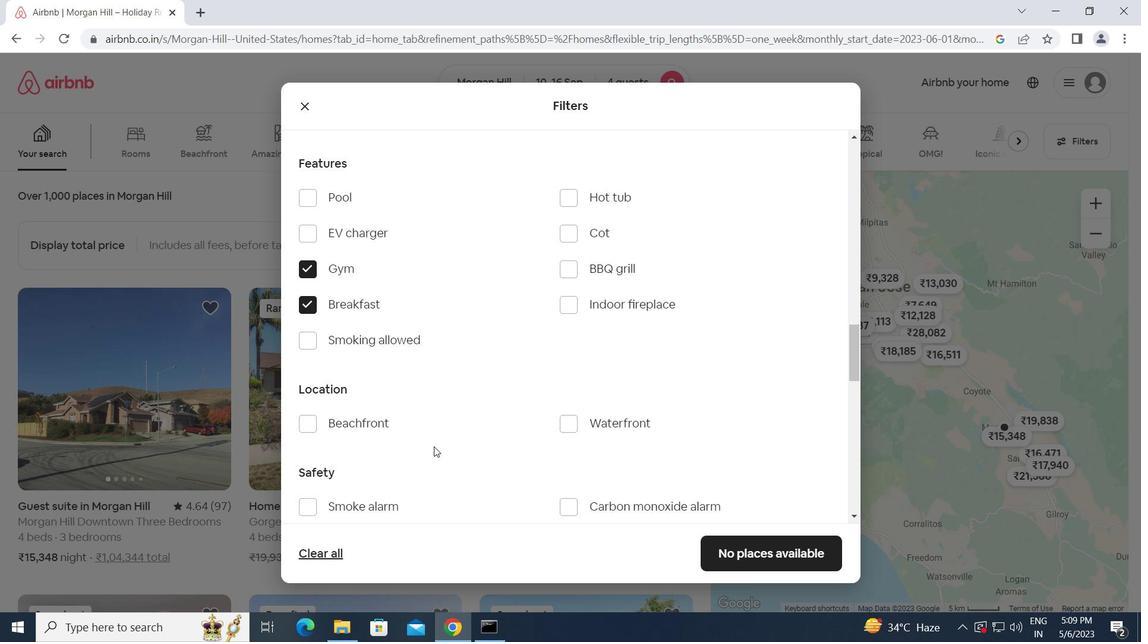 
Action: Mouse scrolled (433, 445) with delta (0, 0)
Screenshot: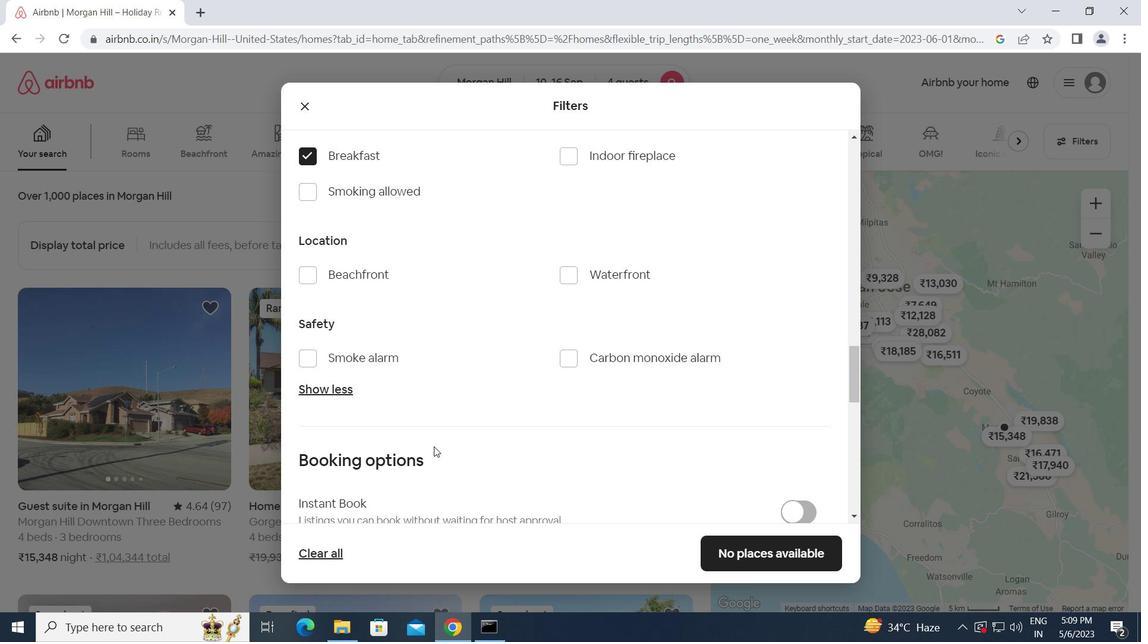 
Action: Mouse moved to (432, 446)
Screenshot: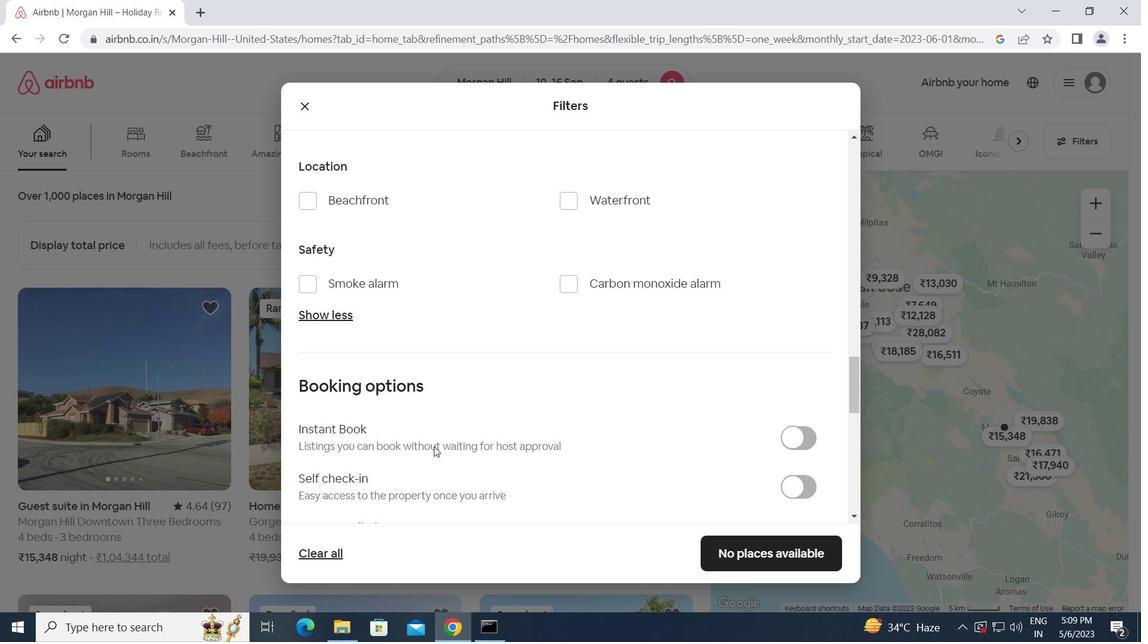 
Action: Mouse scrolled (432, 445) with delta (0, 0)
Screenshot: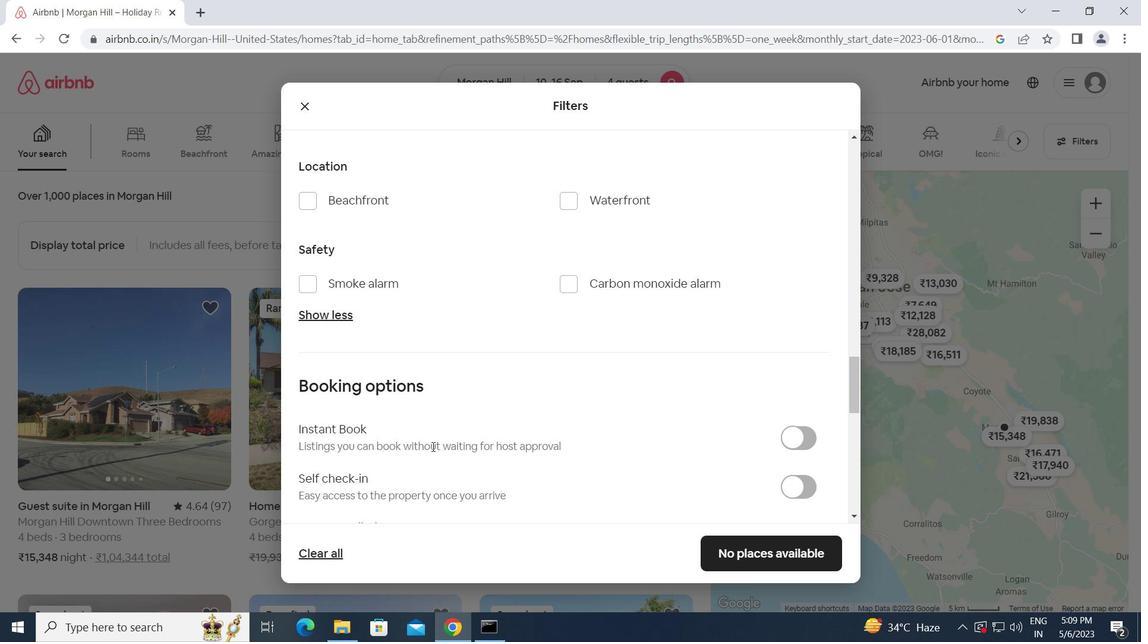 
Action: Mouse scrolled (432, 445) with delta (0, 0)
Screenshot: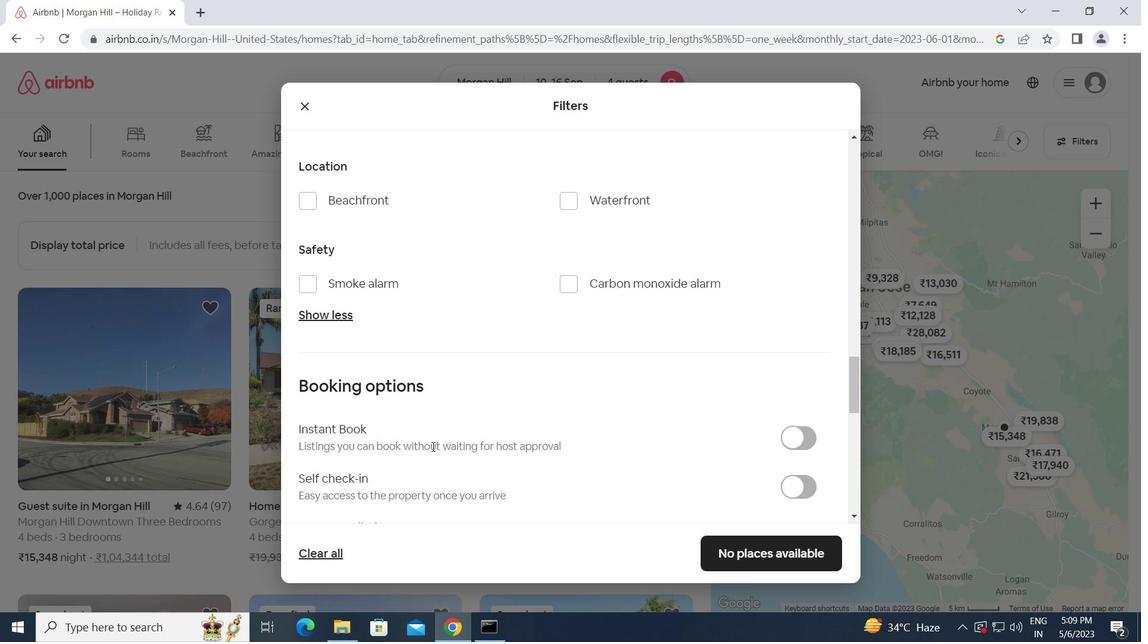 
Action: Mouse moved to (794, 341)
Screenshot: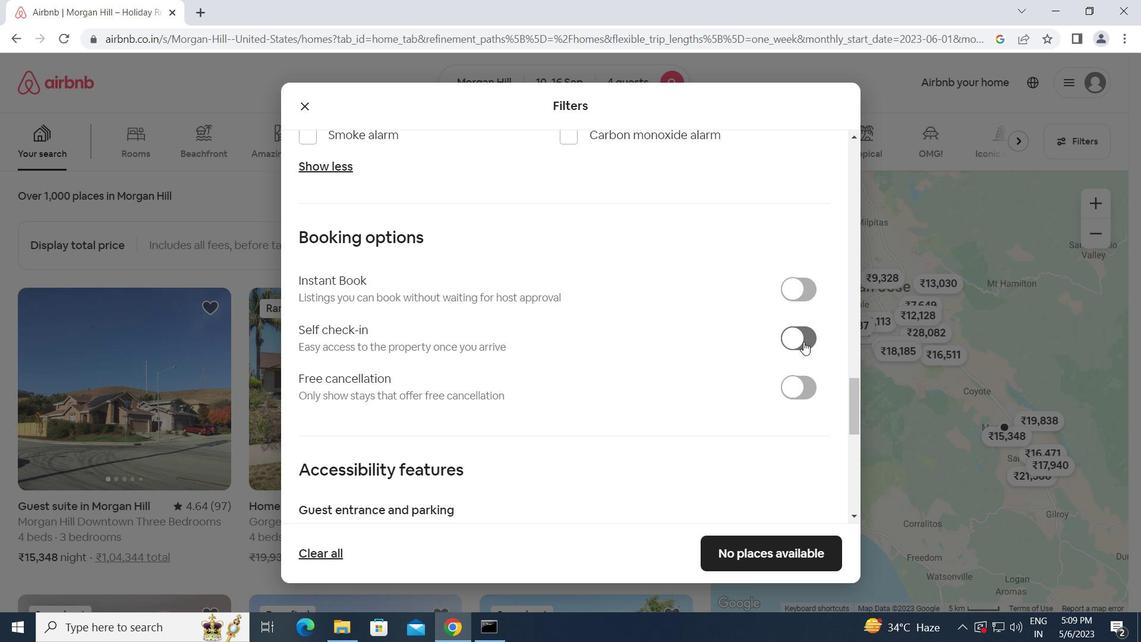 
Action: Mouse pressed left at (794, 341)
Screenshot: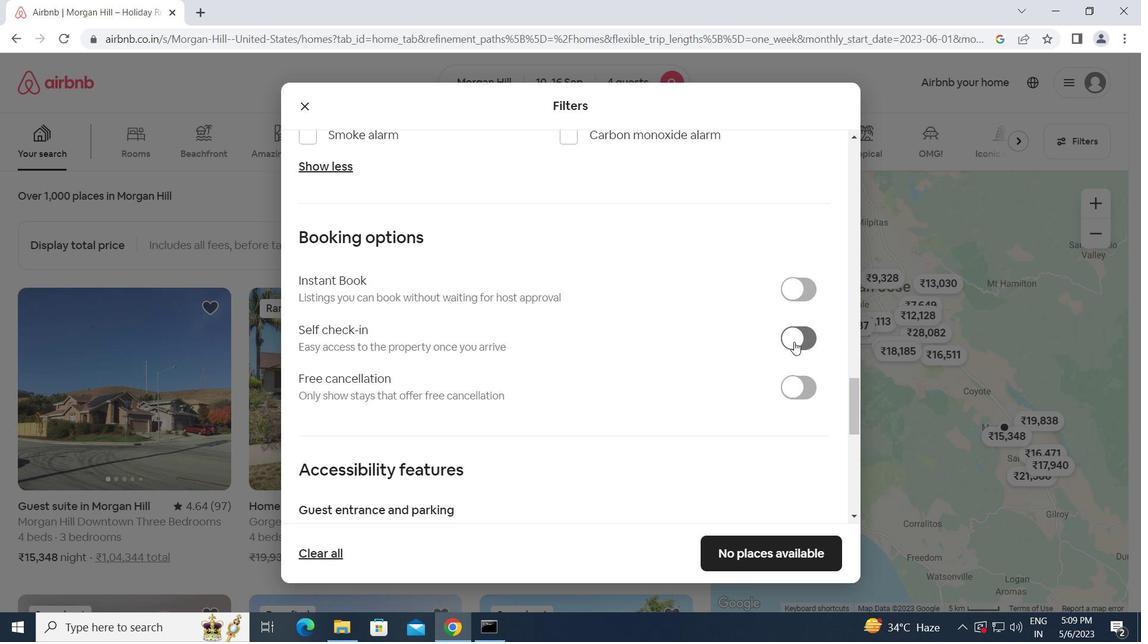 
Action: Mouse moved to (657, 358)
Screenshot: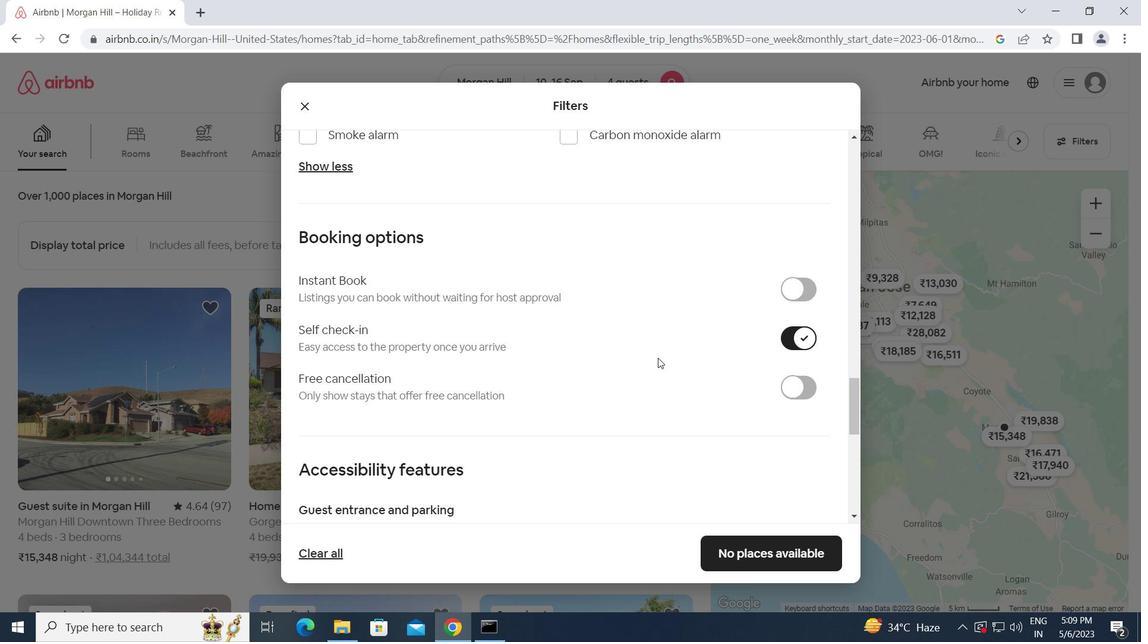 
Action: Mouse scrolled (657, 357) with delta (0, 0)
Screenshot: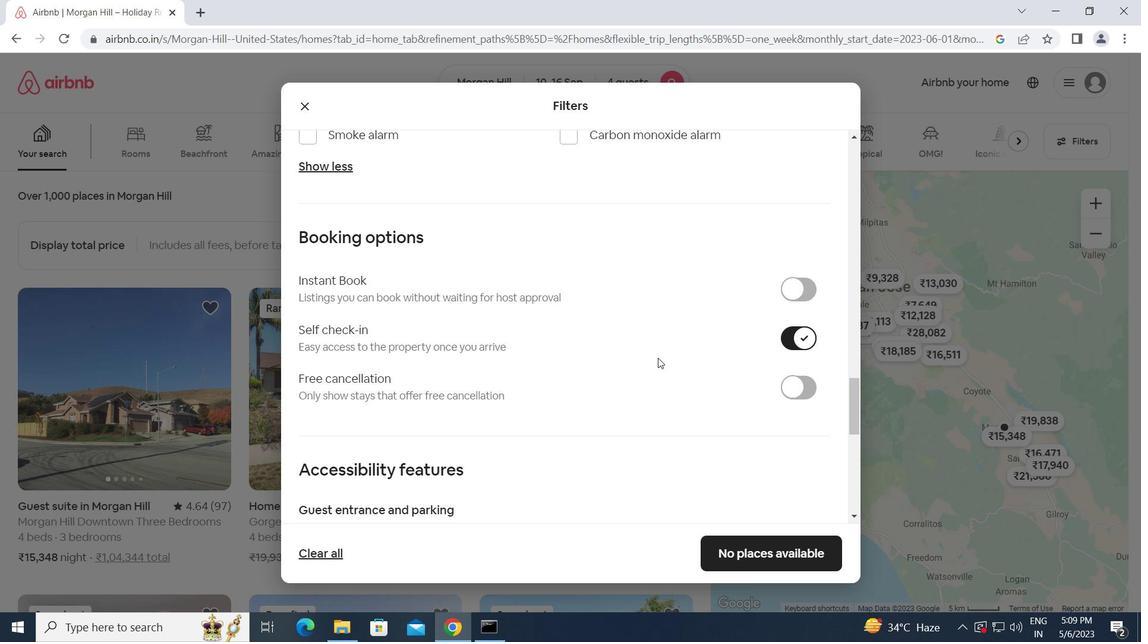 
Action: Mouse scrolled (657, 357) with delta (0, 0)
Screenshot: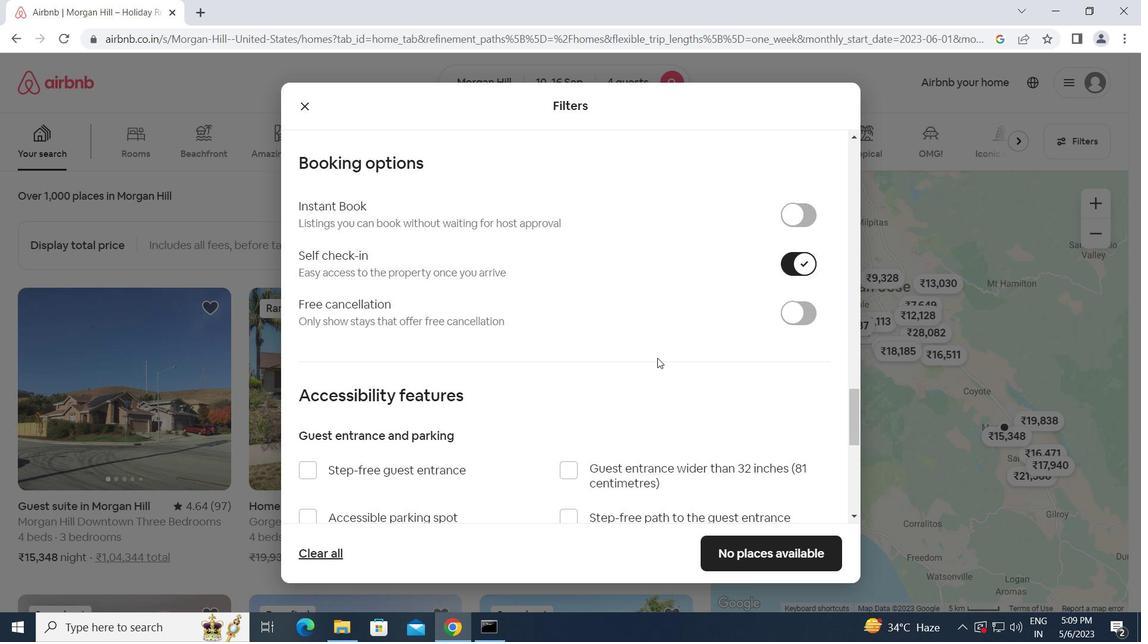 
Action: Mouse scrolled (657, 357) with delta (0, 0)
Screenshot: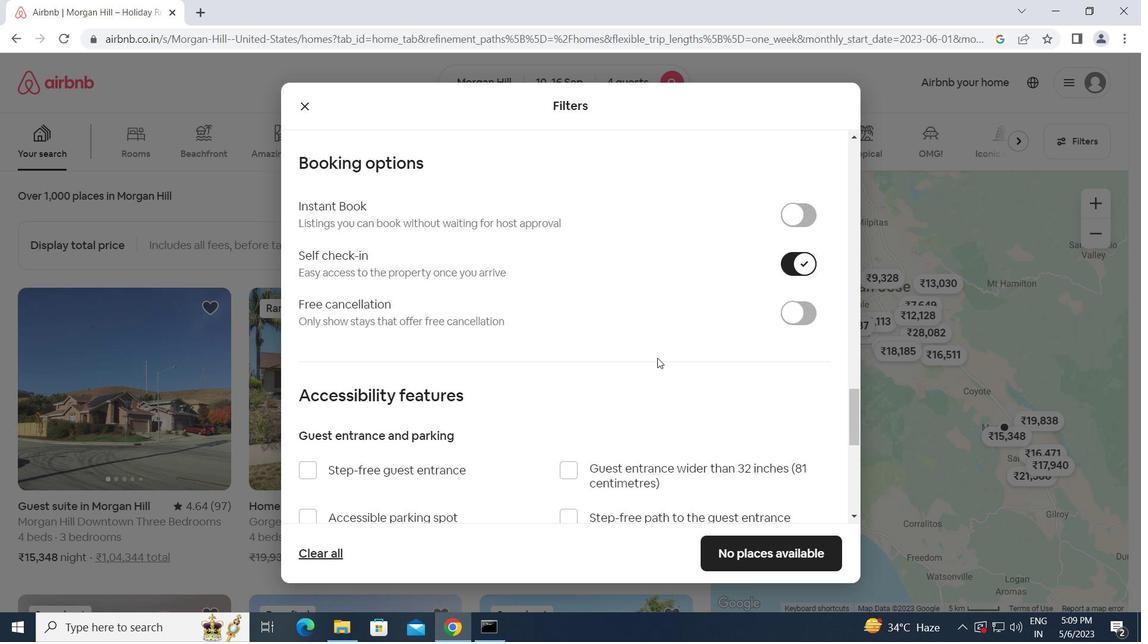 
Action: Mouse scrolled (657, 357) with delta (0, 0)
Screenshot: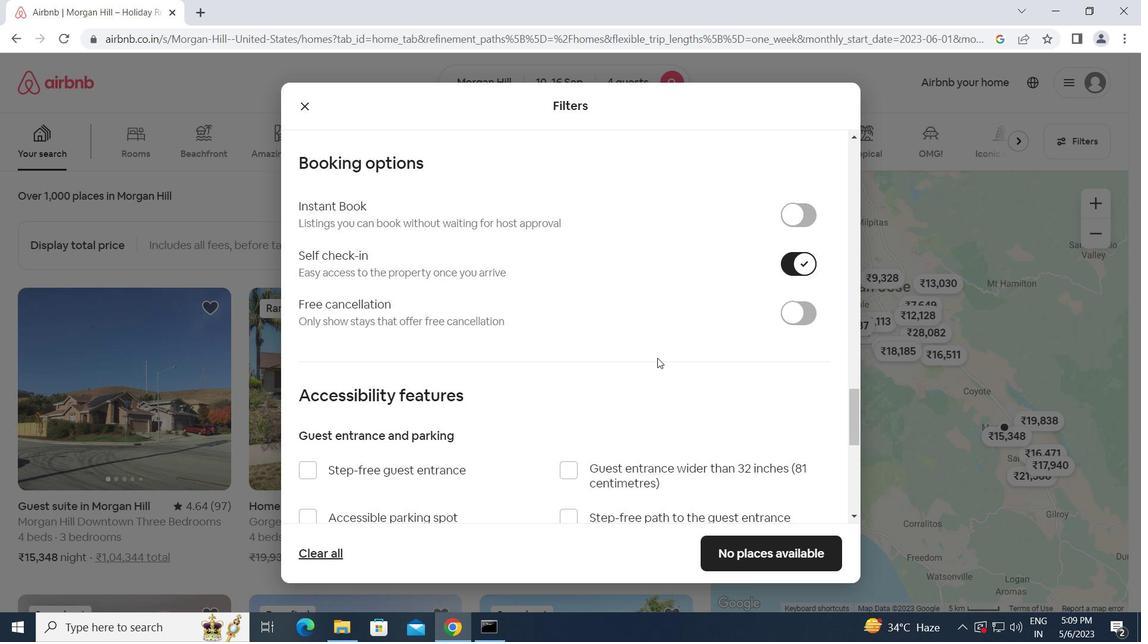 
Action: Mouse scrolled (657, 357) with delta (0, 0)
Screenshot: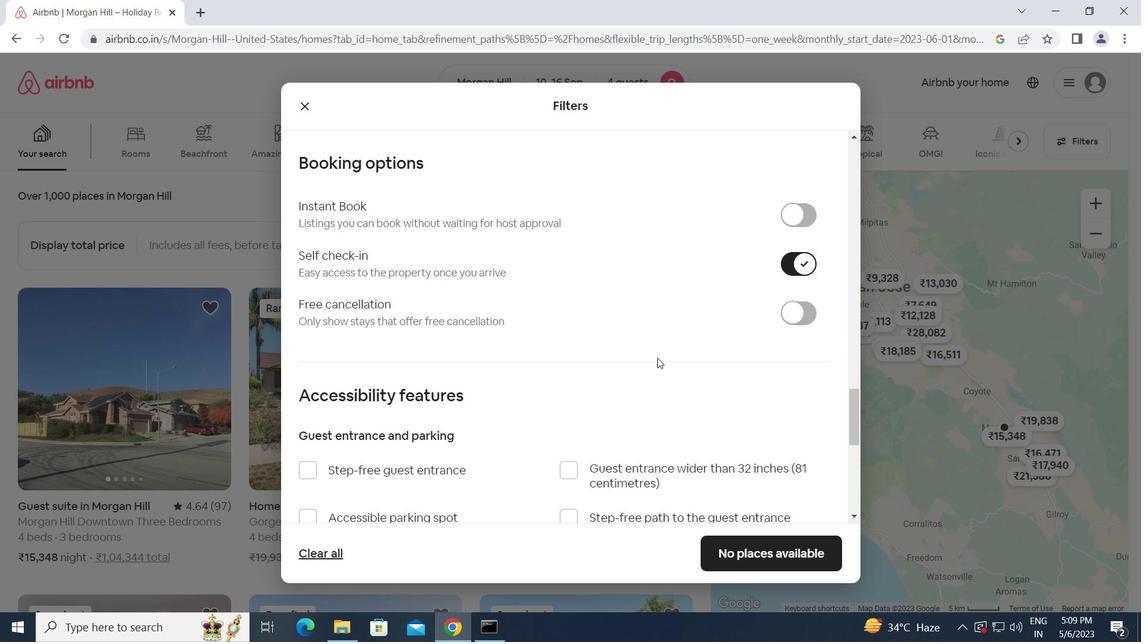 
Action: Mouse scrolled (657, 357) with delta (0, 0)
Screenshot: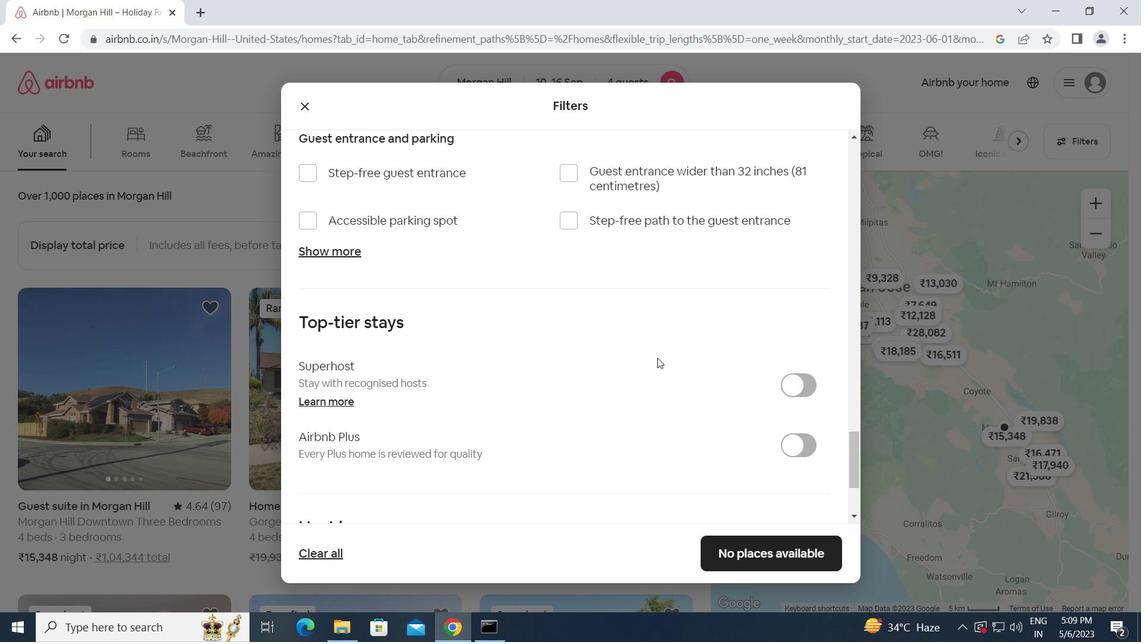 
Action: Mouse scrolled (657, 357) with delta (0, 0)
Screenshot: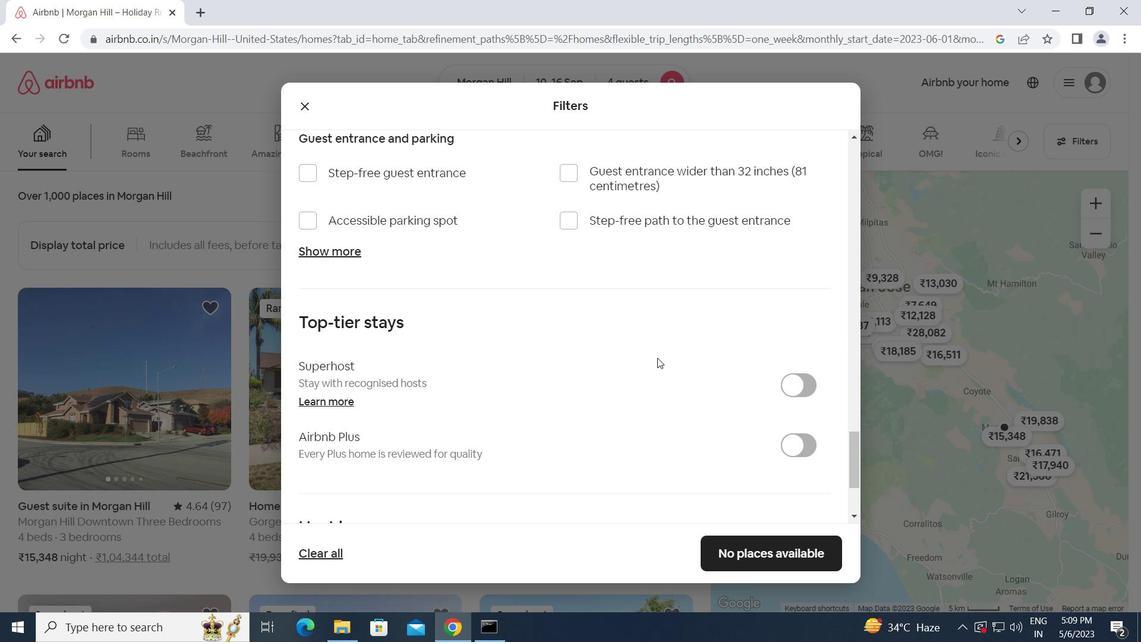 
Action: Mouse scrolled (657, 357) with delta (0, 0)
Screenshot: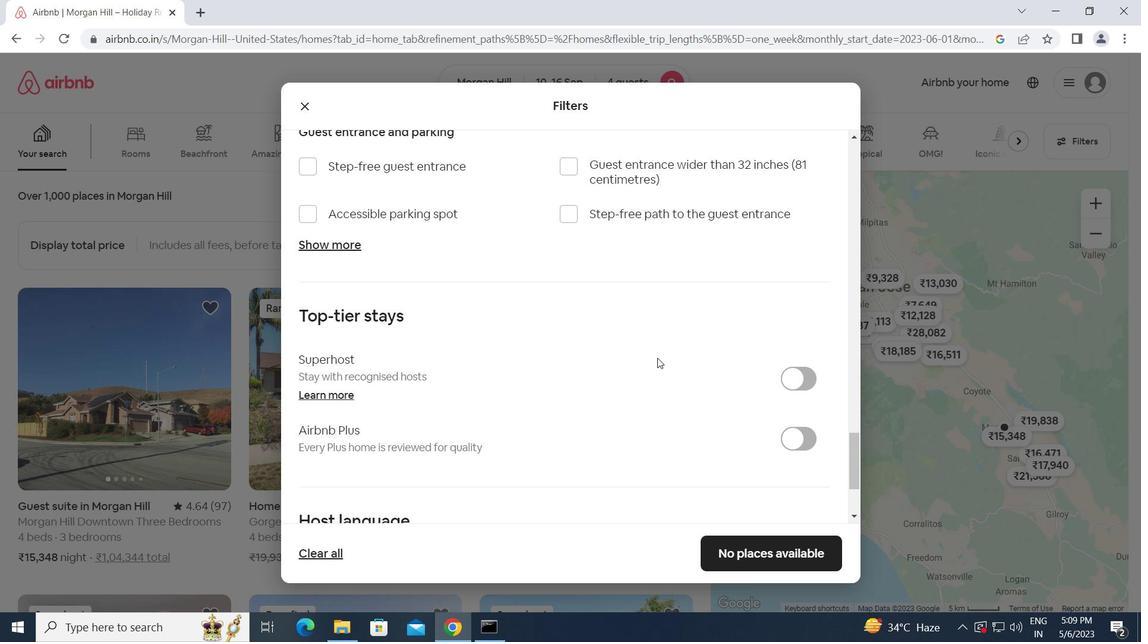 
Action: Mouse scrolled (657, 357) with delta (0, 0)
Screenshot: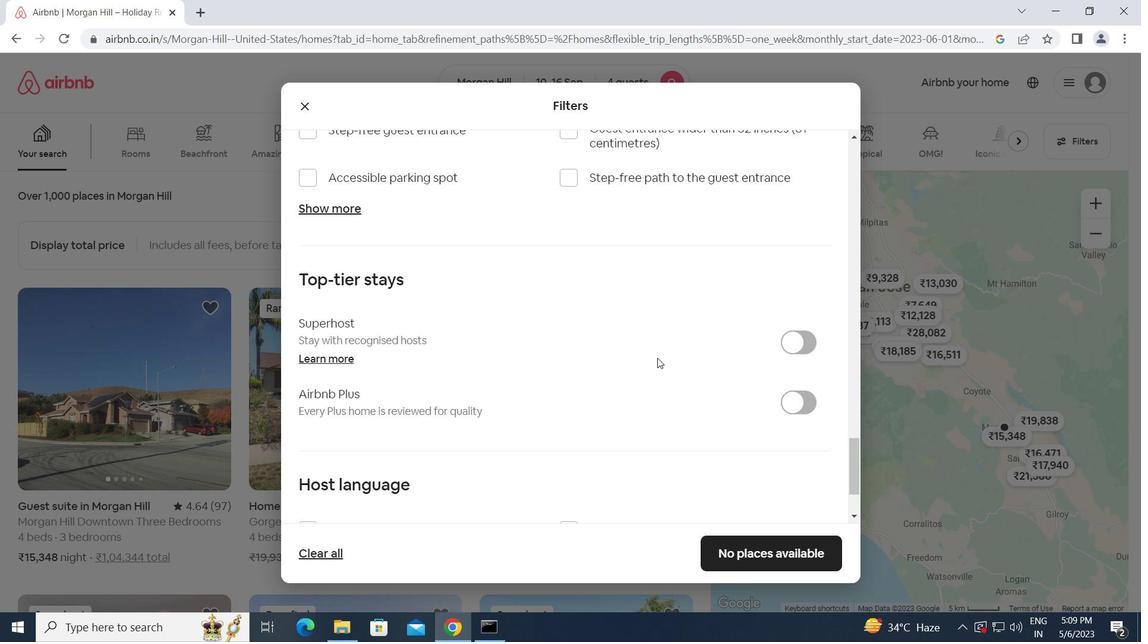 
Action: Mouse moved to (310, 413)
Screenshot: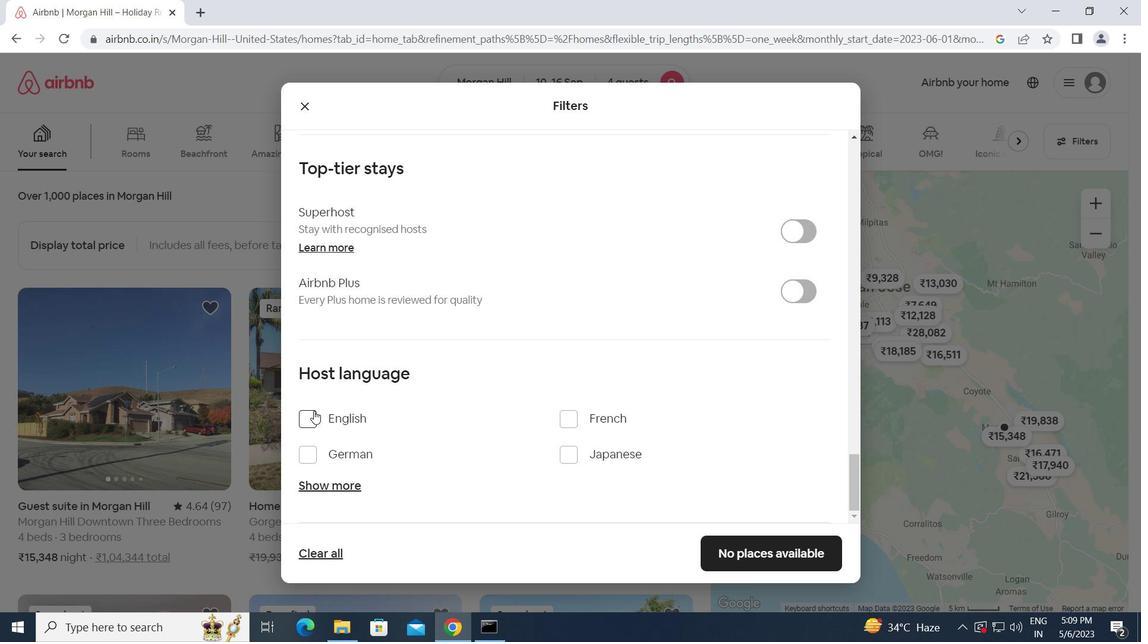 
Action: Mouse pressed left at (310, 413)
Screenshot: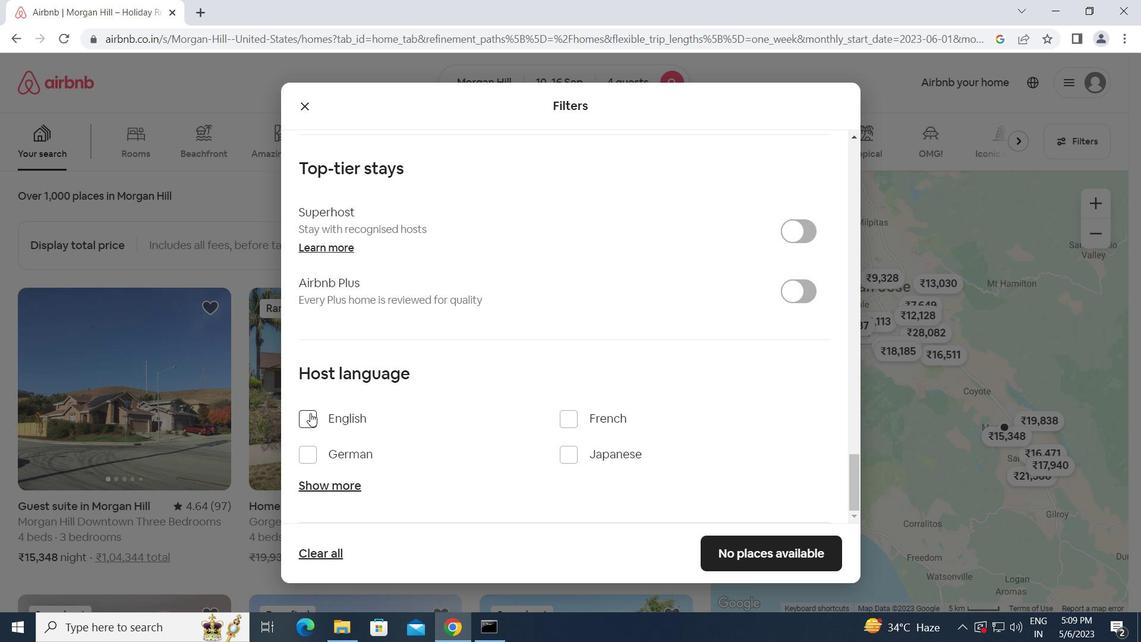 
Action: Mouse moved to (759, 557)
Screenshot: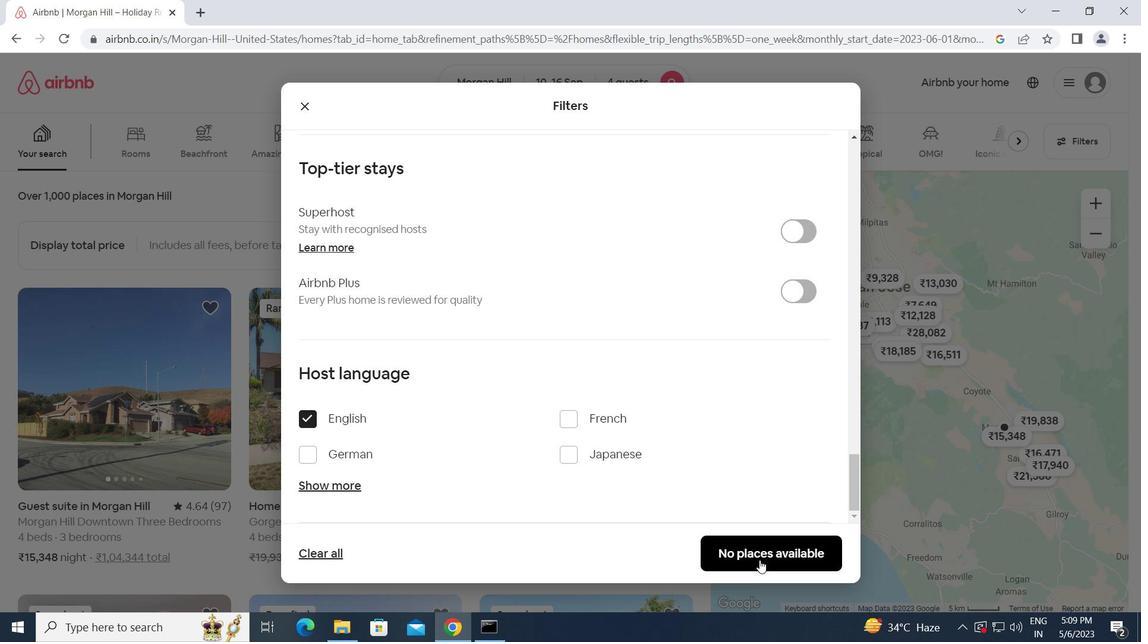 
Action: Mouse pressed left at (759, 557)
Screenshot: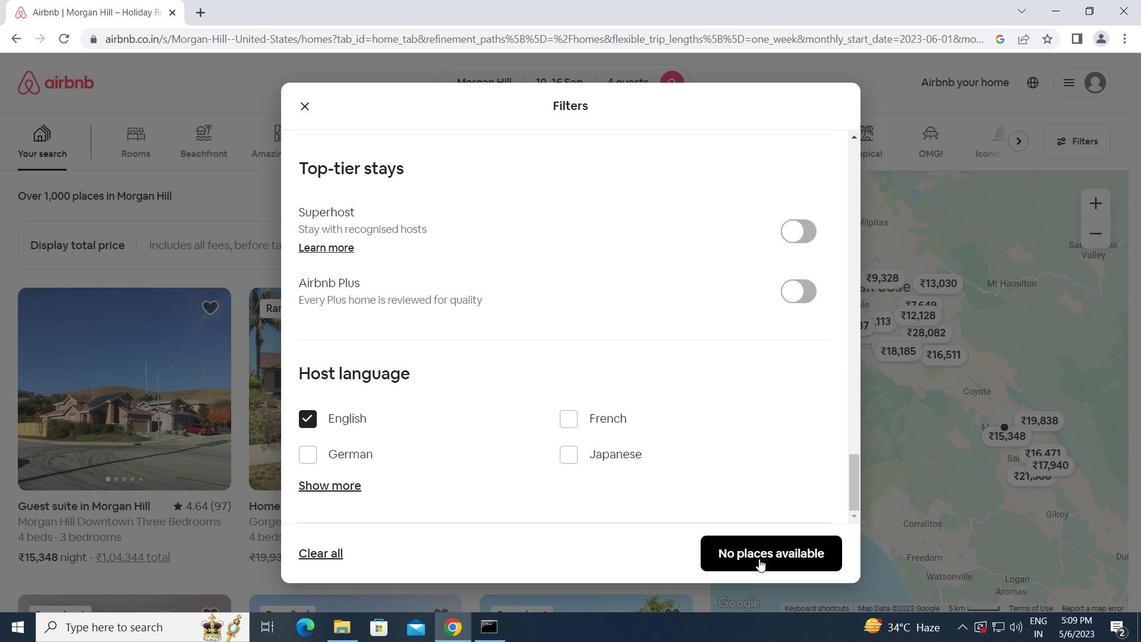 
Action: Mouse moved to (751, 554)
Screenshot: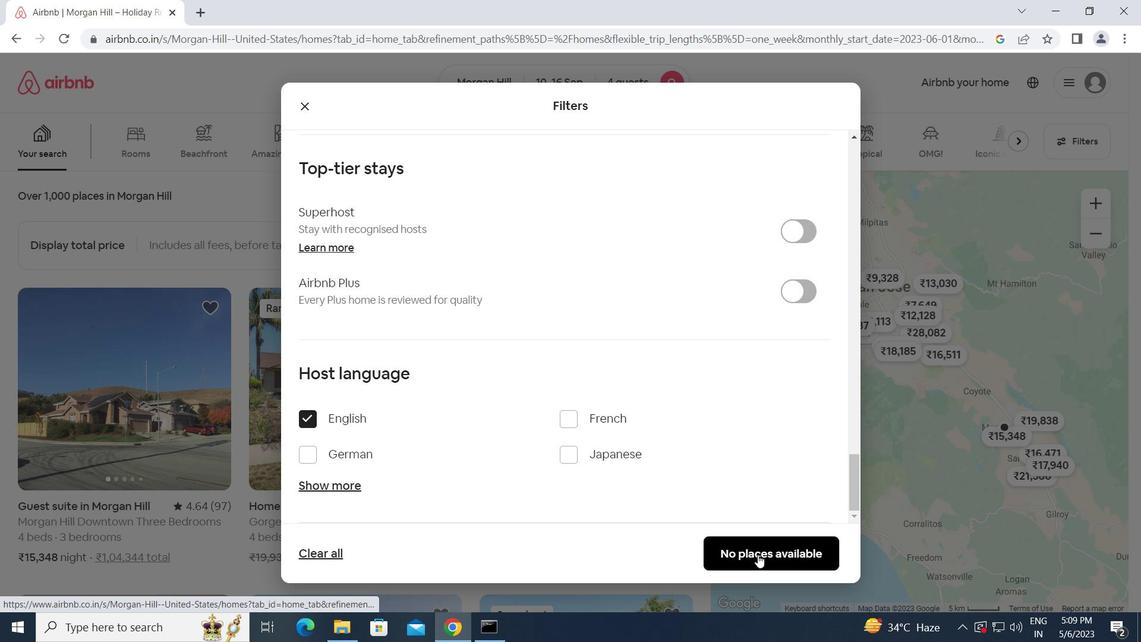 
